 Task: Add a timeline in the project AvailPro for the epic 'Big Data Analytics Implementation' from 2023/01/06 to 2024/07/04. Add a timeline in the project AvailPro for the epic 'Data Warehousing Implementation' from 2024/06/05 to 2024/09/12. Add a timeline in the project AvailPro for the epic 'Search Engine Marketing (SEM) Implementation' from 2023/06/21 to 2024/09/15
Action: Mouse moved to (164, 52)
Screenshot: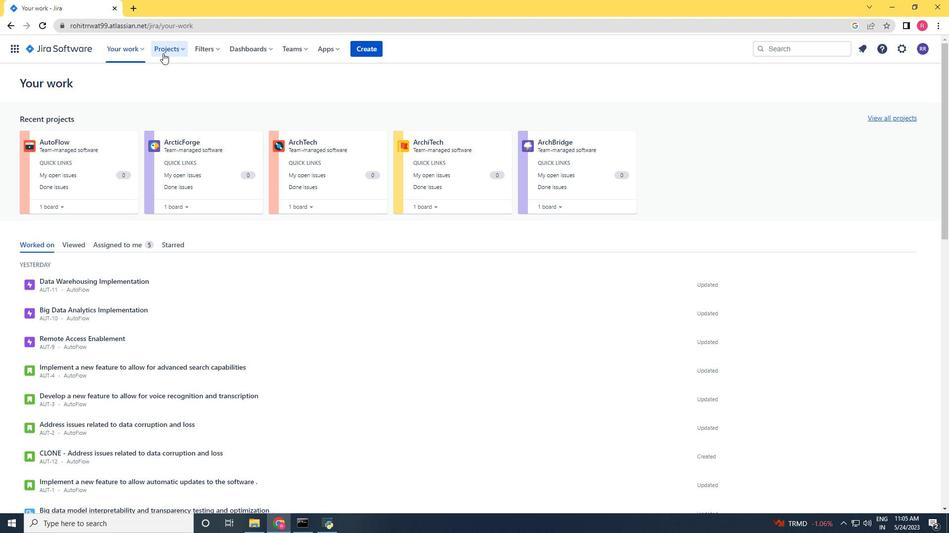
Action: Mouse pressed left at (164, 52)
Screenshot: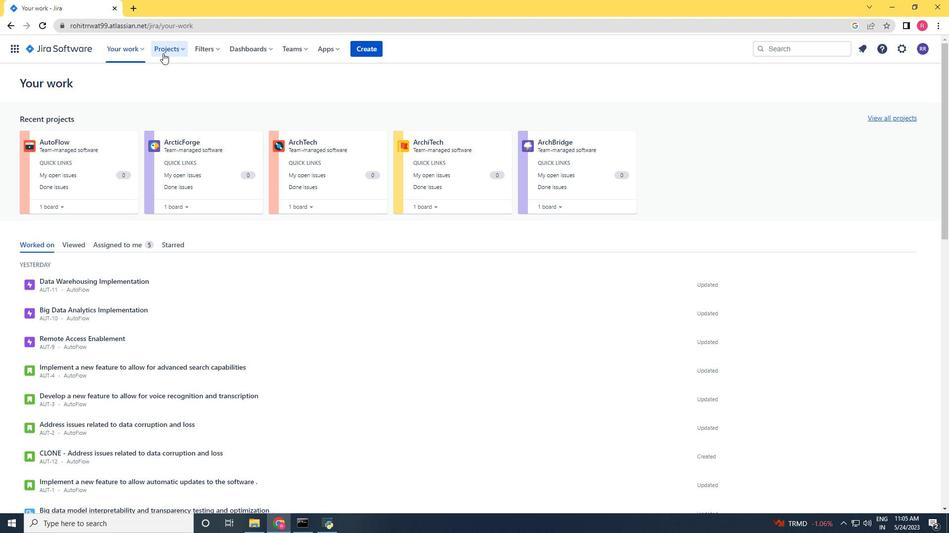 
Action: Mouse moved to (194, 92)
Screenshot: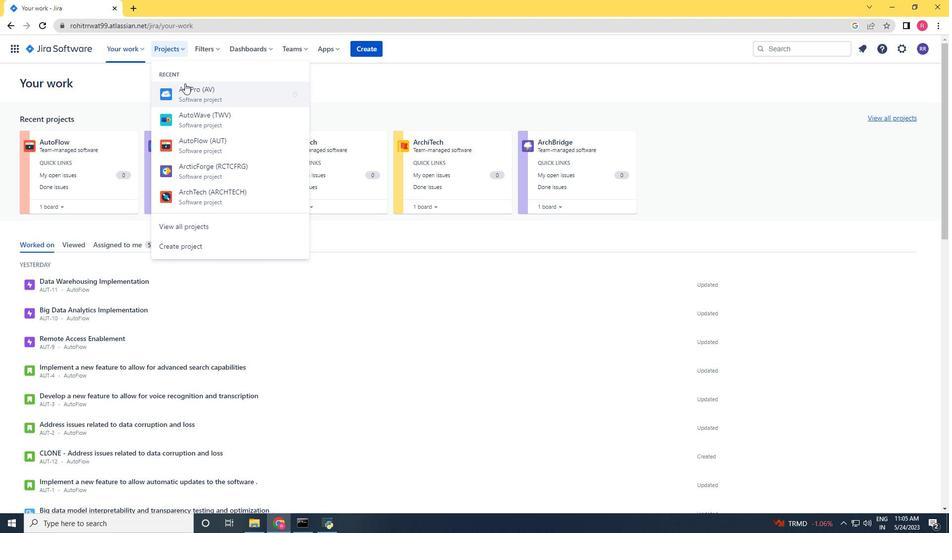 
Action: Mouse pressed left at (194, 92)
Screenshot: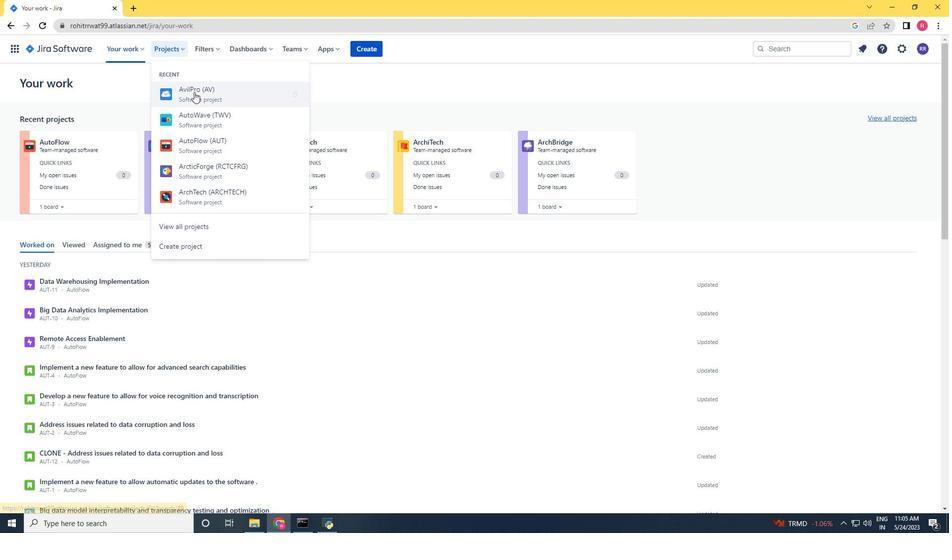 
Action: Mouse moved to (70, 146)
Screenshot: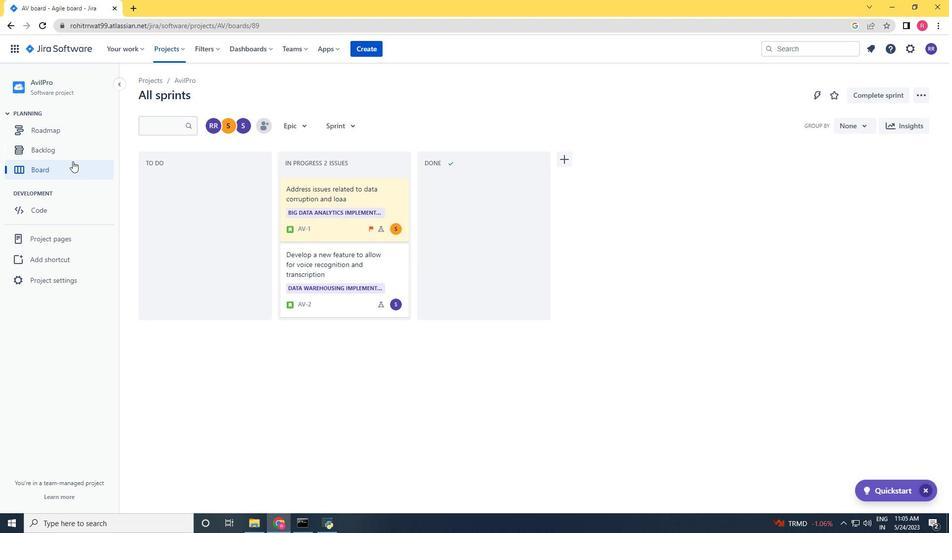 
Action: Mouse pressed left at (70, 146)
Screenshot: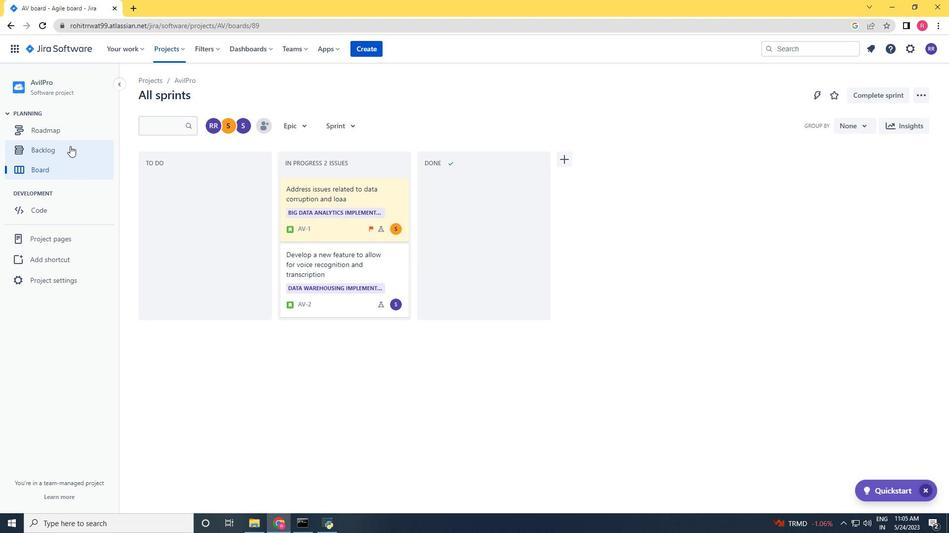 
Action: Mouse moved to (149, 199)
Screenshot: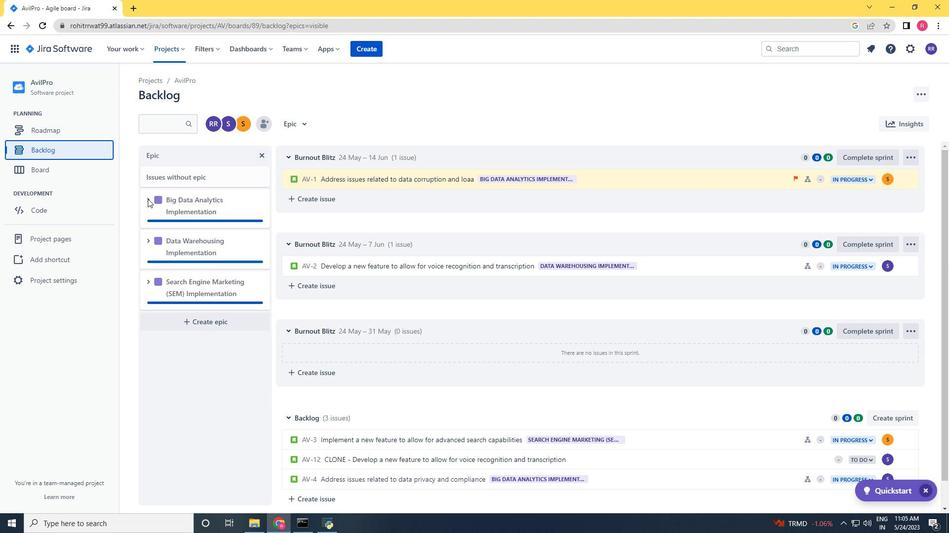 
Action: Mouse pressed left at (149, 199)
Screenshot: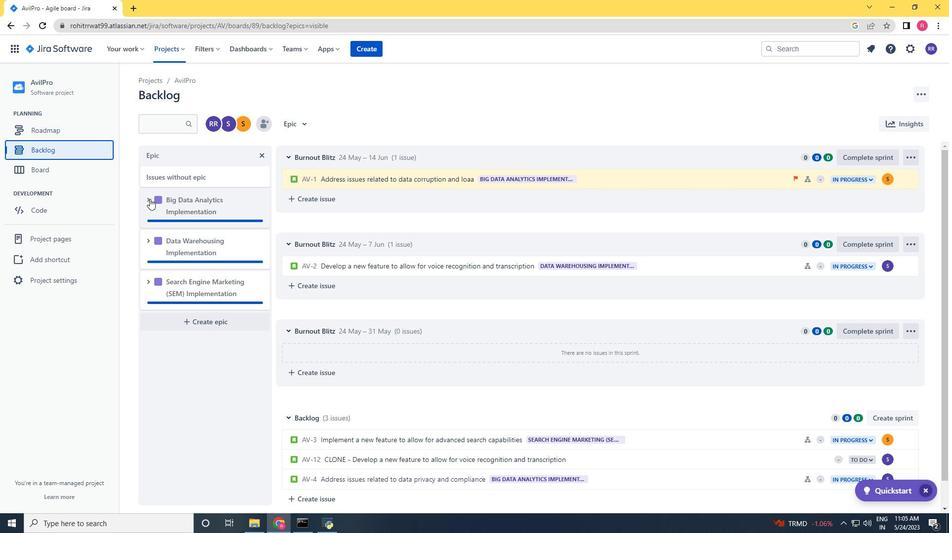 
Action: Mouse moved to (185, 284)
Screenshot: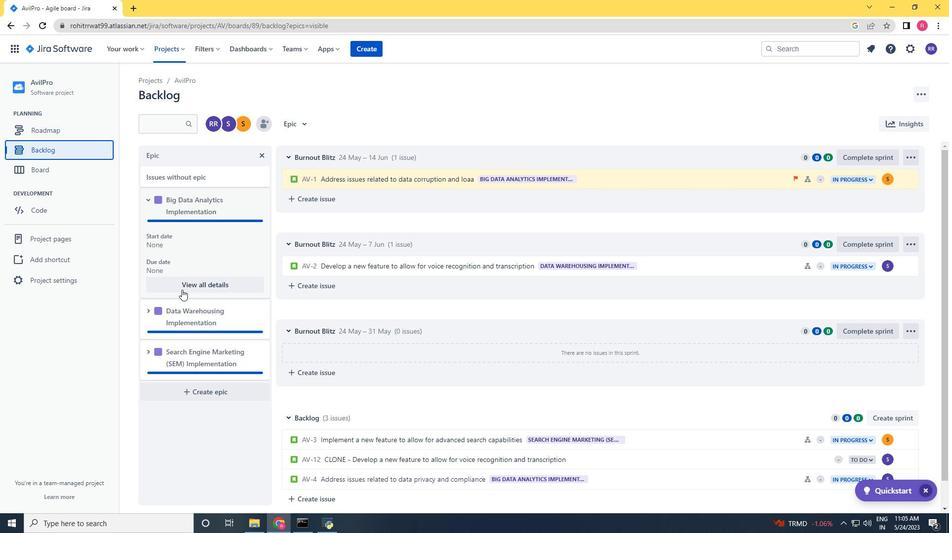 
Action: Mouse pressed left at (185, 284)
Screenshot: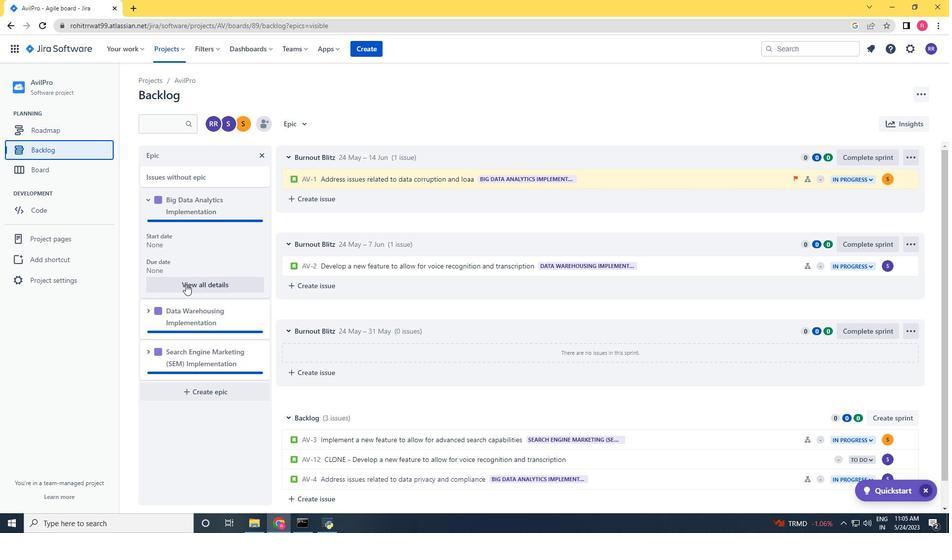 
Action: Mouse moved to (867, 420)
Screenshot: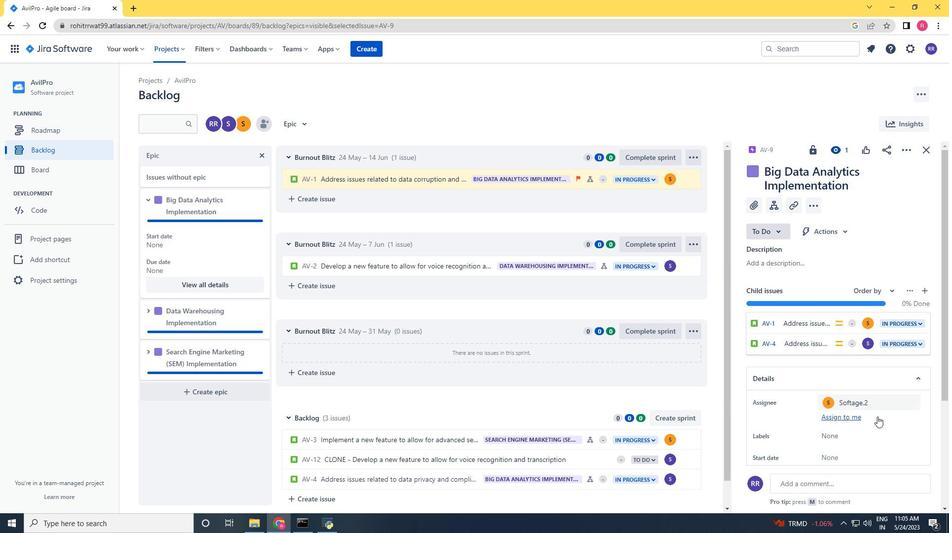 
Action: Mouse scrolled (867, 420) with delta (0, 0)
Screenshot: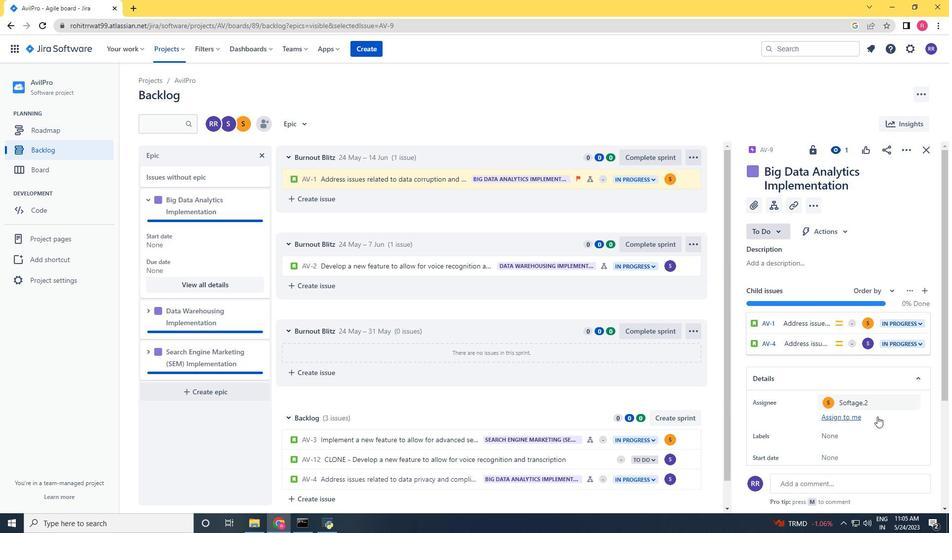 
Action: Mouse scrolled (867, 420) with delta (0, 0)
Screenshot: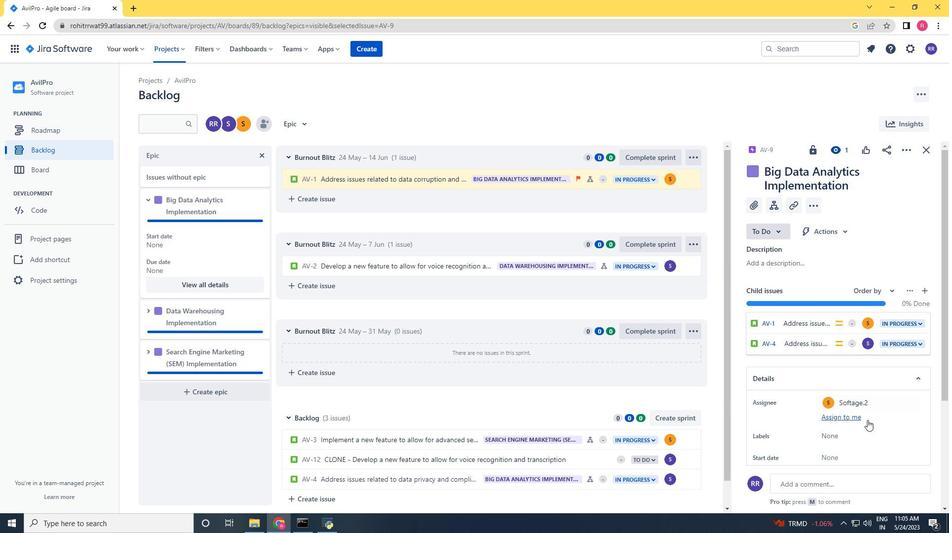 
Action: Mouse scrolled (867, 420) with delta (0, 0)
Screenshot: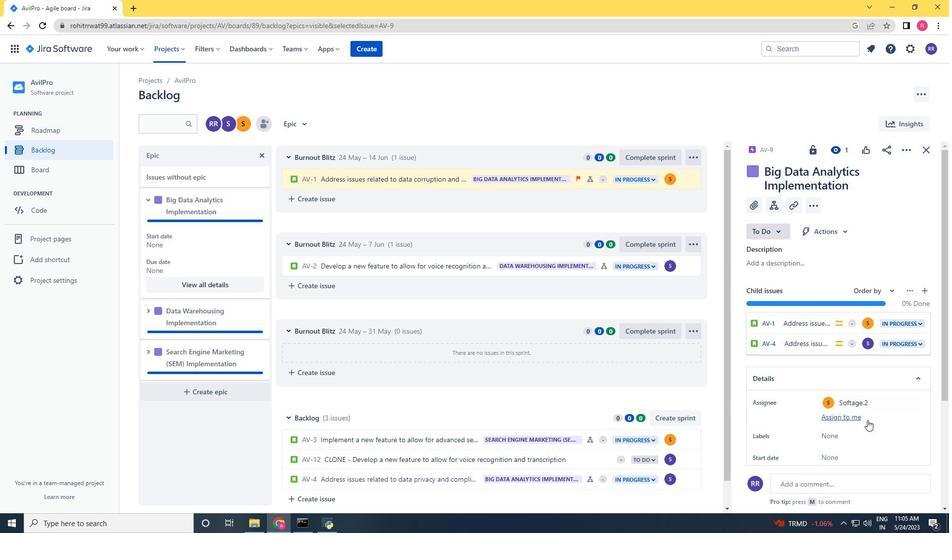 
Action: Mouse moved to (847, 313)
Screenshot: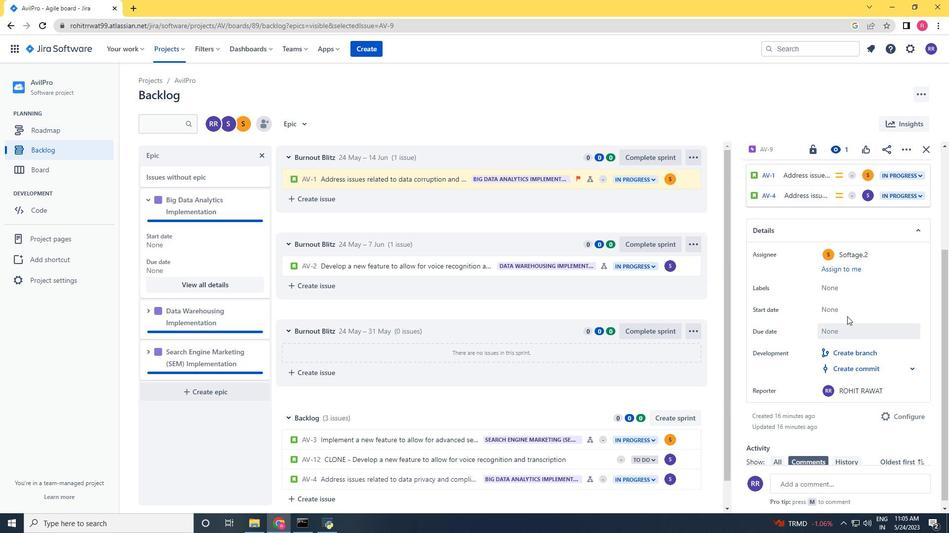 
Action: Mouse pressed left at (847, 313)
Screenshot: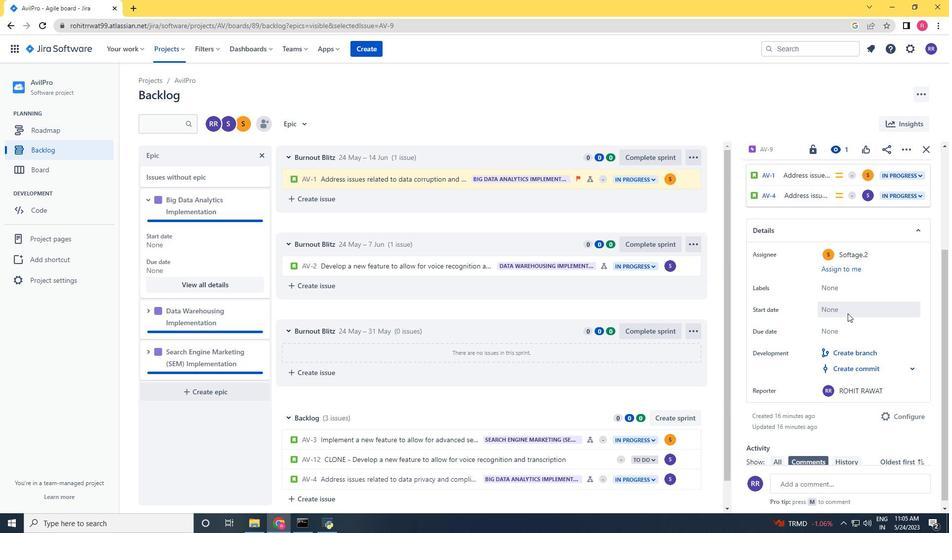 
Action: Mouse moved to (930, 341)
Screenshot: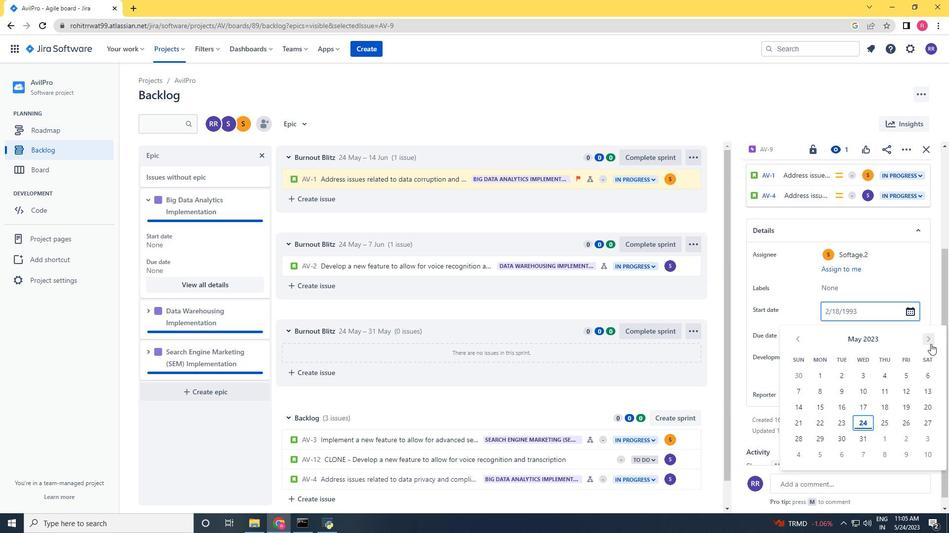 
Action: Mouse pressed left at (930, 341)
Screenshot: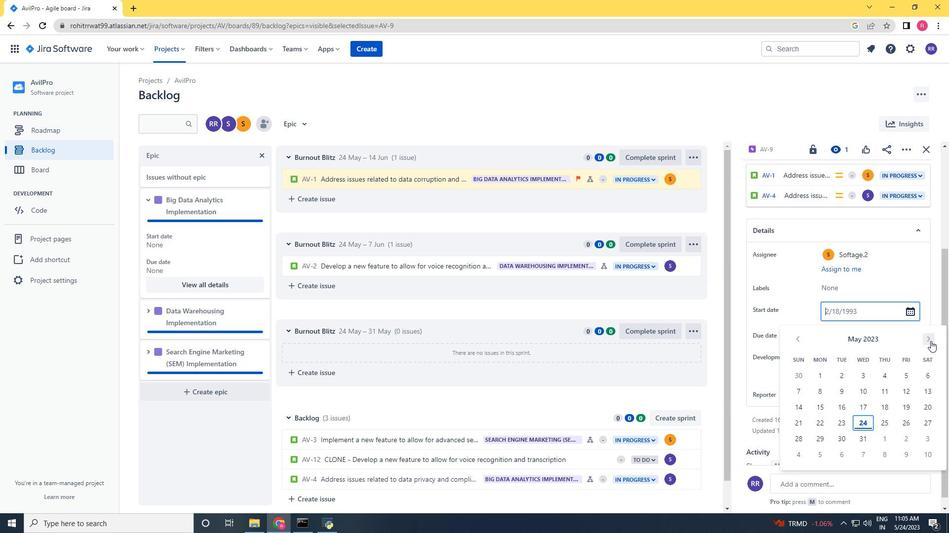 
Action: Mouse pressed left at (930, 341)
Screenshot: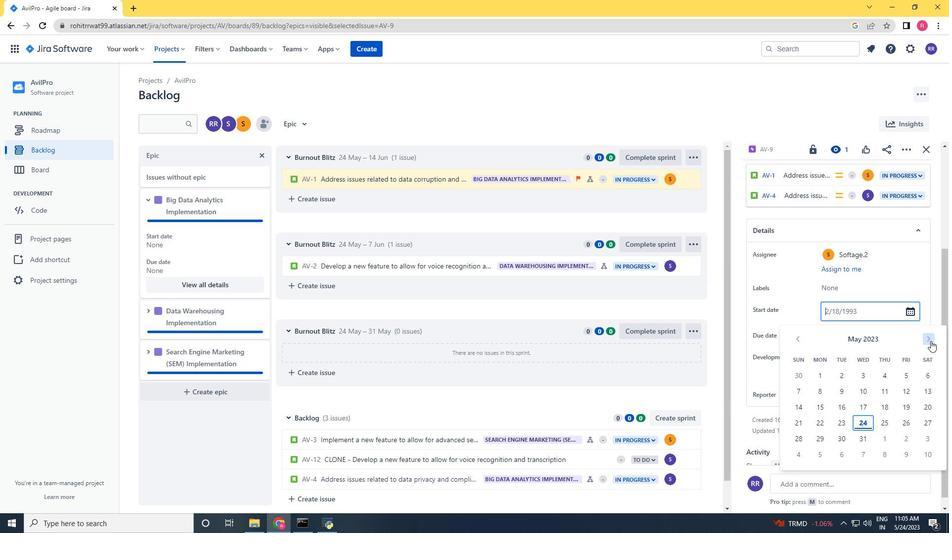 
Action: Mouse pressed left at (930, 341)
Screenshot: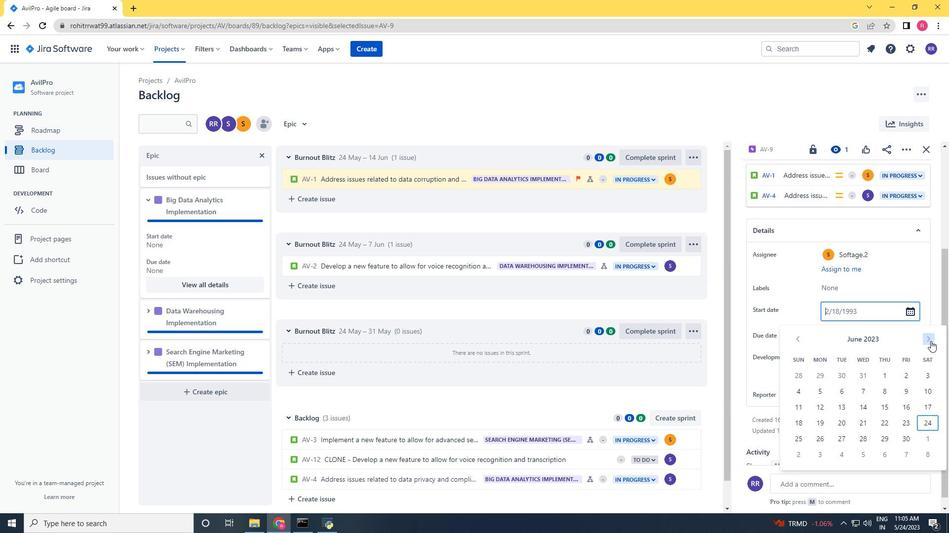 
Action: Mouse pressed left at (930, 341)
Screenshot: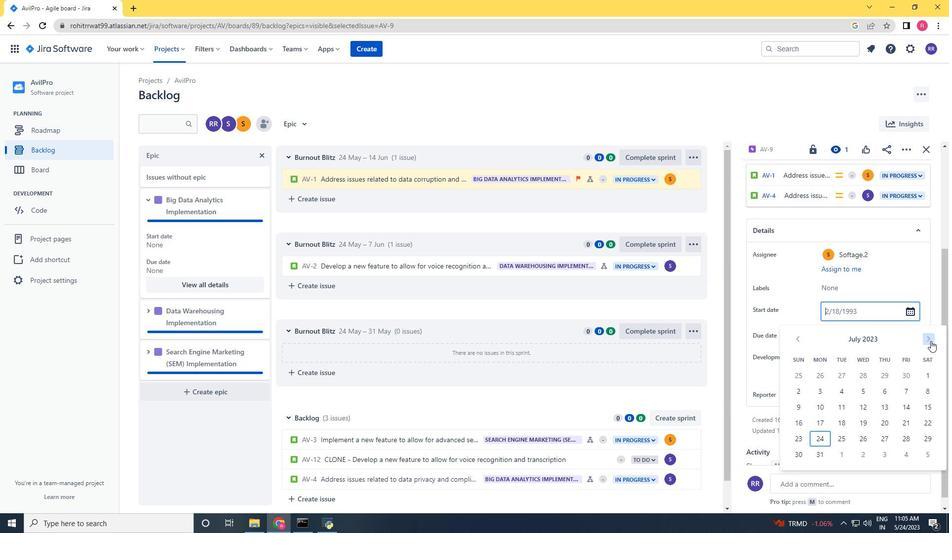 
Action: Mouse pressed left at (930, 341)
Screenshot: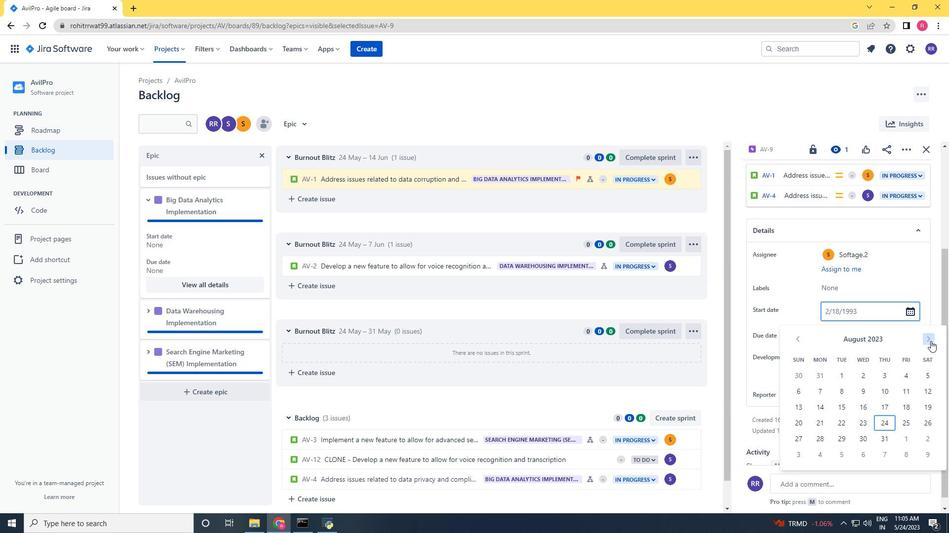 
Action: Mouse pressed left at (930, 341)
Screenshot: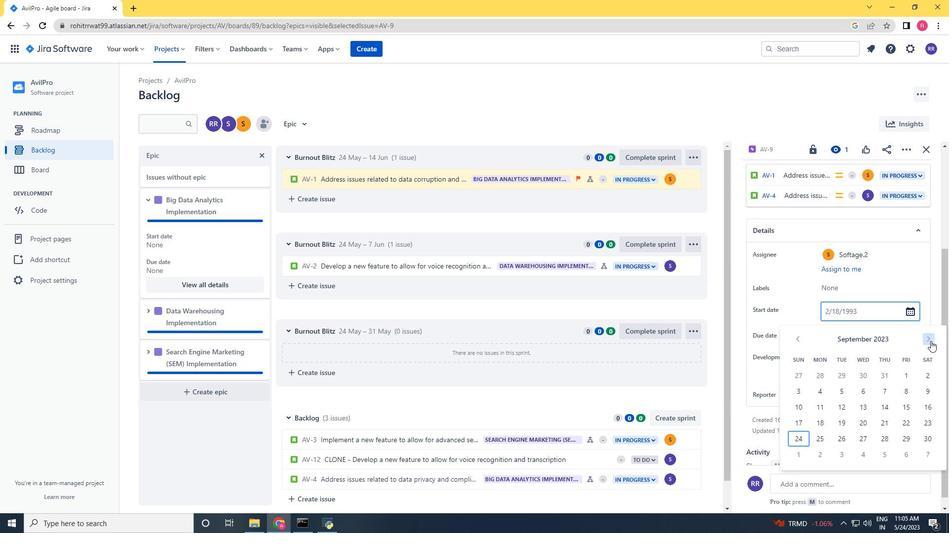 
Action: Mouse pressed left at (930, 341)
Screenshot: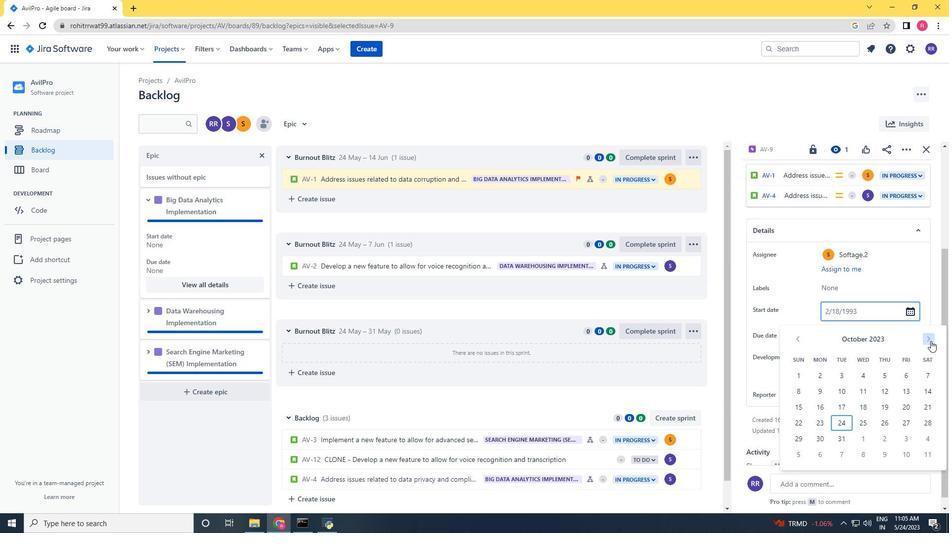 
Action: Mouse pressed left at (930, 341)
Screenshot: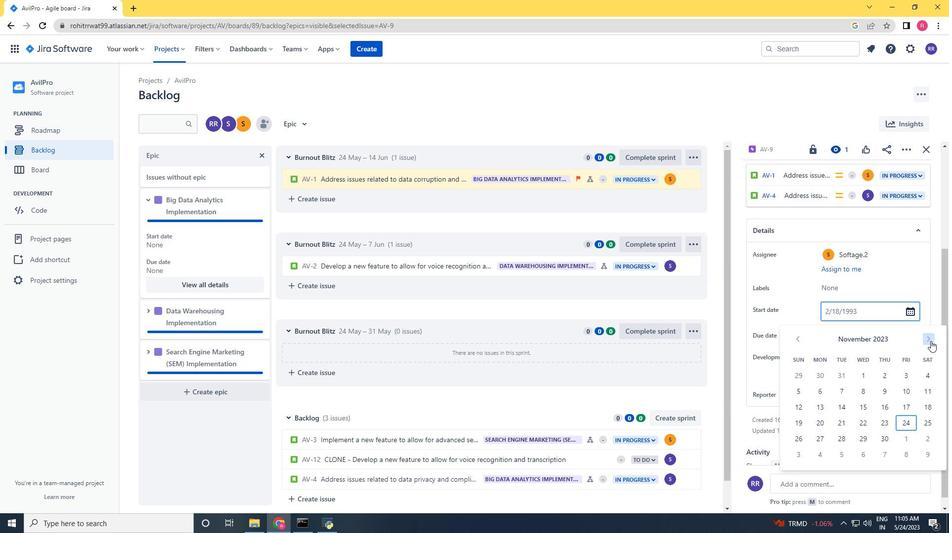 
Action: Mouse pressed left at (930, 341)
Screenshot: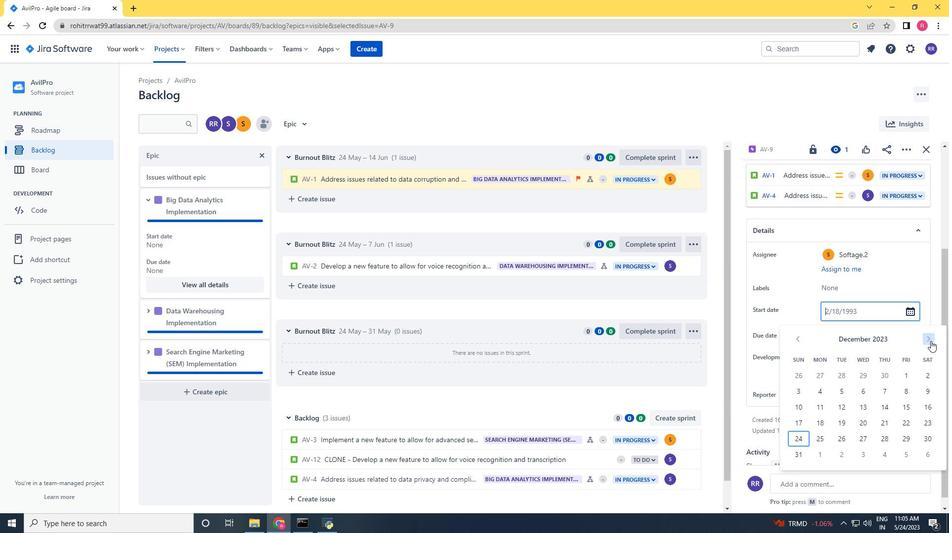 
Action: Mouse pressed left at (930, 341)
Screenshot: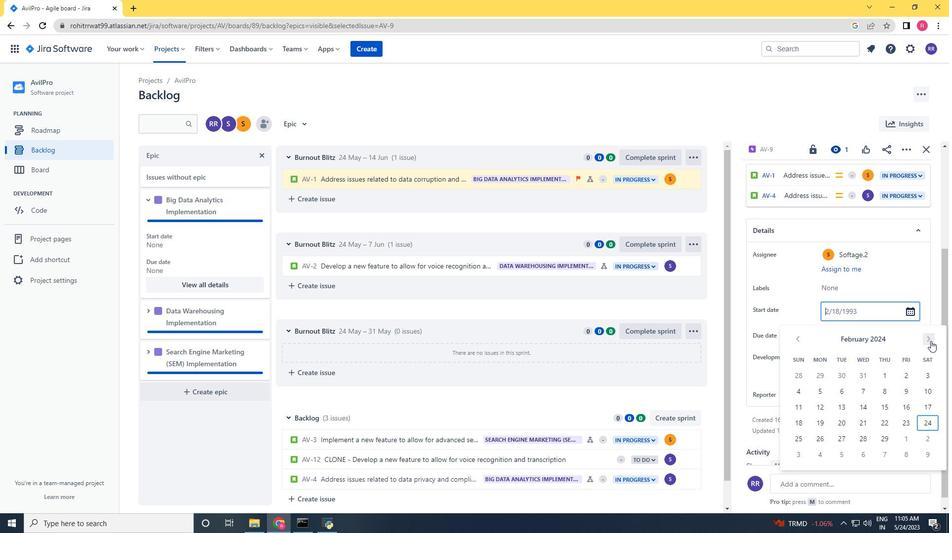
Action: Mouse pressed left at (930, 341)
Screenshot: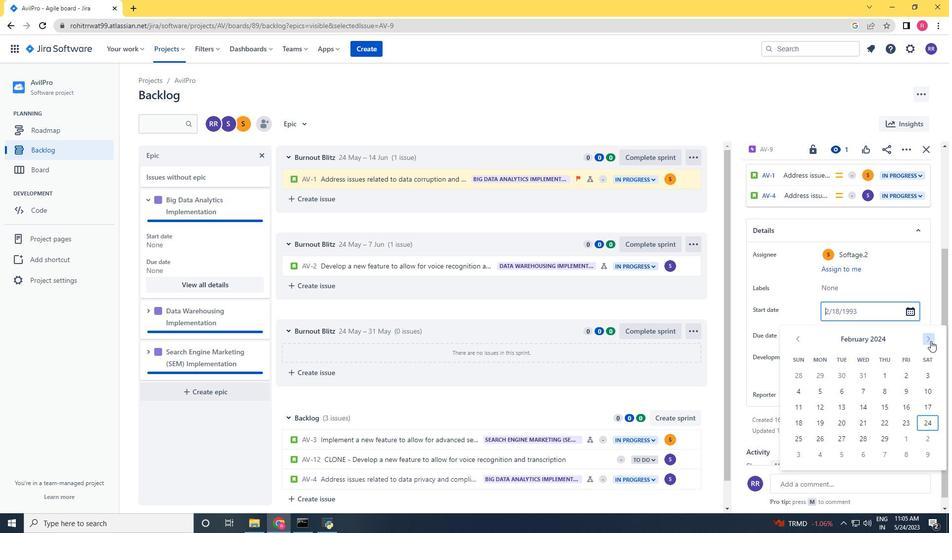 
Action: Mouse pressed left at (930, 341)
Screenshot: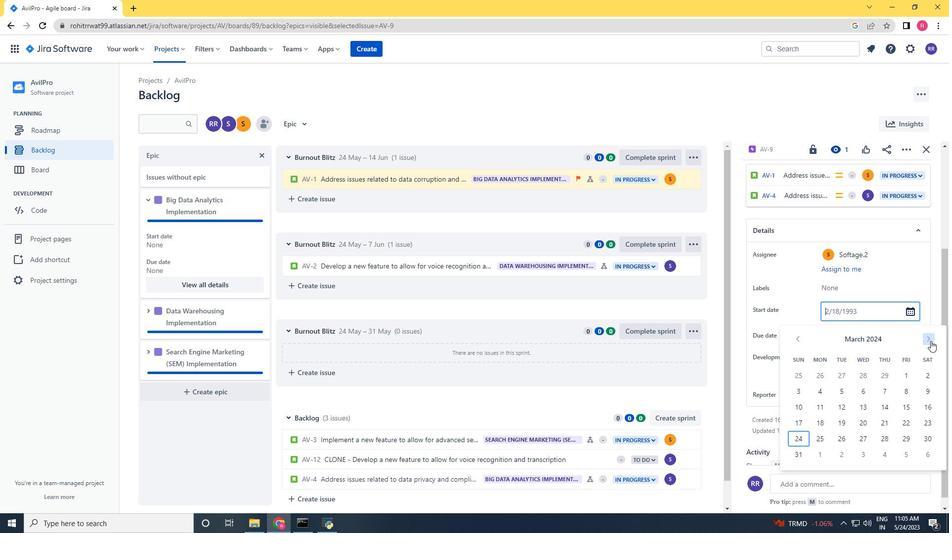 
Action: Mouse pressed left at (930, 341)
Screenshot: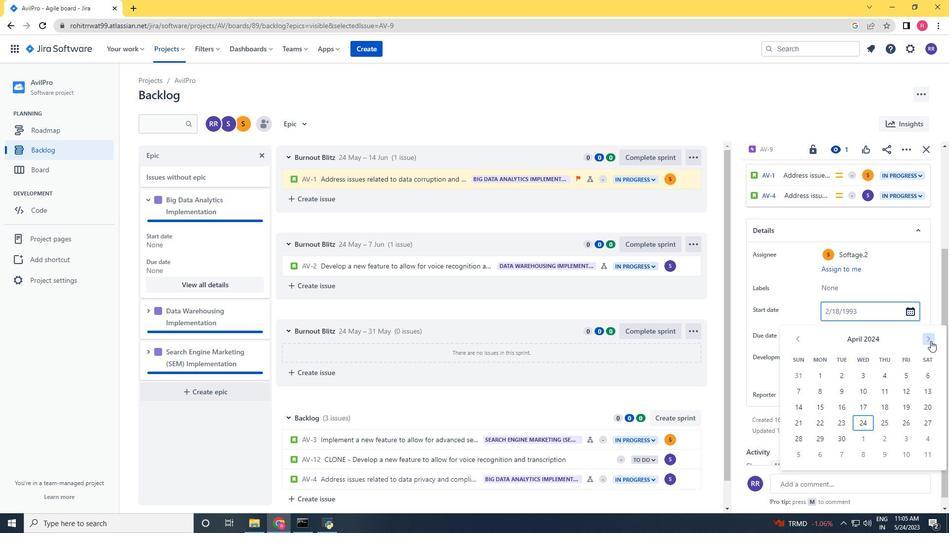 
Action: Mouse pressed left at (930, 341)
Screenshot: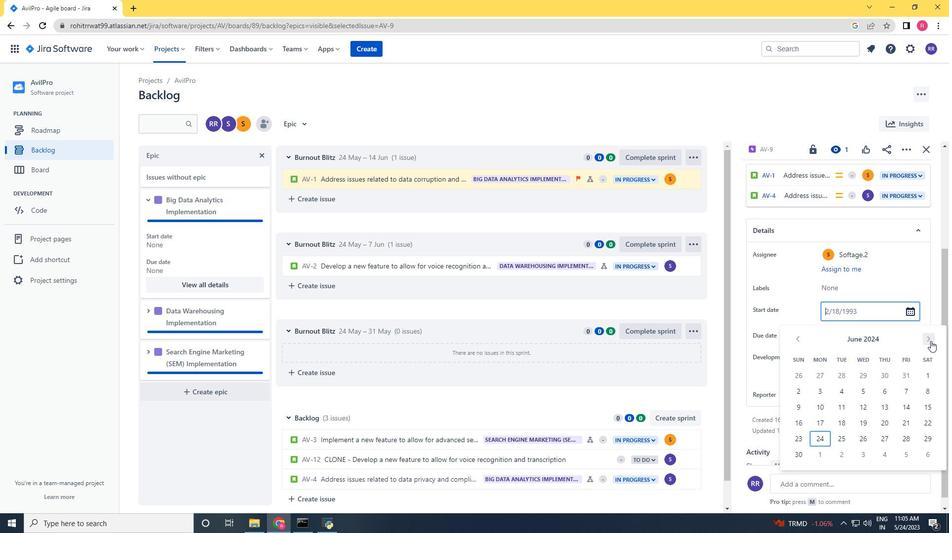 
Action: Mouse moved to (887, 375)
Screenshot: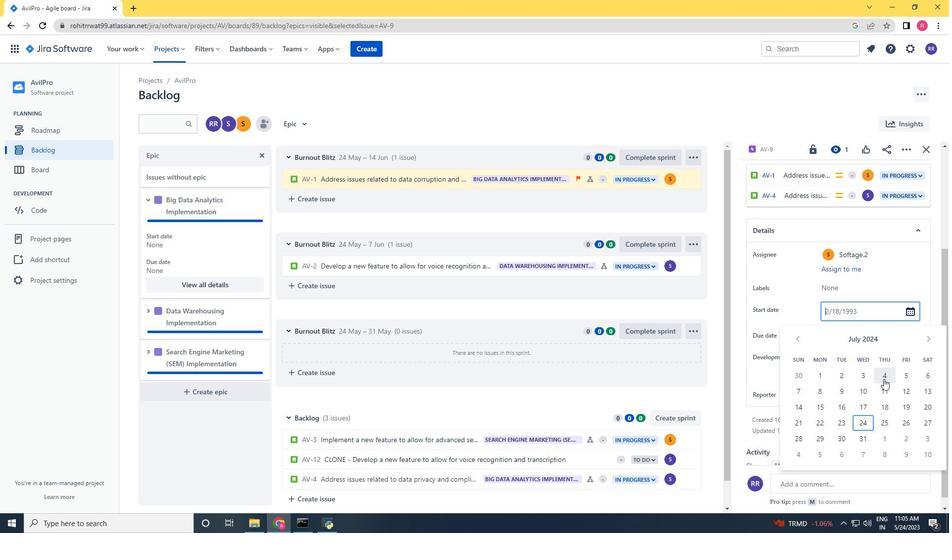 
Action: Mouse pressed left at (887, 375)
Screenshot: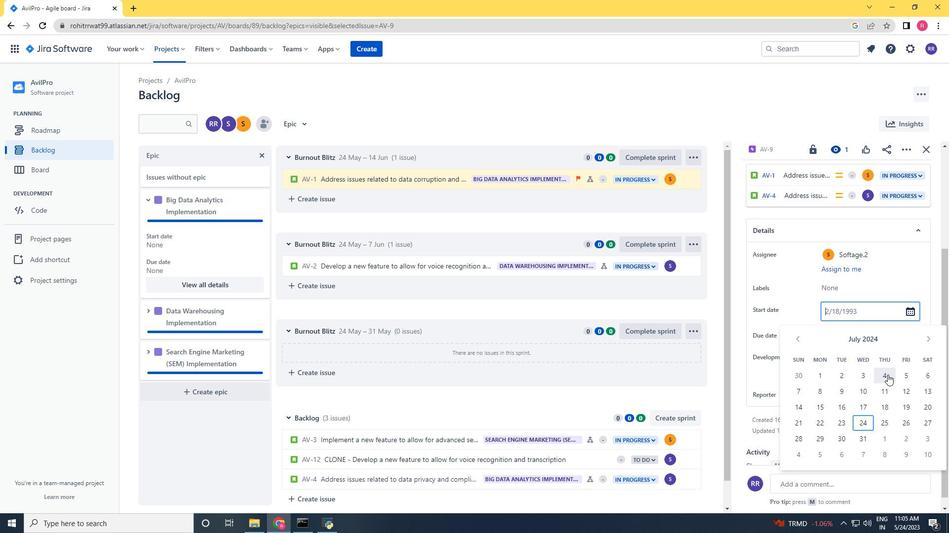
Action: Mouse moved to (843, 328)
Screenshot: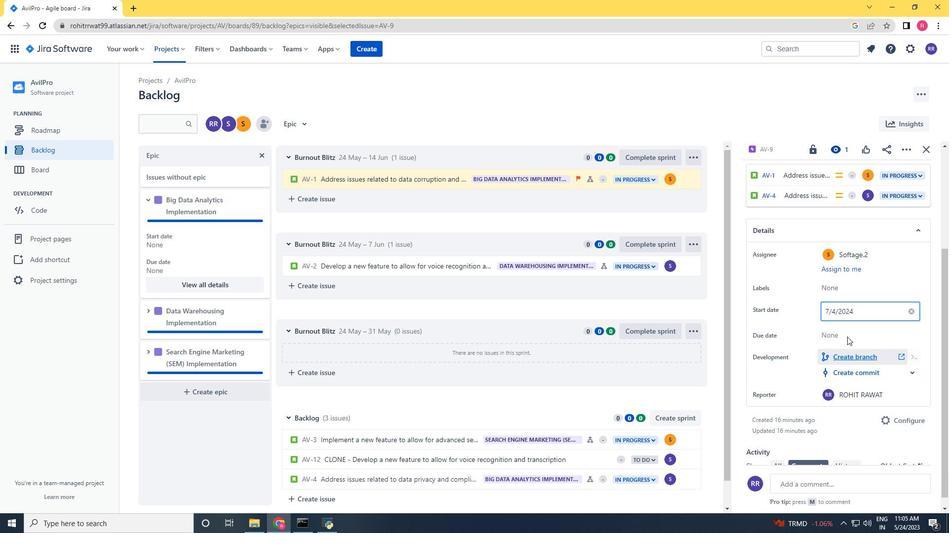 
Action: Mouse pressed left at (843, 328)
Screenshot: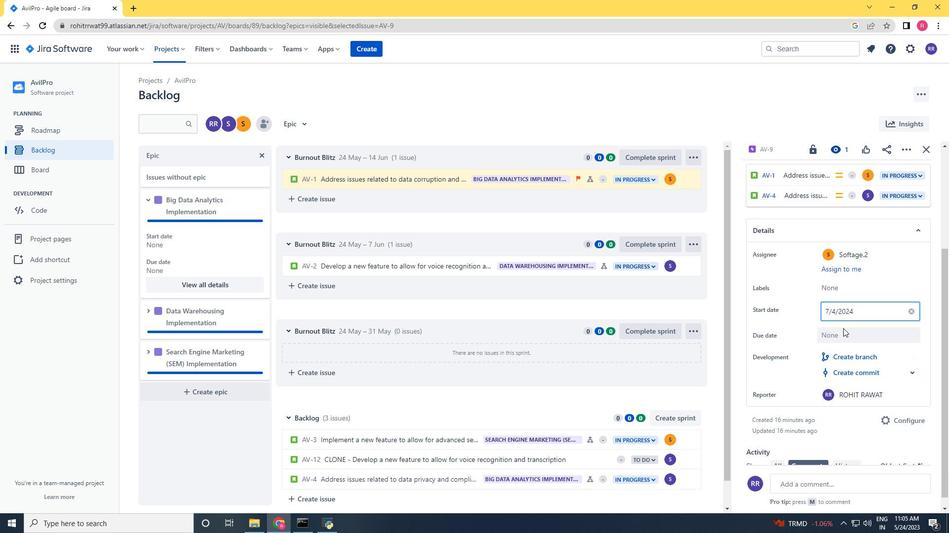 
Action: Mouse moved to (929, 363)
Screenshot: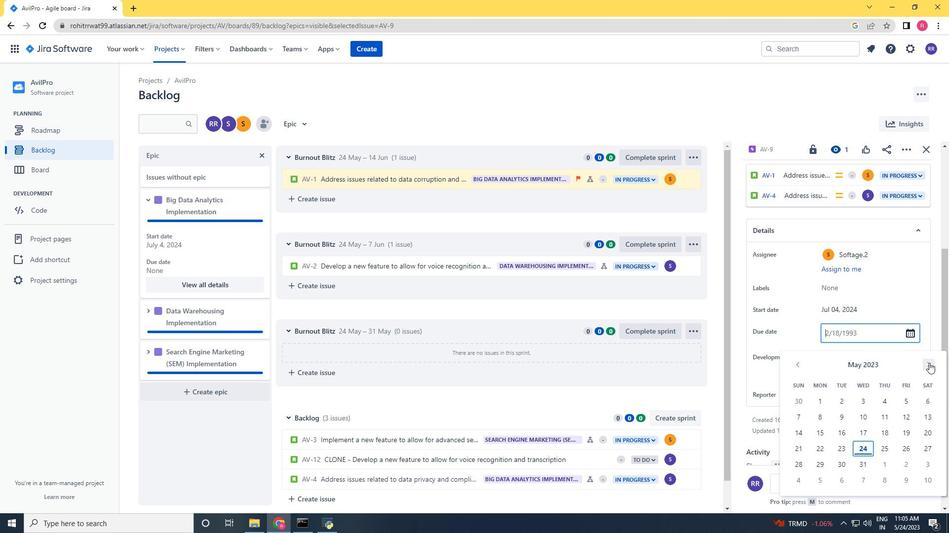 
Action: Mouse pressed left at (929, 363)
Screenshot: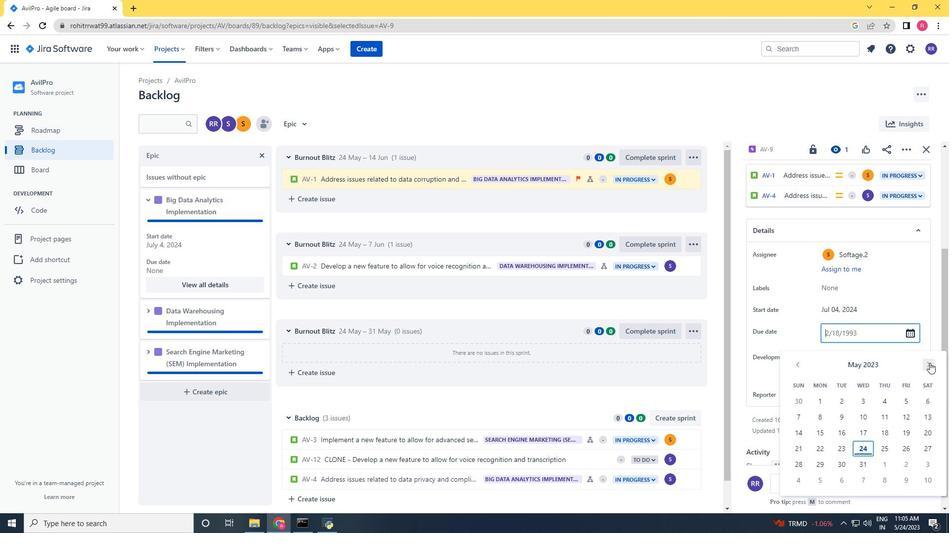 
Action: Mouse pressed left at (929, 363)
Screenshot: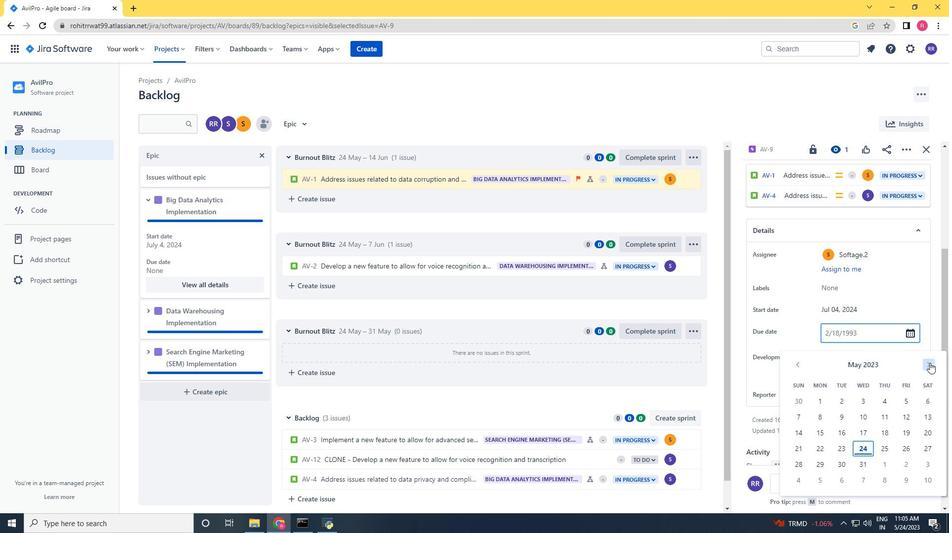 
Action: Mouse pressed left at (929, 363)
Screenshot: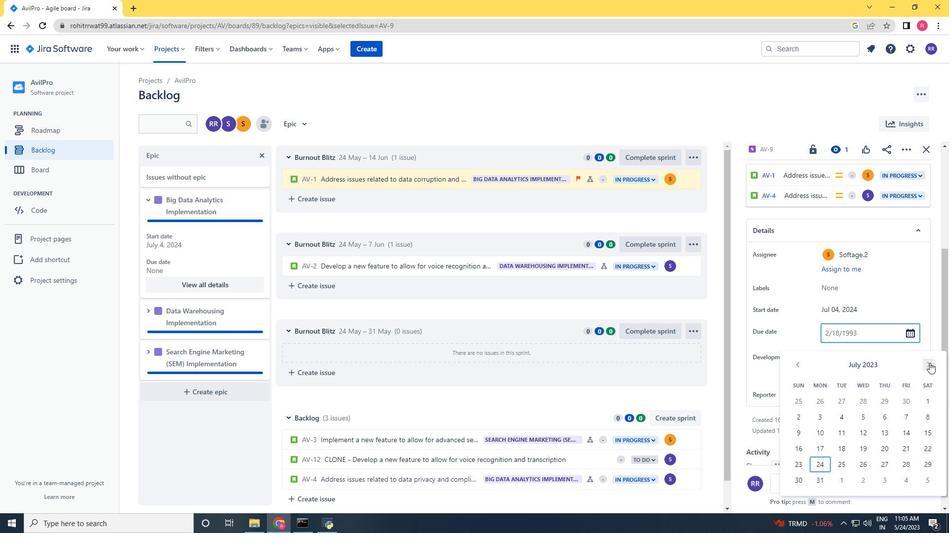 
Action: Mouse pressed left at (929, 363)
Screenshot: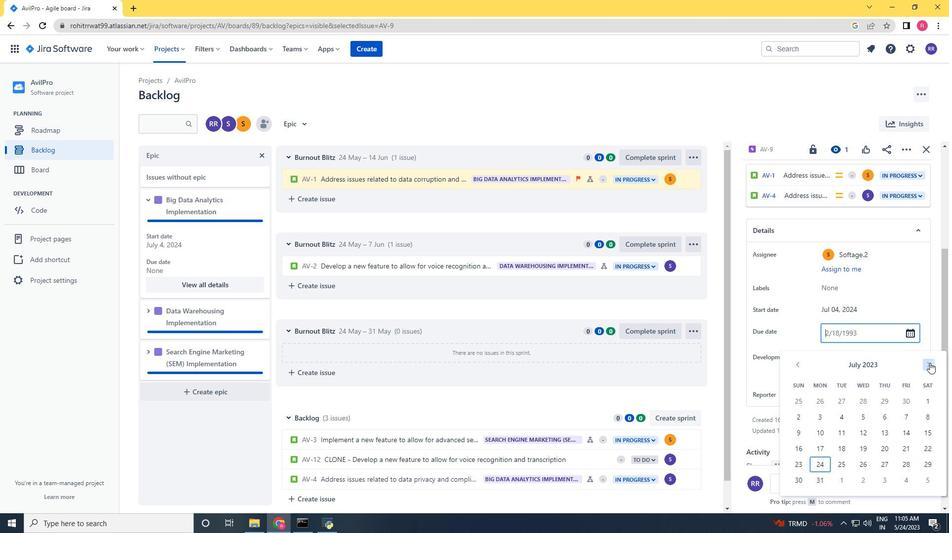 
Action: Mouse pressed left at (929, 363)
Screenshot: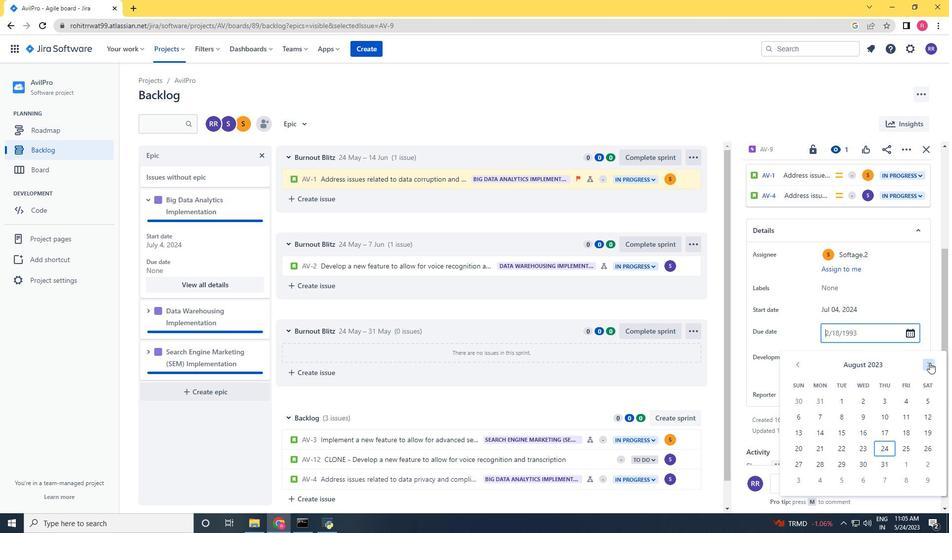 
Action: Mouse pressed left at (929, 363)
Screenshot: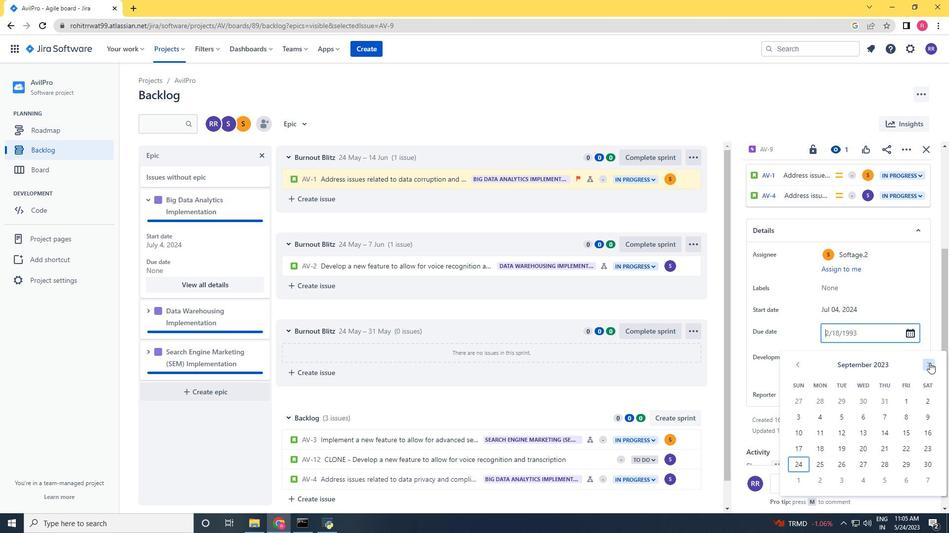 
Action: Mouse pressed left at (929, 363)
Screenshot: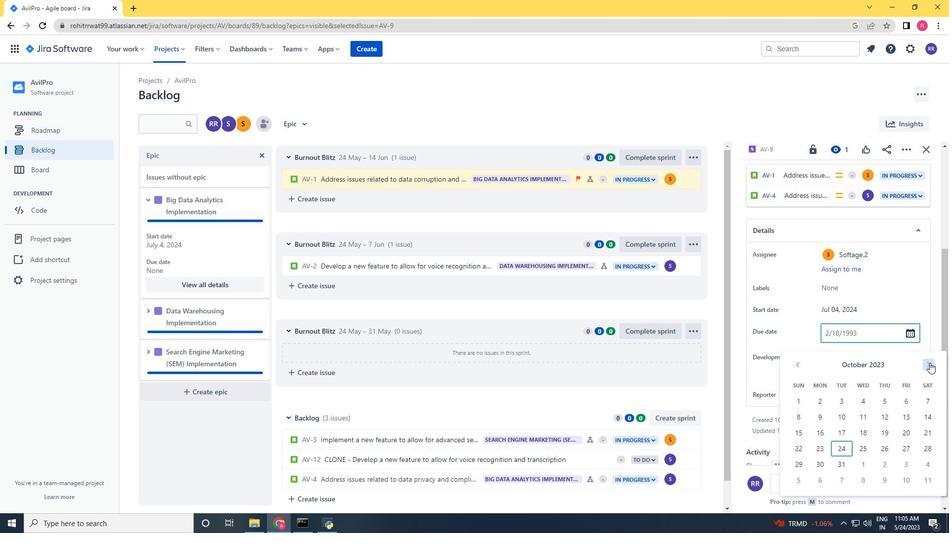 
Action: Mouse pressed left at (929, 363)
Screenshot: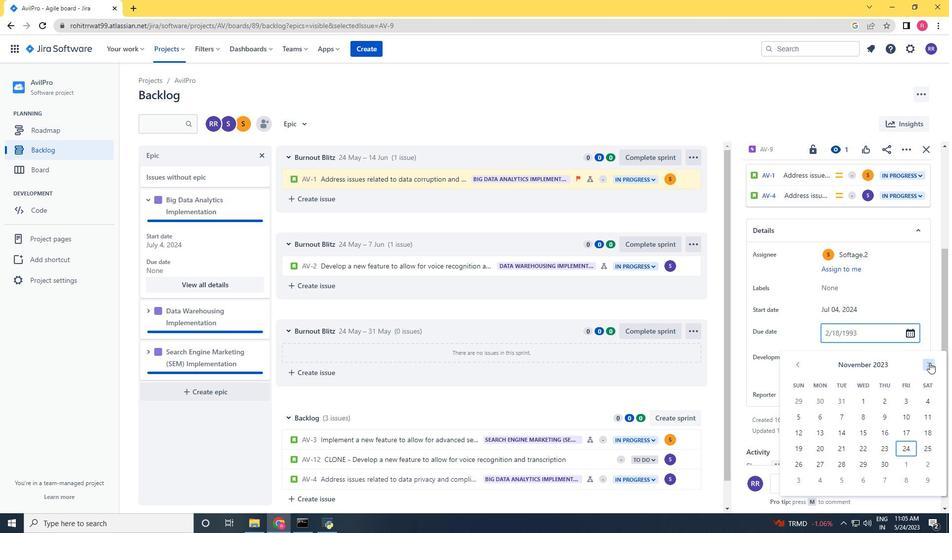 
Action: Mouse pressed left at (929, 363)
Screenshot: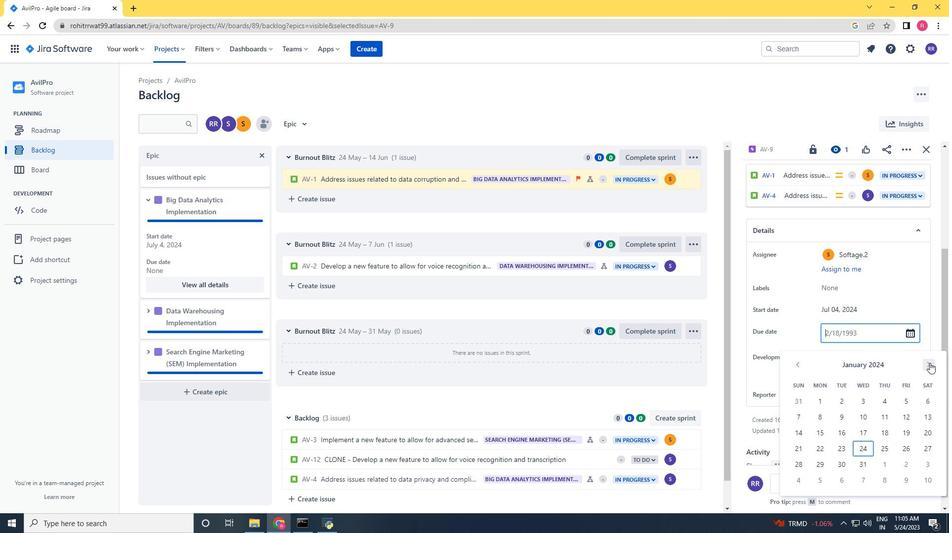 
Action: Mouse pressed left at (929, 363)
Screenshot: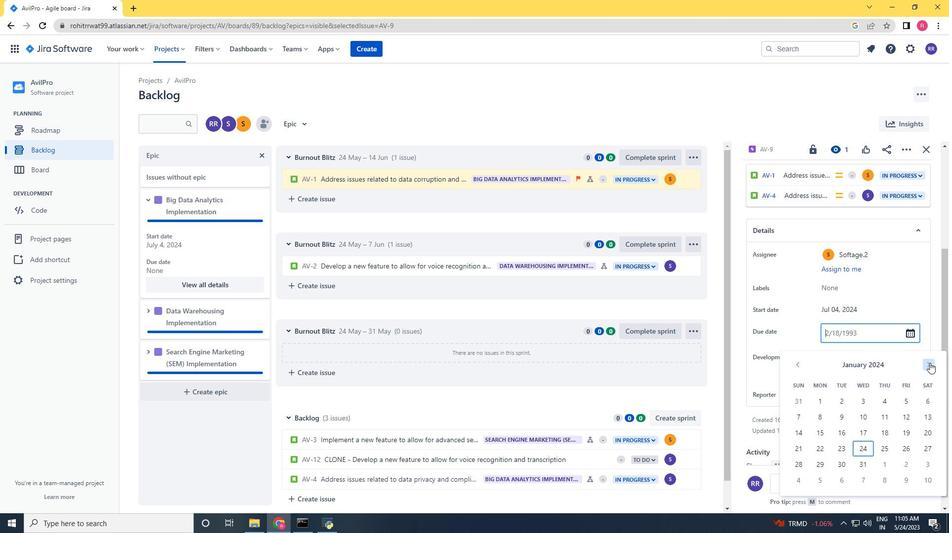 
Action: Mouse pressed left at (929, 363)
Screenshot: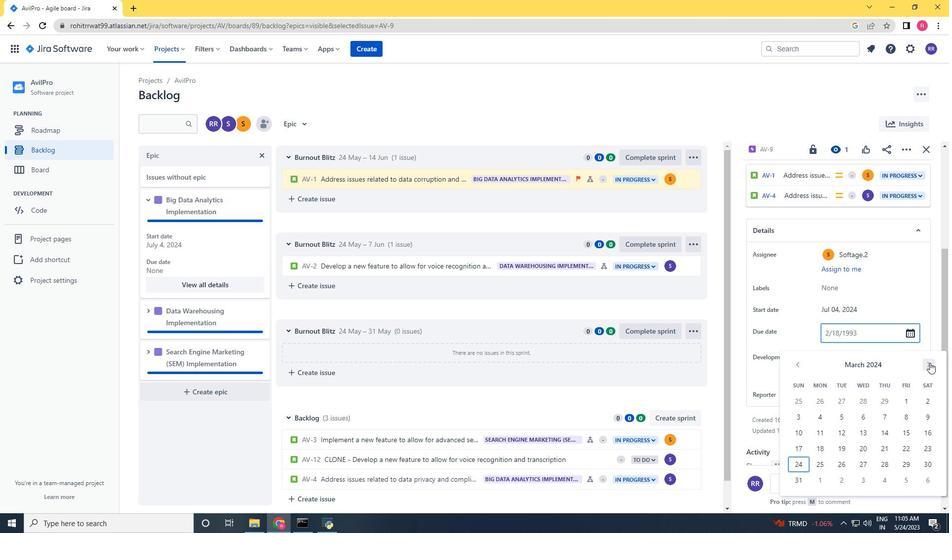 
Action: Mouse pressed left at (929, 363)
Screenshot: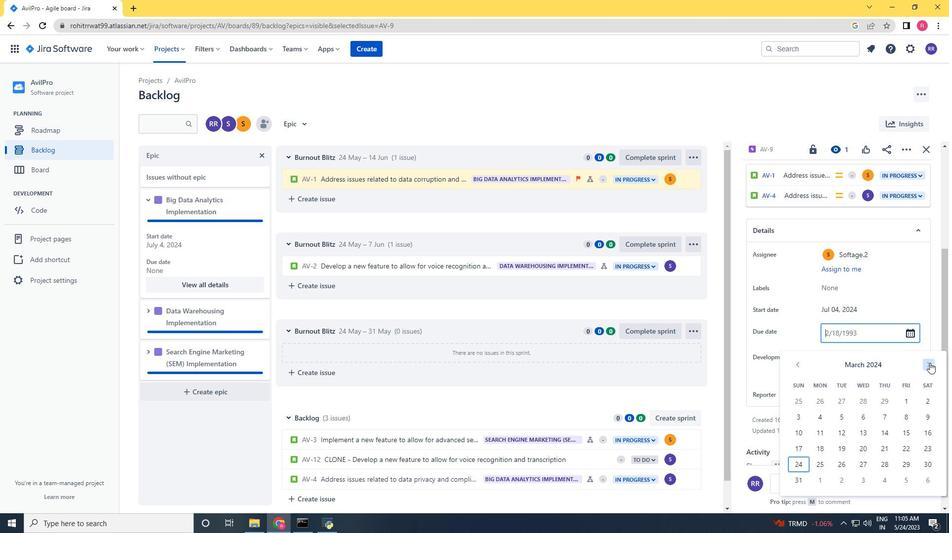 
Action: Mouse pressed left at (929, 363)
Screenshot: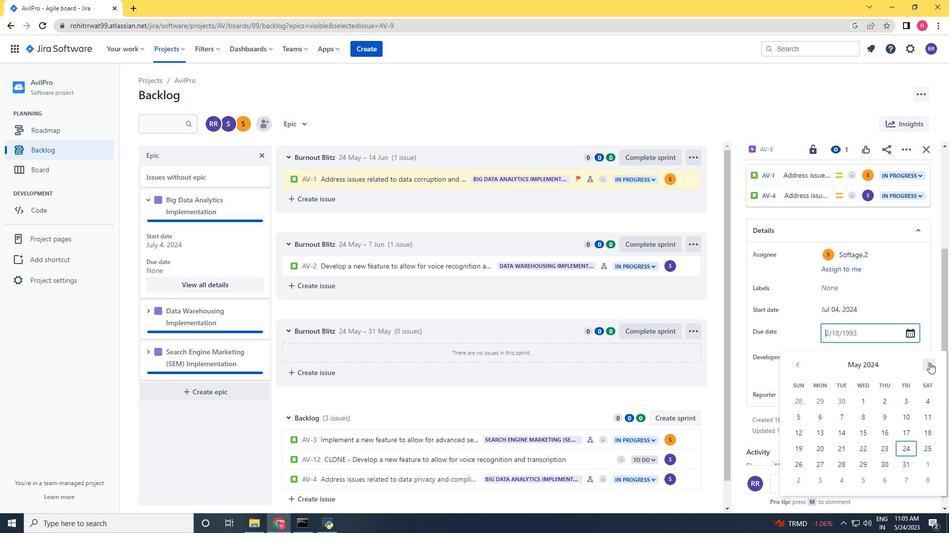 
Action: Mouse pressed left at (929, 363)
Screenshot: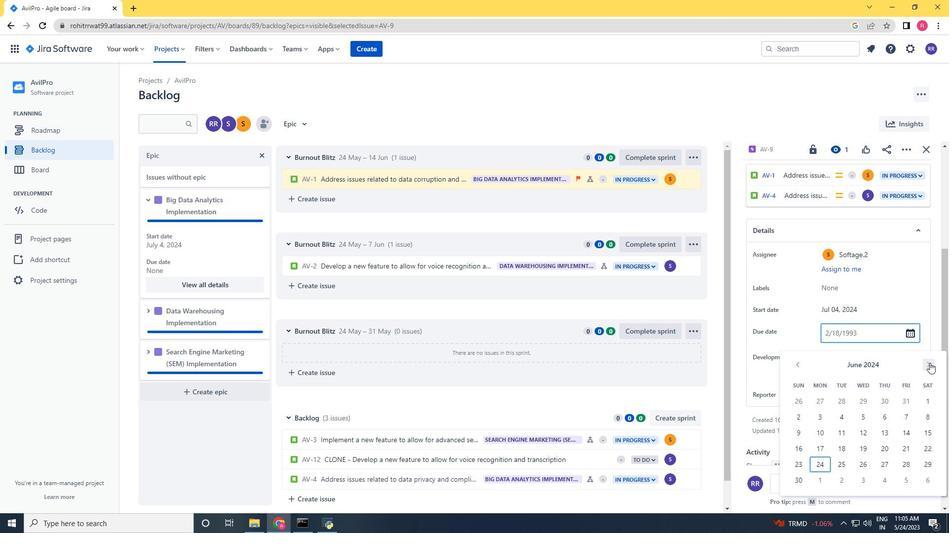 
Action: Mouse moved to (888, 405)
Screenshot: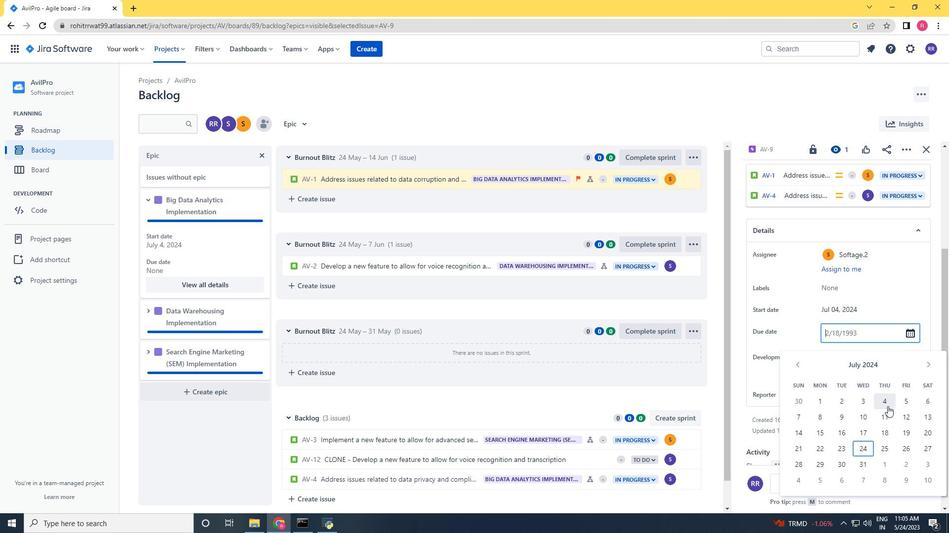 
Action: Mouse pressed left at (888, 405)
Screenshot: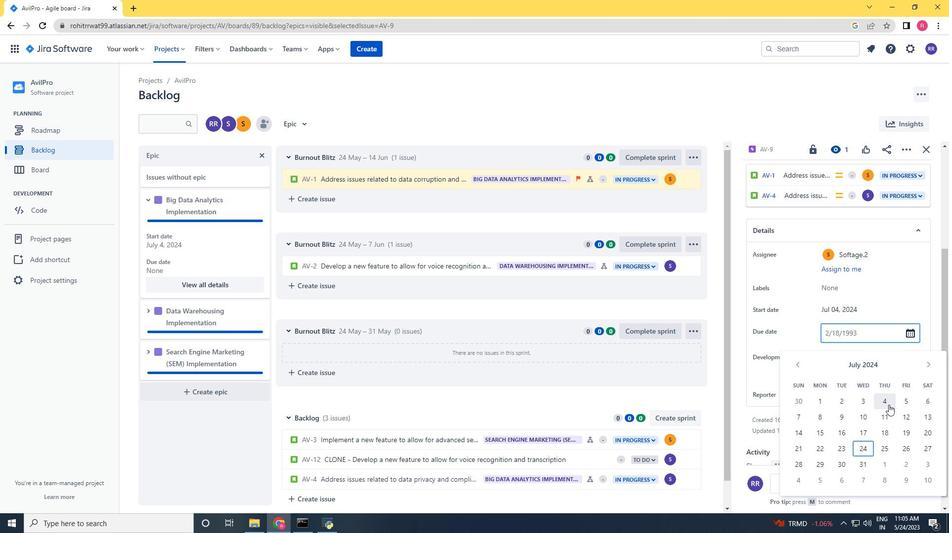 
Action: Mouse moved to (851, 306)
Screenshot: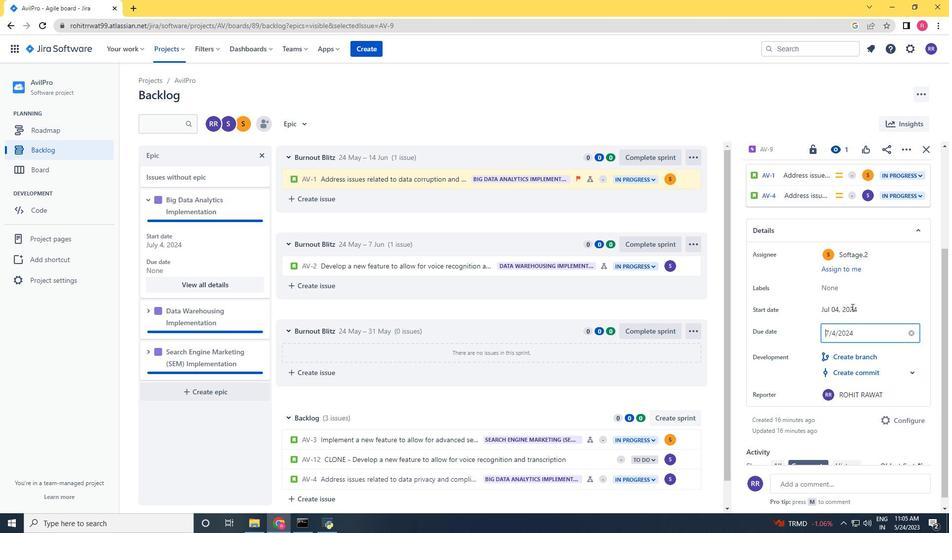 
Action: Mouse pressed left at (851, 306)
Screenshot: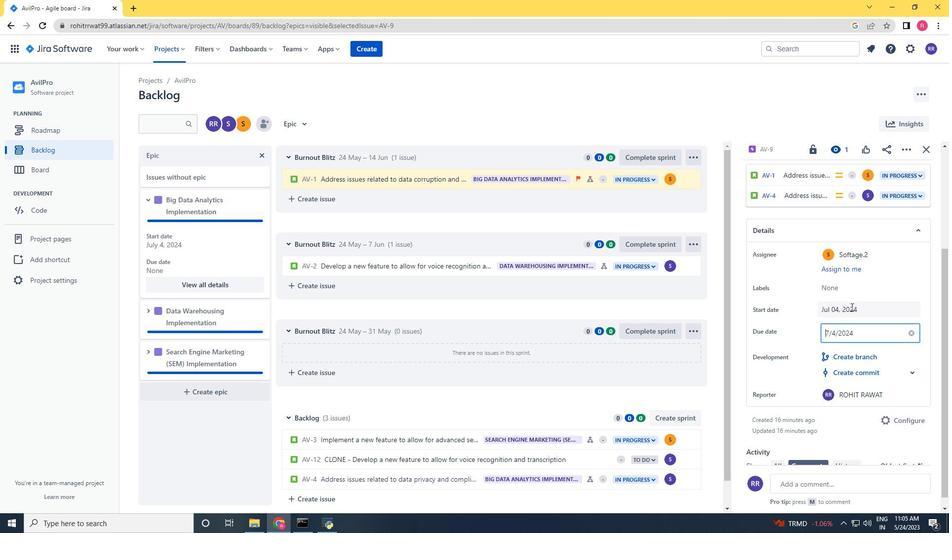 
Action: Mouse moved to (864, 308)
Screenshot: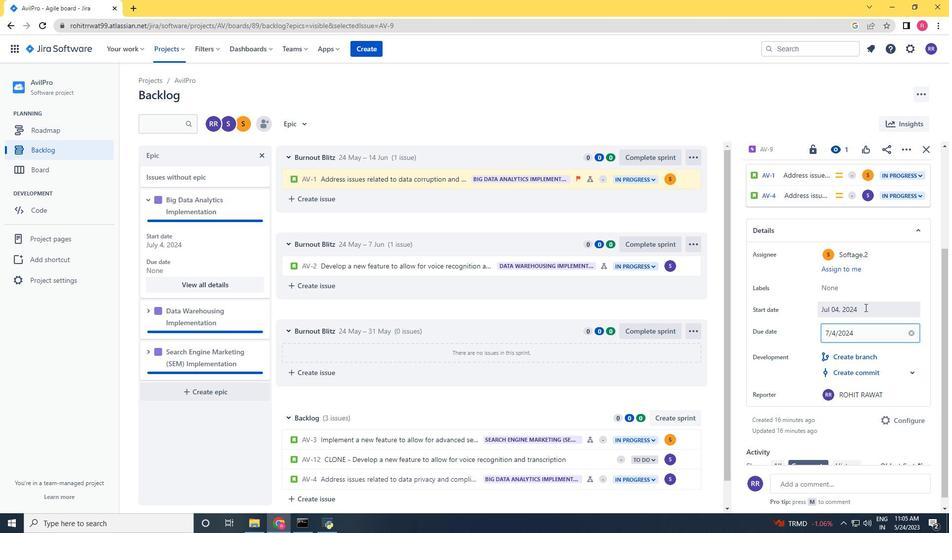 
Action: Mouse pressed left at (864, 308)
Screenshot: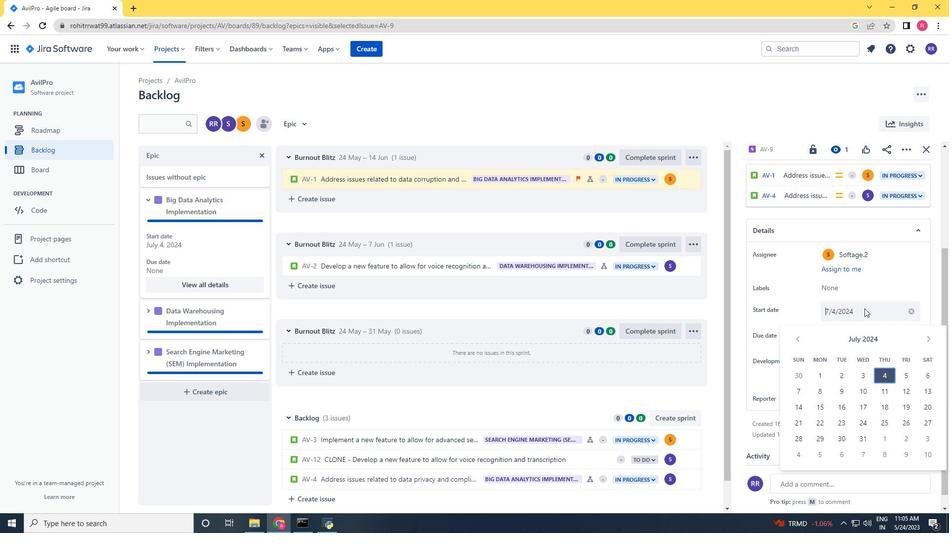 
Action: Mouse pressed left at (864, 308)
Screenshot: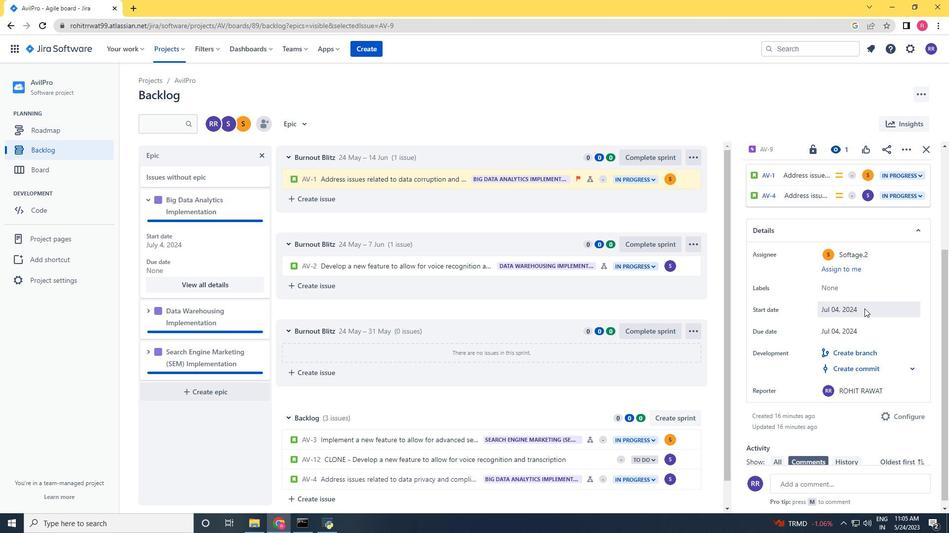 
Action: Mouse moved to (796, 339)
Screenshot: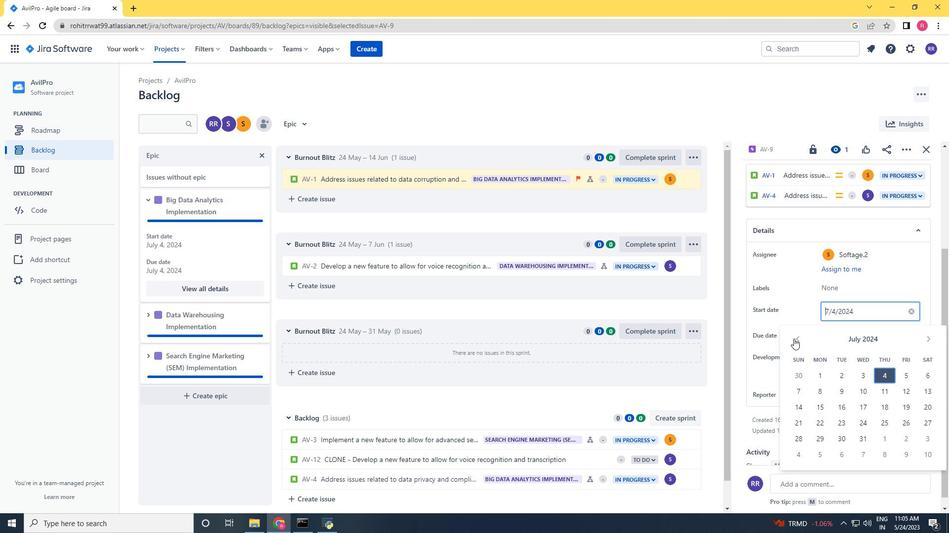 
Action: Mouse pressed left at (796, 339)
Screenshot: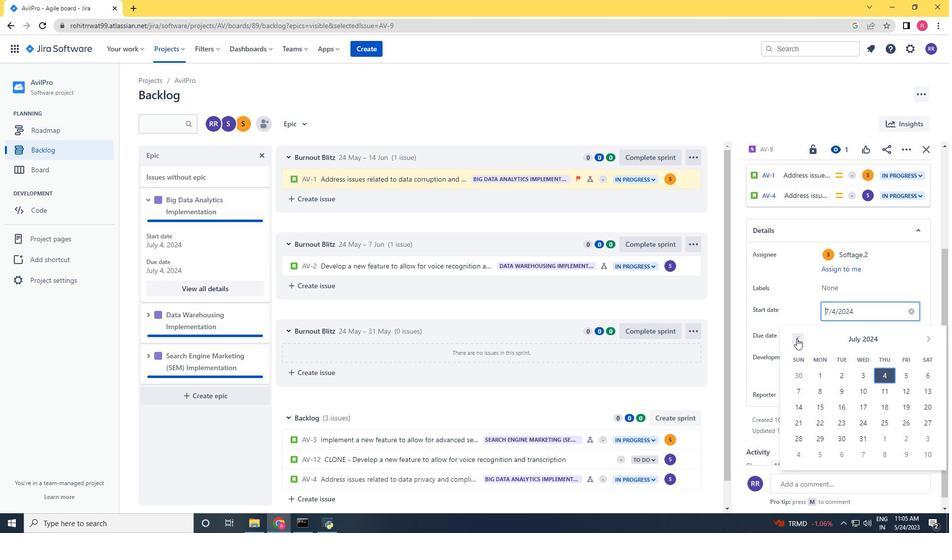 
Action: Mouse pressed left at (796, 339)
Screenshot: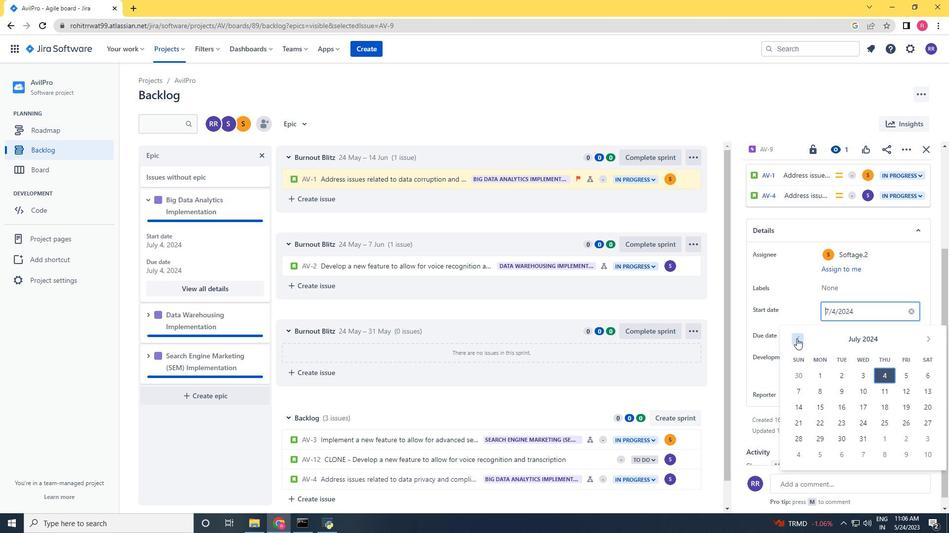 
Action: Mouse pressed left at (796, 339)
Screenshot: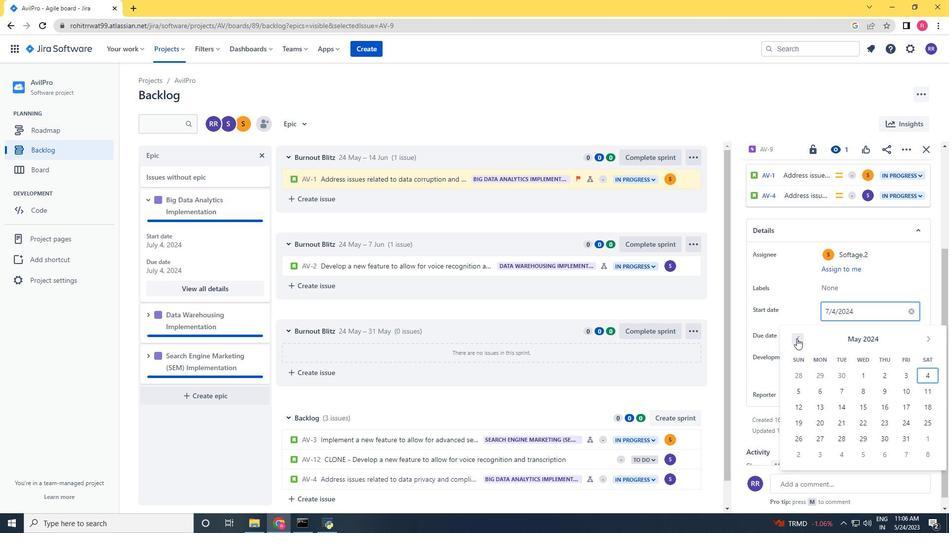 
Action: Mouse pressed left at (796, 339)
Screenshot: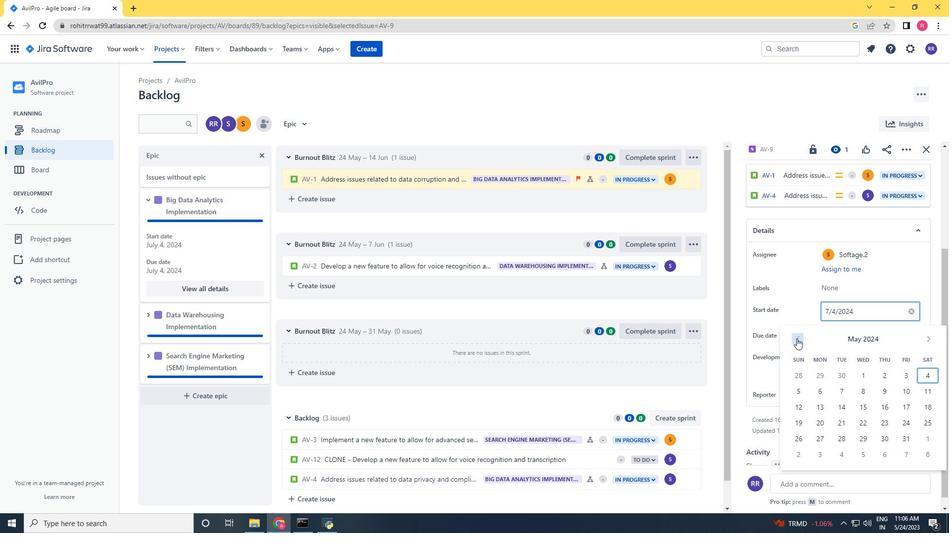 
Action: Mouse pressed left at (796, 339)
Screenshot: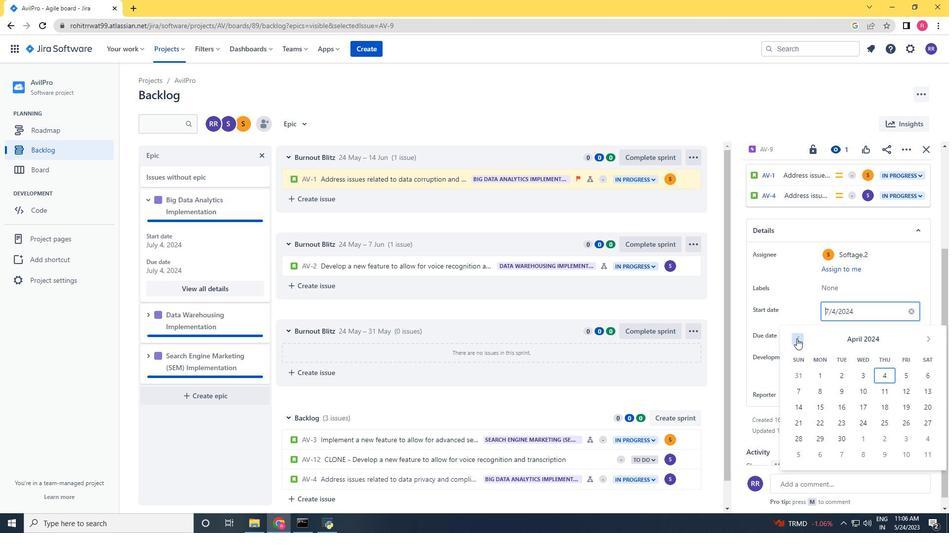 
Action: Mouse pressed left at (796, 339)
Screenshot: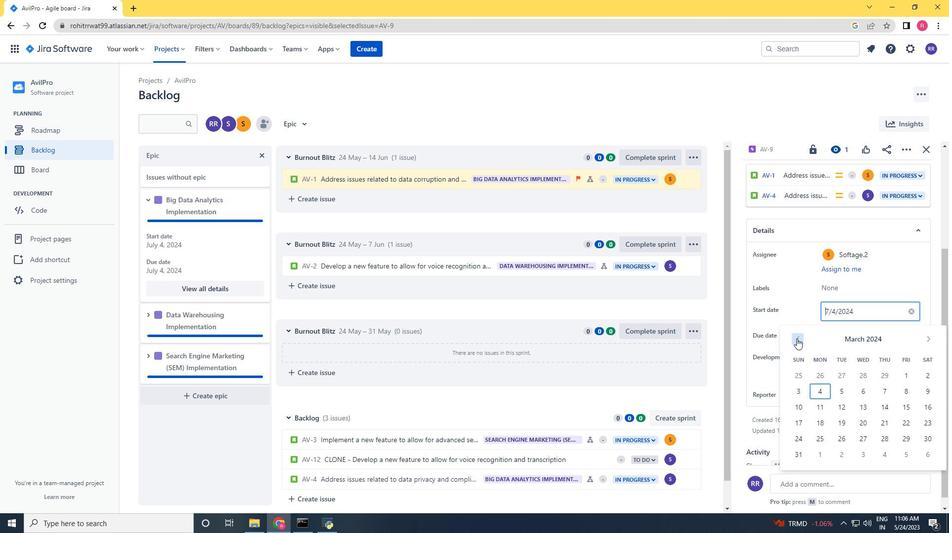 
Action: Mouse pressed left at (796, 339)
Screenshot: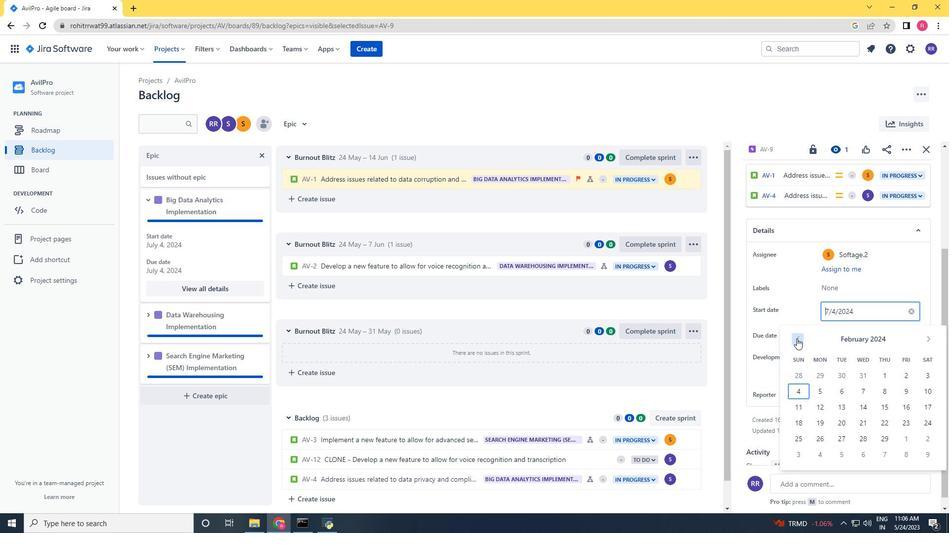 
Action: Mouse pressed left at (796, 339)
Screenshot: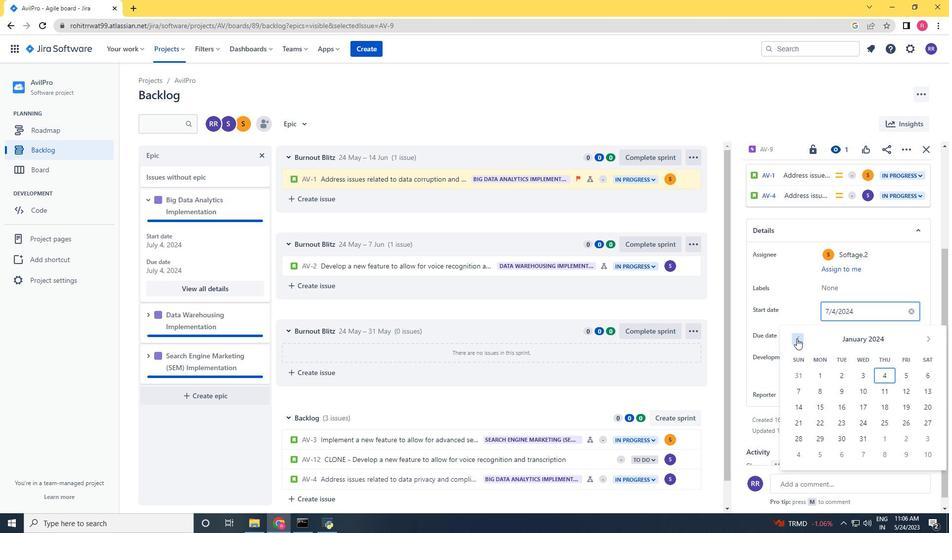 
Action: Mouse pressed left at (796, 339)
Screenshot: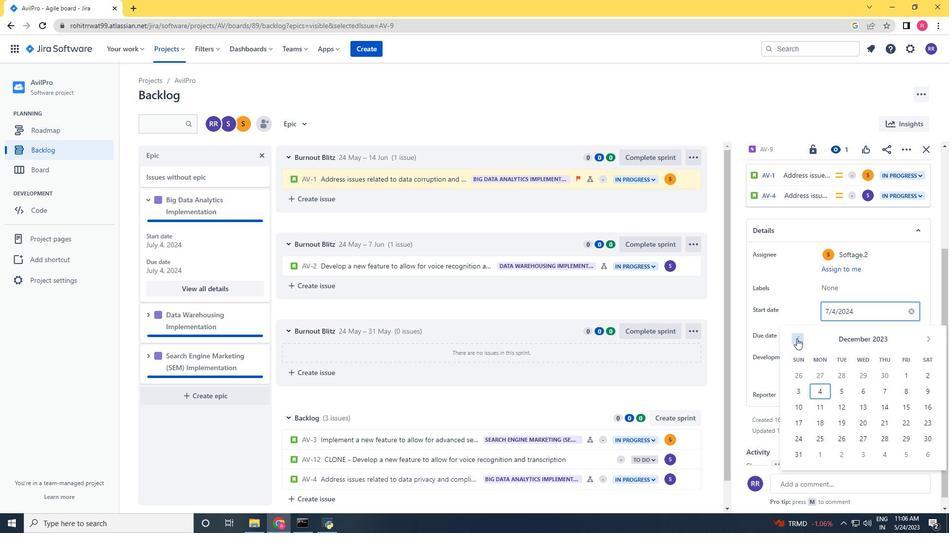 
Action: Mouse pressed left at (796, 339)
Screenshot: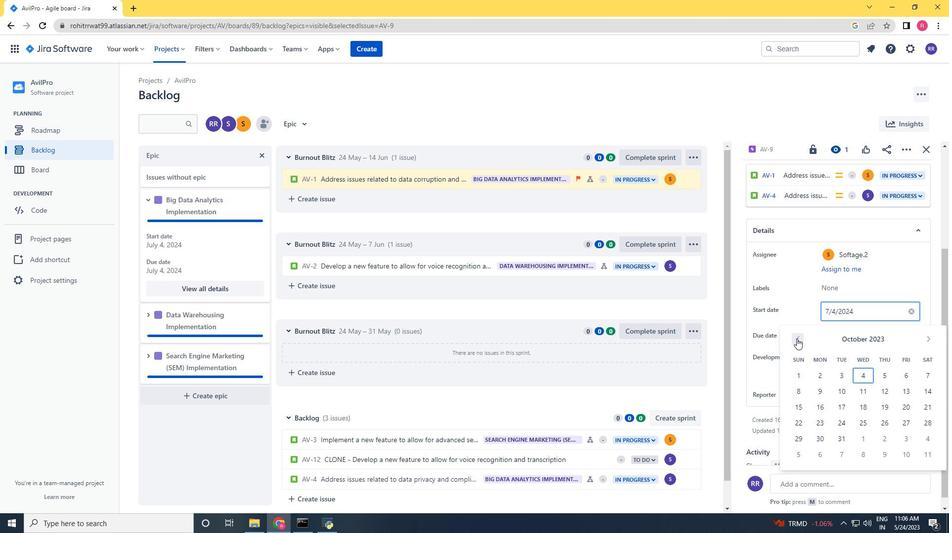 
Action: Mouse pressed left at (796, 339)
Screenshot: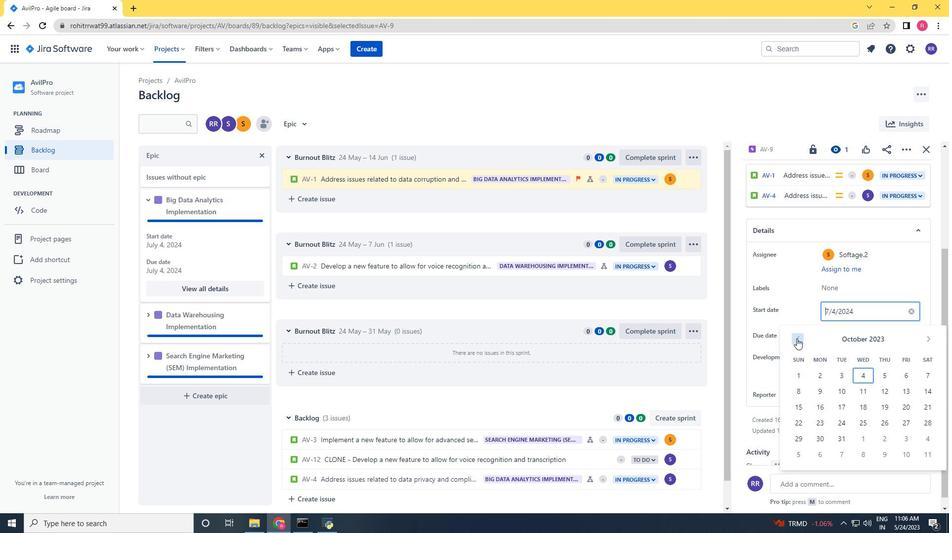 
Action: Mouse pressed left at (796, 339)
Screenshot: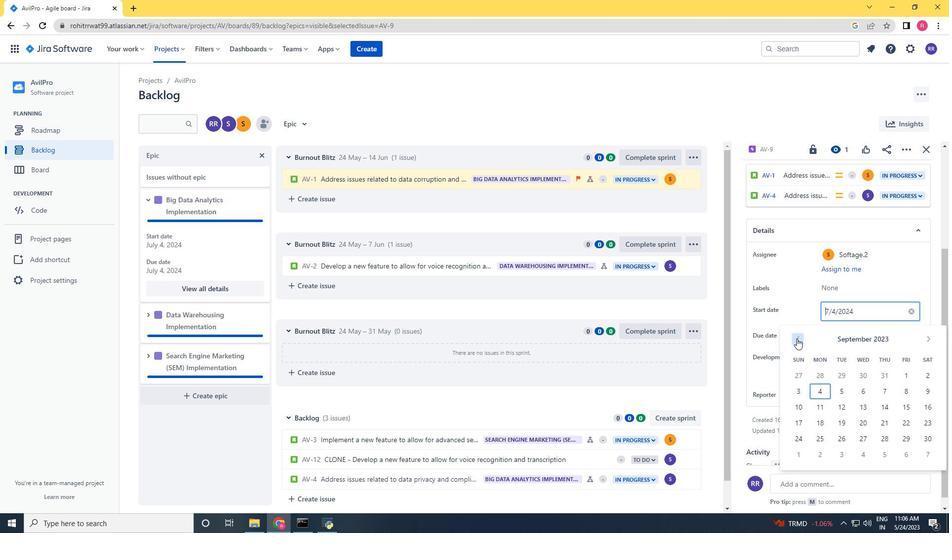 
Action: Mouse pressed left at (796, 339)
Screenshot: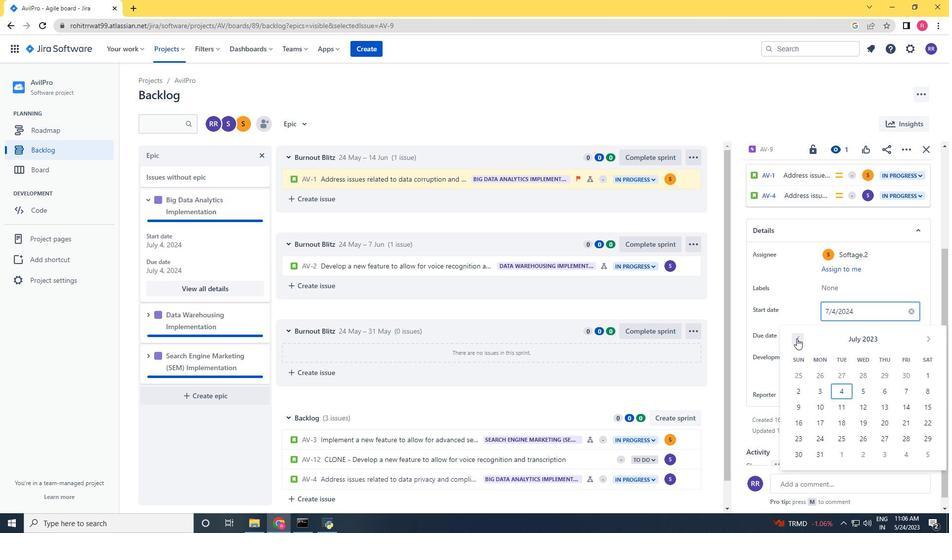 
Action: Mouse pressed left at (796, 339)
Screenshot: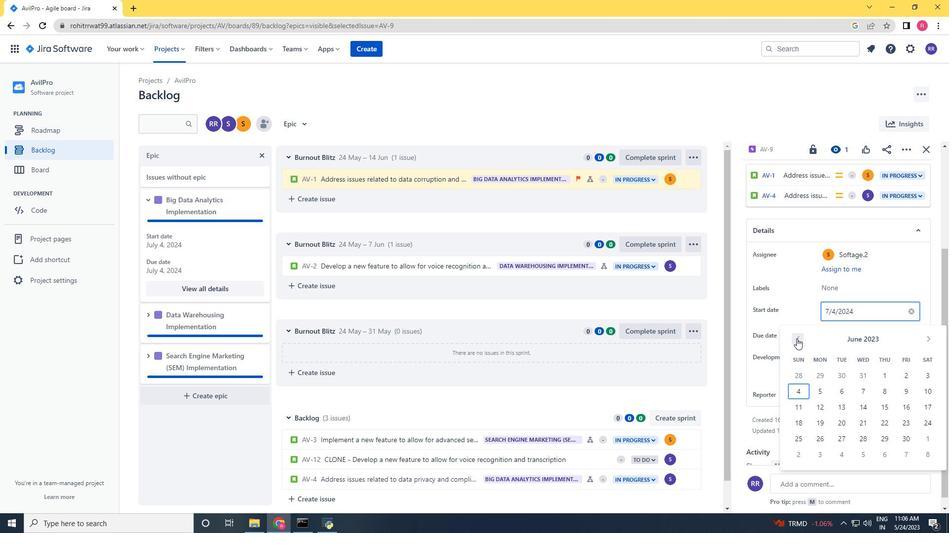 
Action: Mouse pressed left at (796, 339)
Screenshot: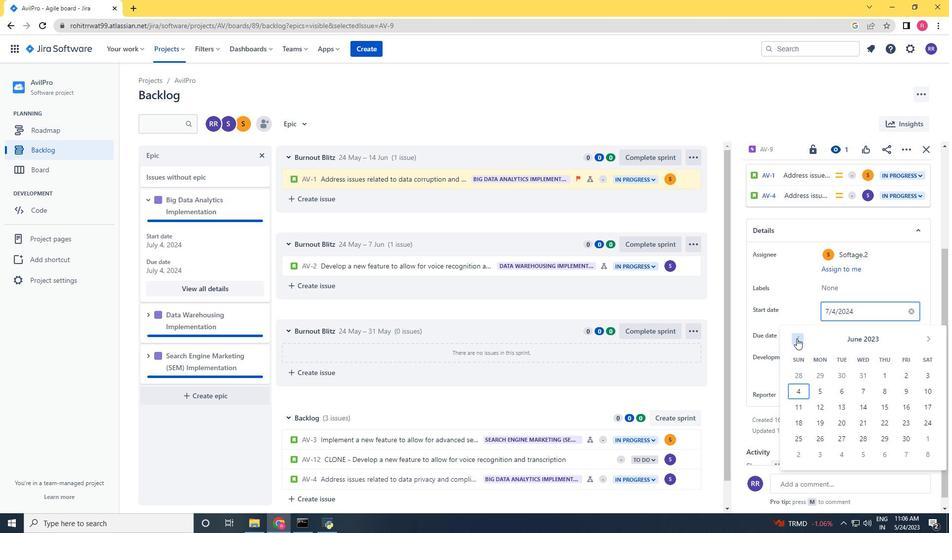 
Action: Mouse pressed left at (796, 339)
Screenshot: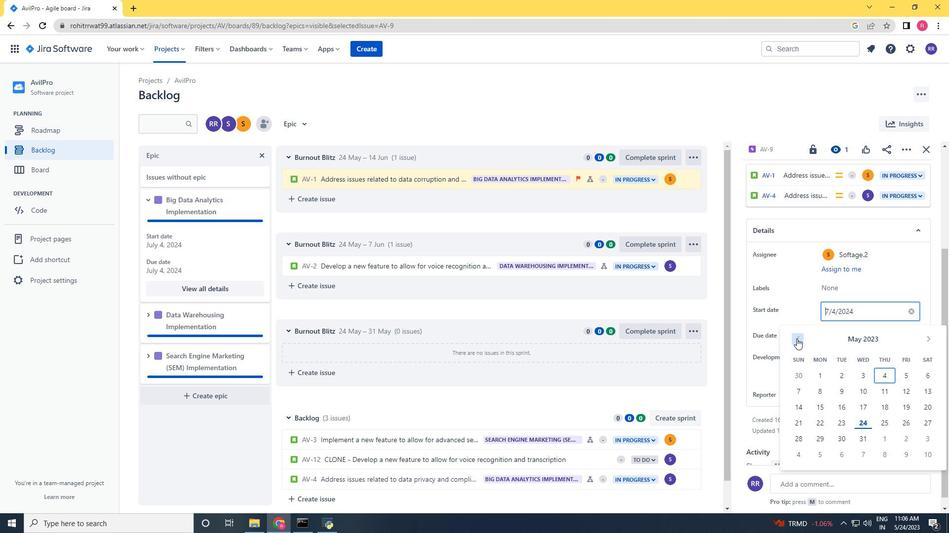 
Action: Mouse pressed left at (796, 339)
Screenshot: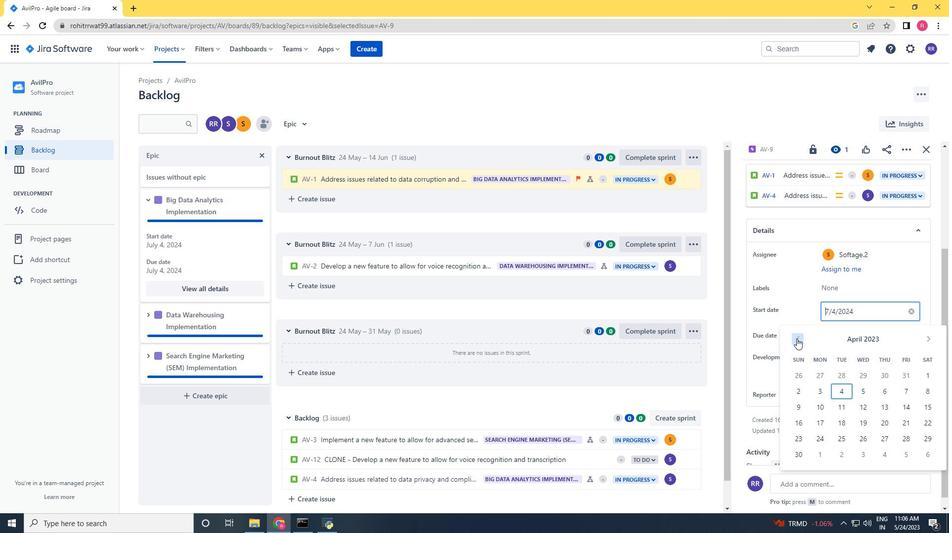 
Action: Mouse pressed left at (796, 339)
Screenshot: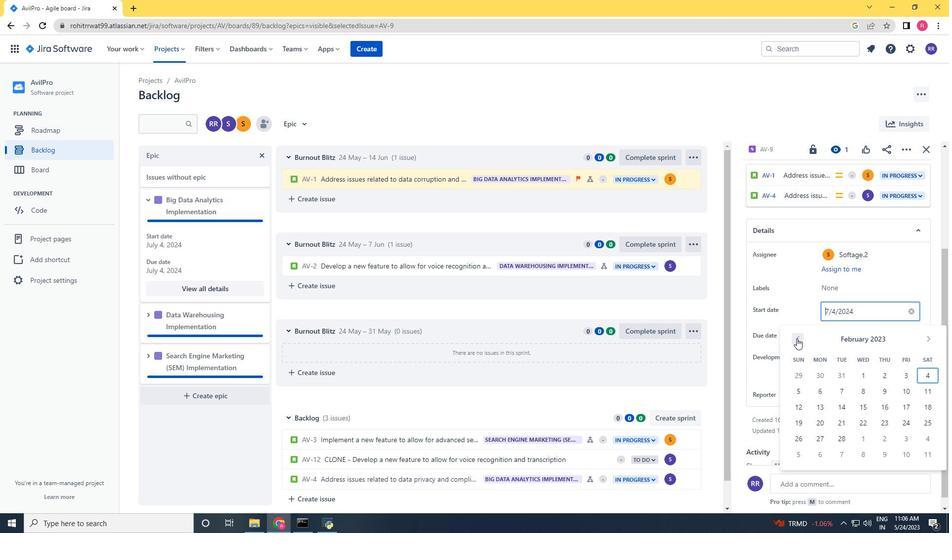 
Action: Mouse moved to (905, 377)
Screenshot: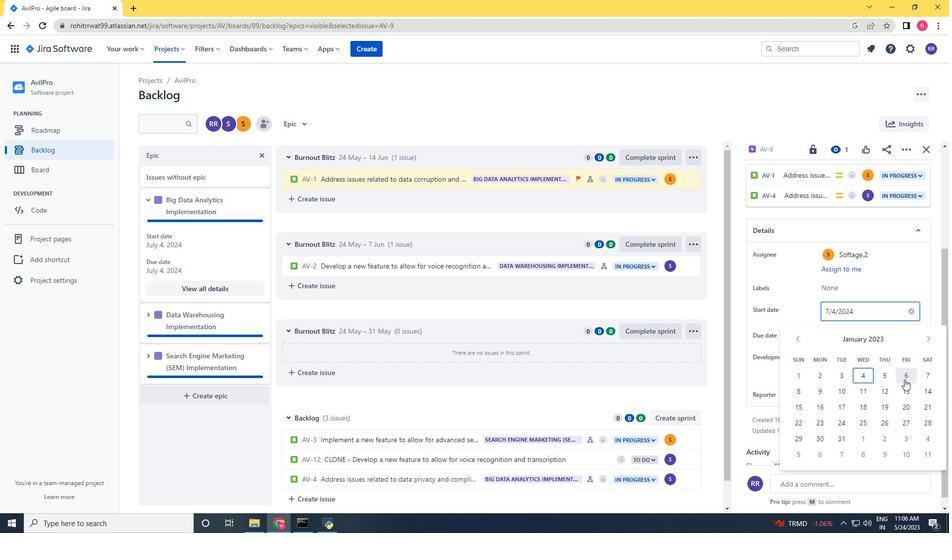 
Action: Mouse pressed left at (905, 377)
Screenshot: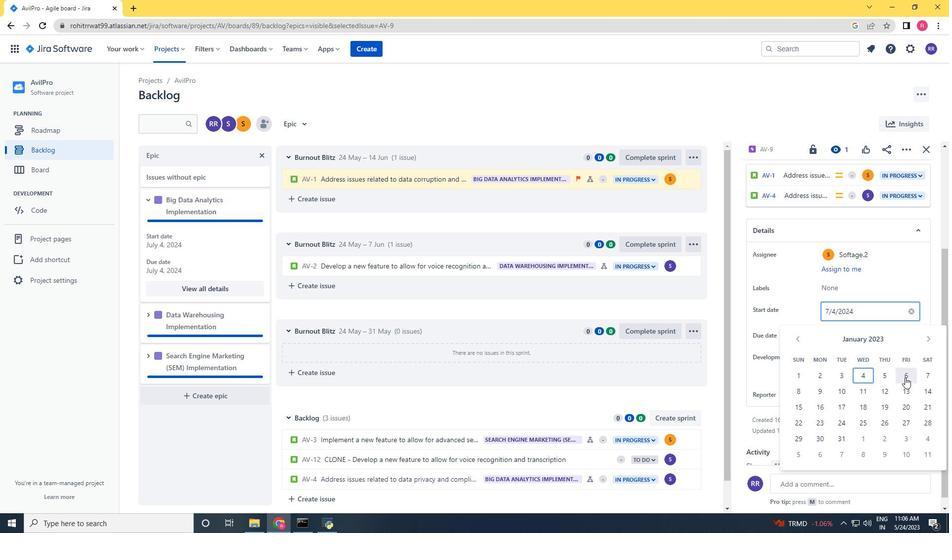 
Action: Mouse moved to (842, 424)
Screenshot: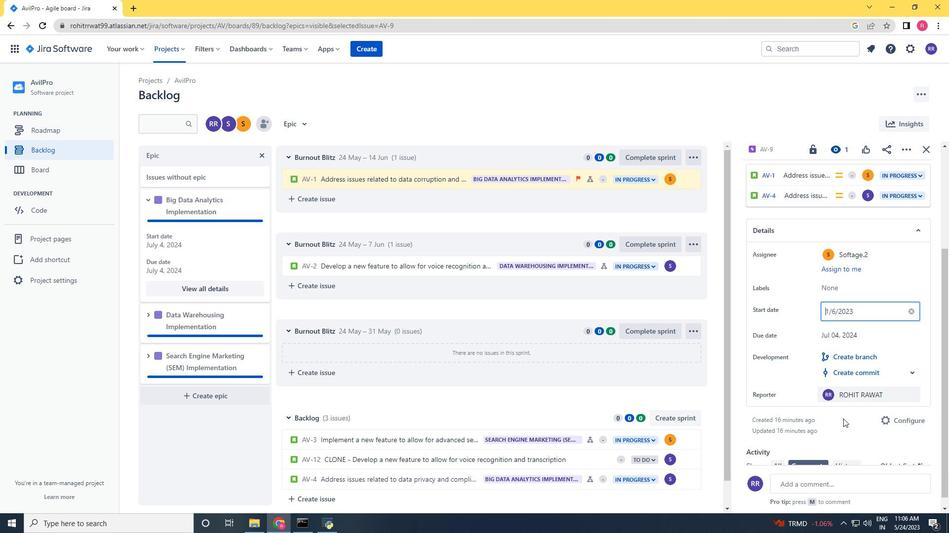 
Action: Mouse pressed left at (842, 424)
Screenshot: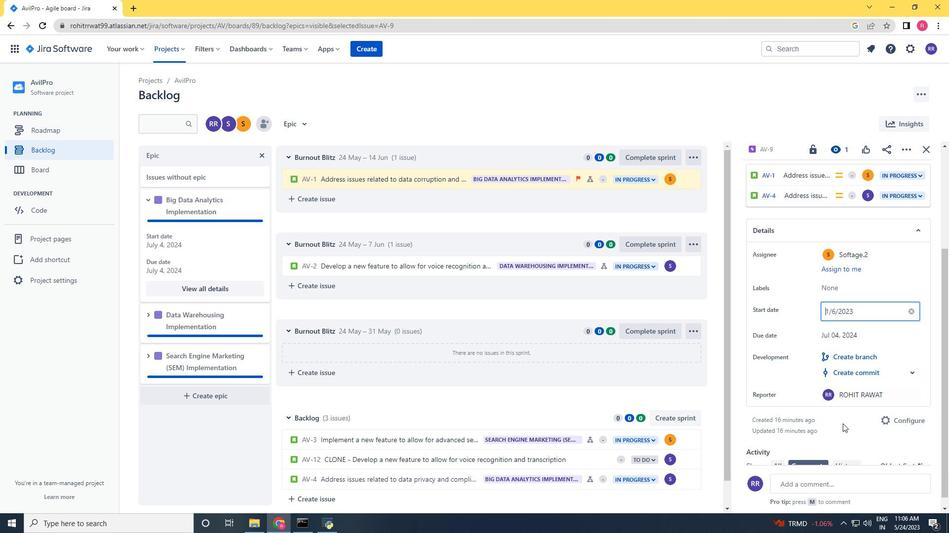 
Action: Mouse moved to (149, 316)
Screenshot: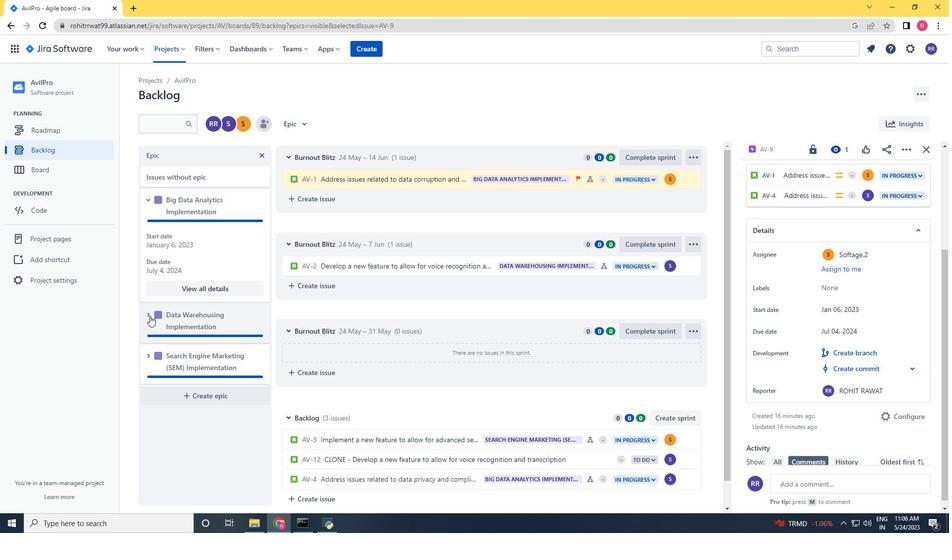 
Action: Mouse pressed left at (149, 316)
Screenshot: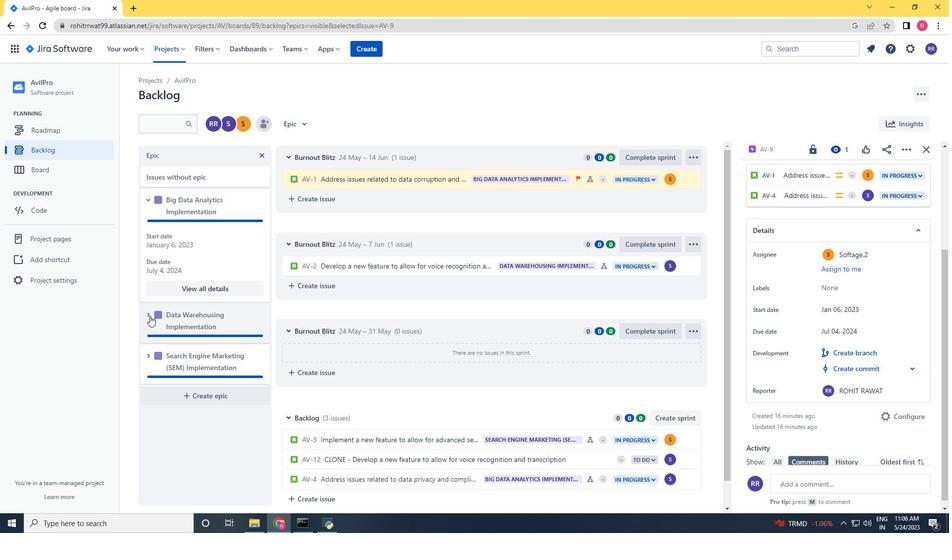 
Action: Mouse moved to (187, 400)
Screenshot: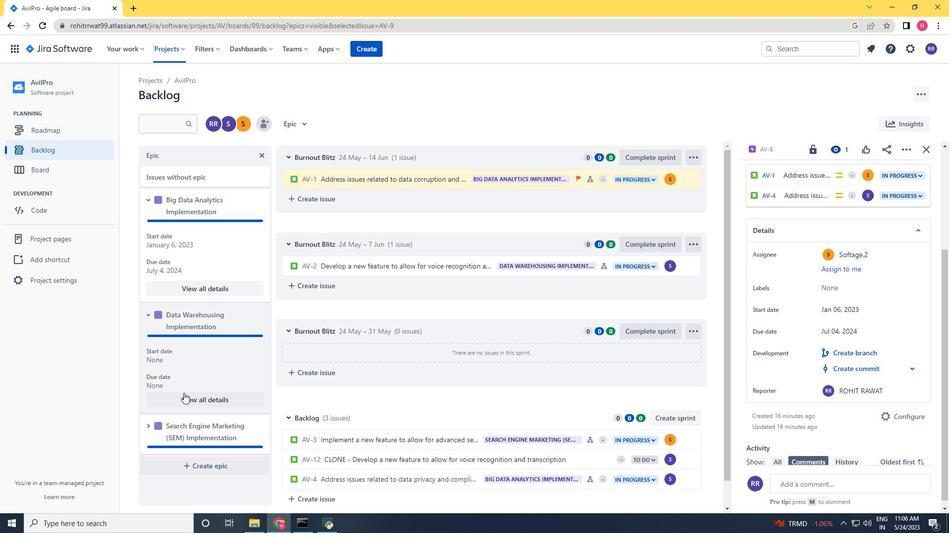 
Action: Mouse pressed left at (187, 400)
Screenshot: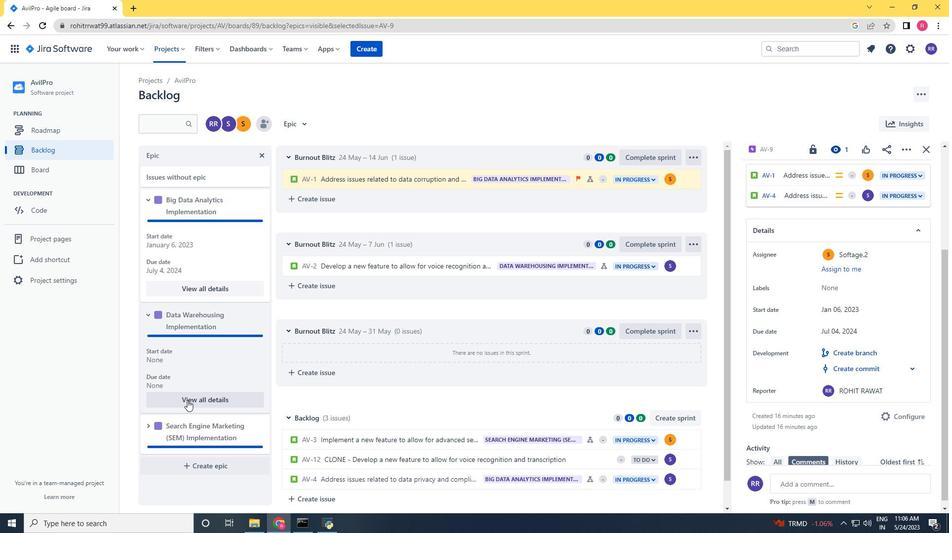 
Action: Mouse moved to (815, 367)
Screenshot: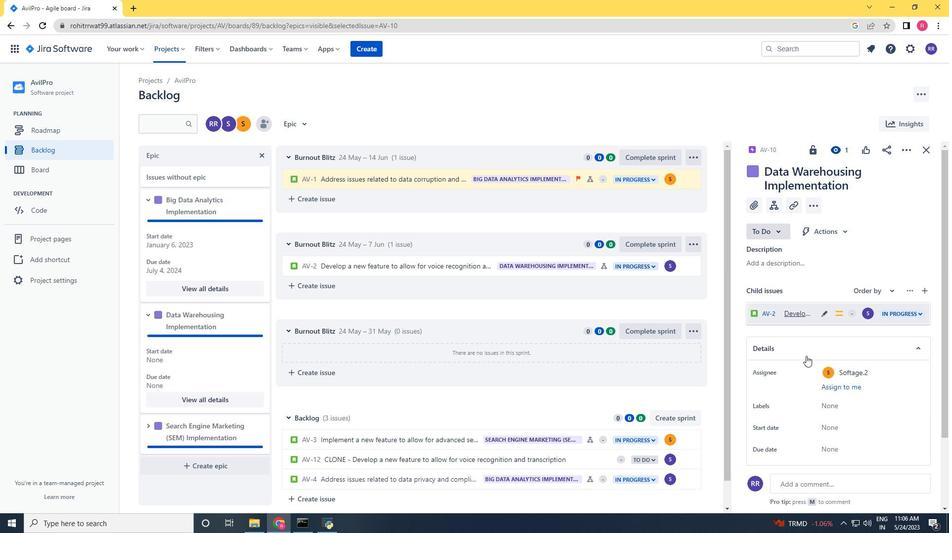 
Action: Mouse scrolled (815, 366) with delta (0, 0)
Screenshot: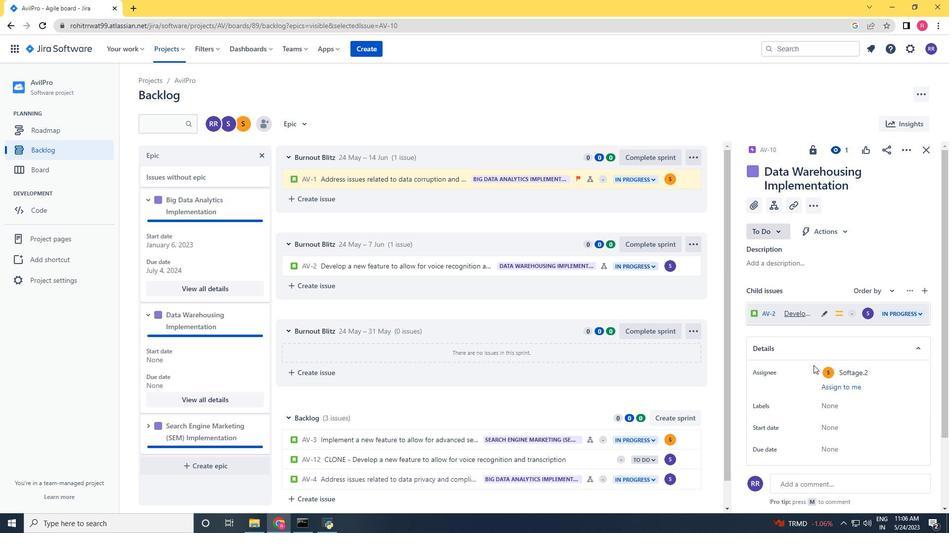 
Action: Mouse scrolled (815, 366) with delta (0, 0)
Screenshot: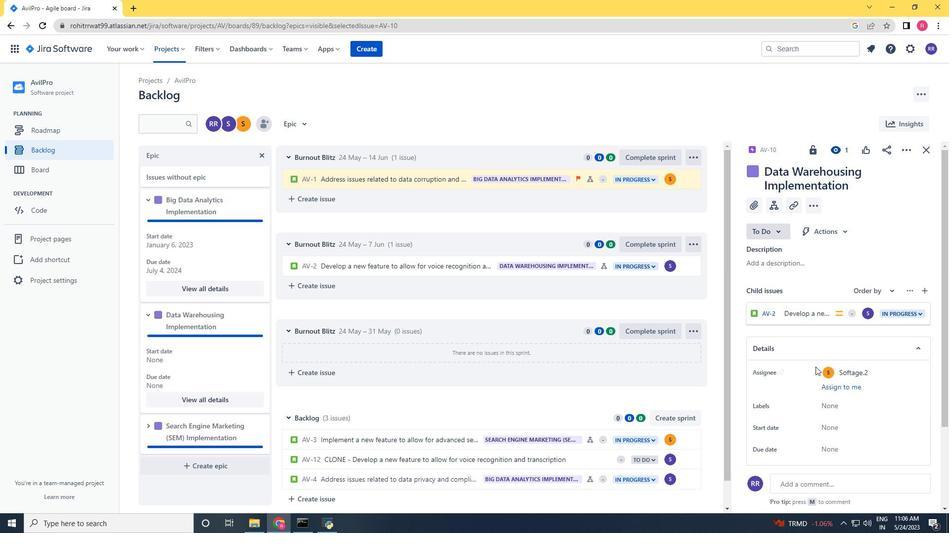 
Action: Mouse scrolled (815, 366) with delta (0, 0)
Screenshot: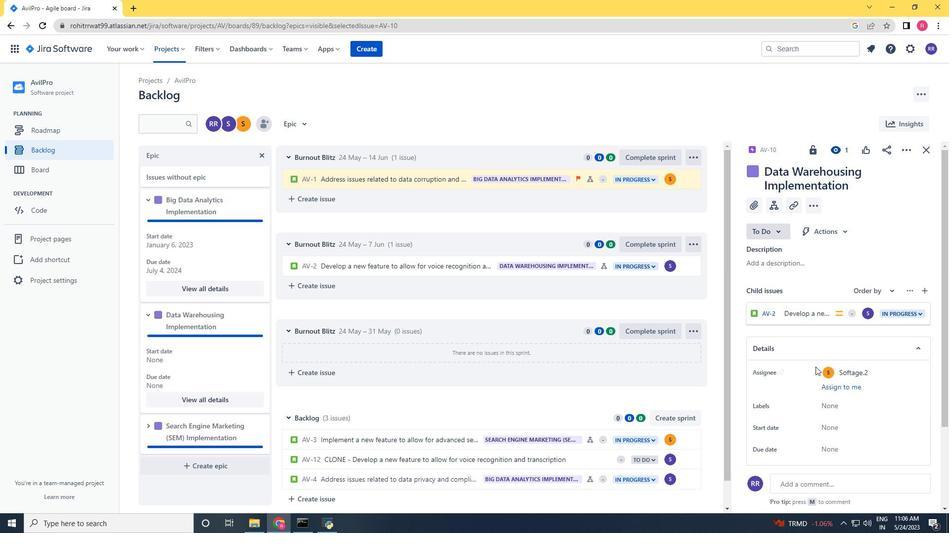 
Action: Mouse moved to (840, 309)
Screenshot: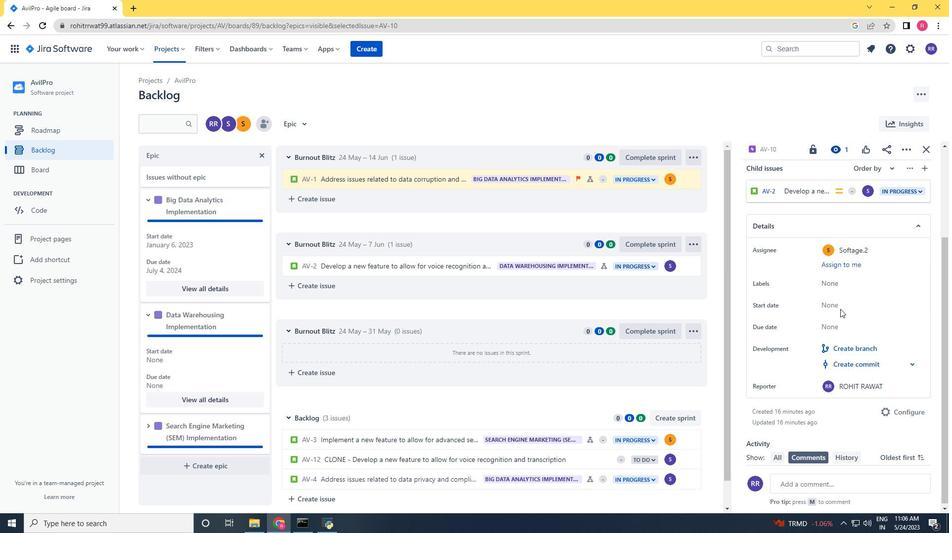 
Action: Mouse pressed left at (840, 309)
Screenshot: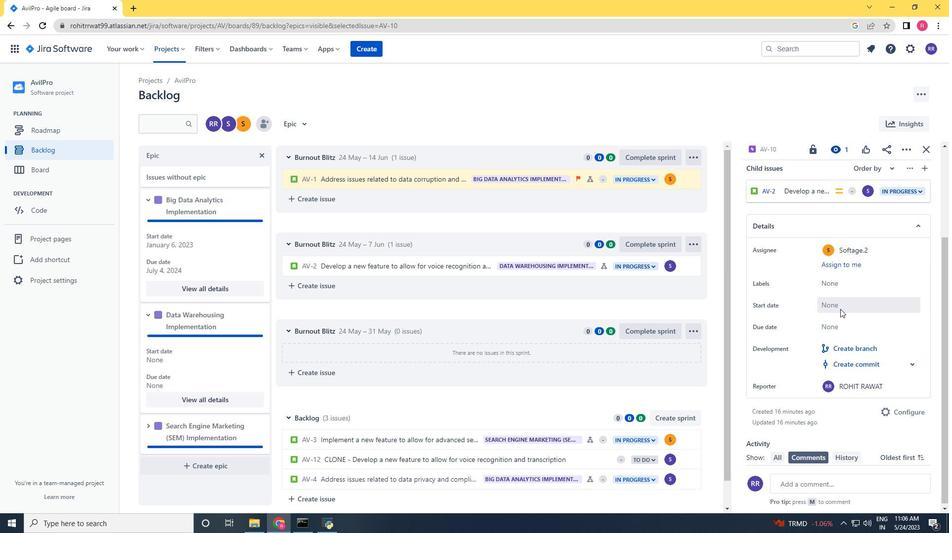 
Action: Mouse moved to (937, 338)
Screenshot: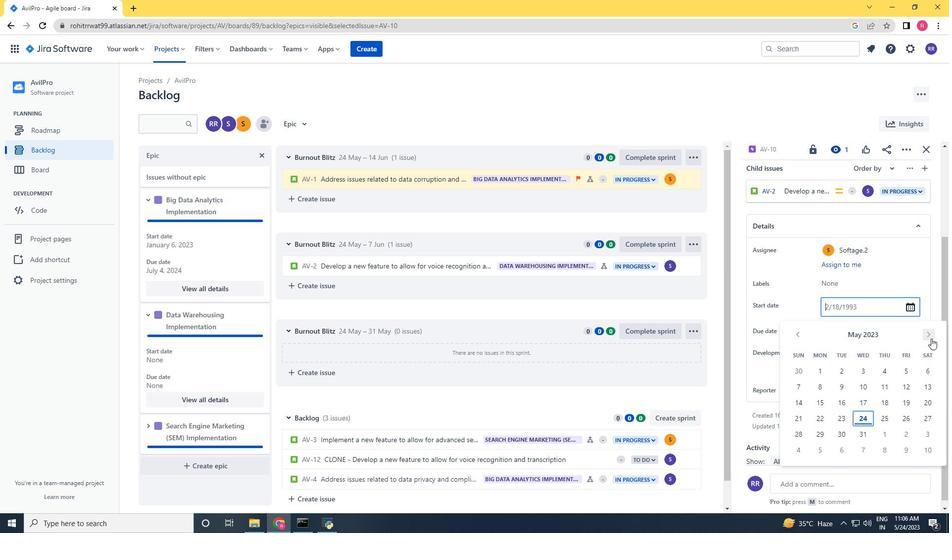 
Action: Mouse pressed left at (937, 338)
Screenshot: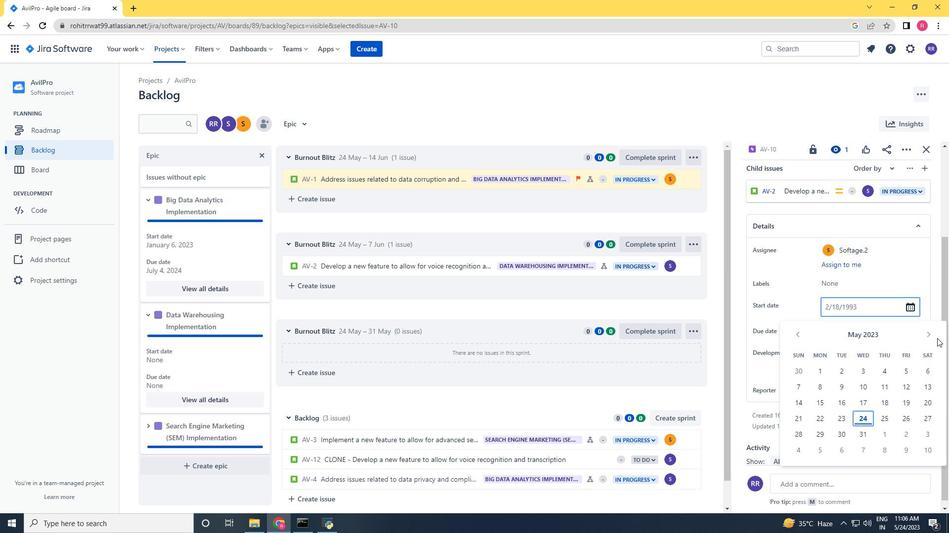 
Action: Mouse pressed left at (937, 338)
Screenshot: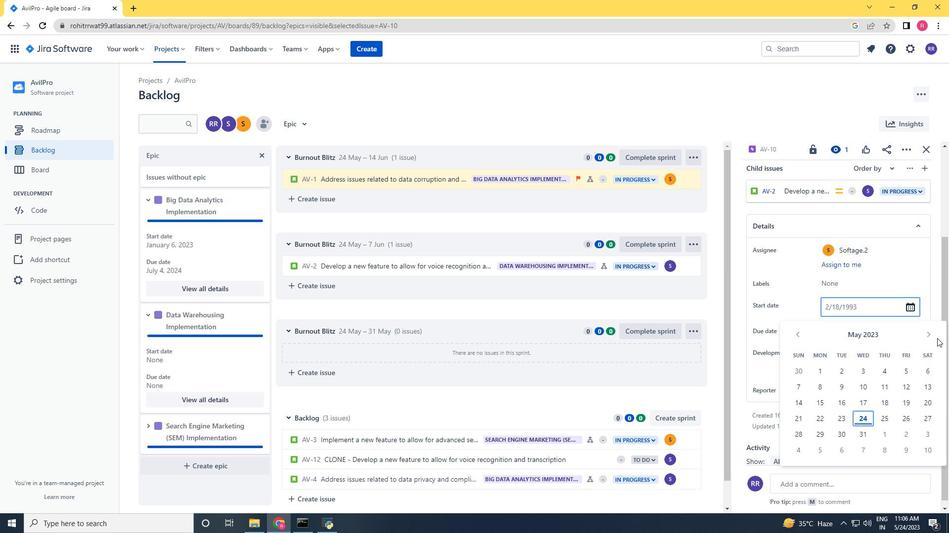
Action: Mouse pressed left at (937, 338)
Screenshot: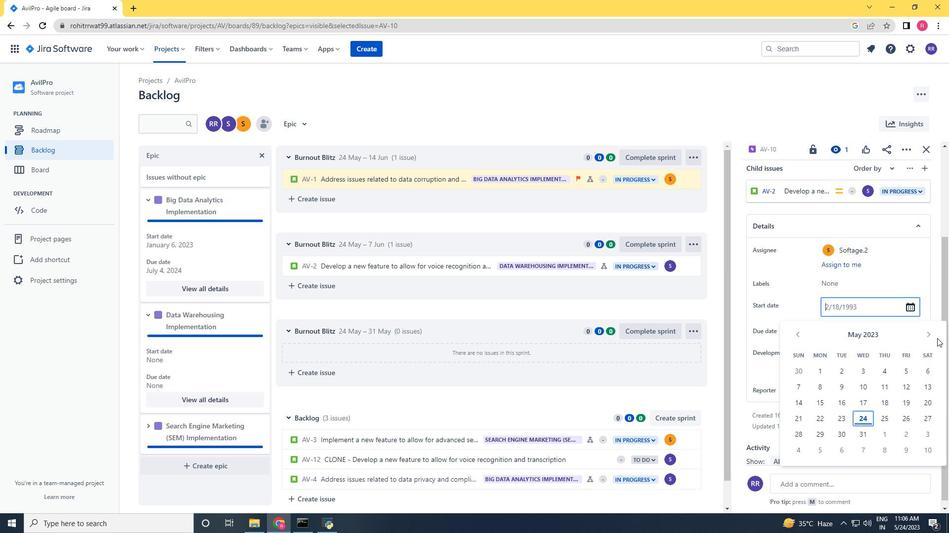 
Action: Mouse pressed left at (937, 338)
Screenshot: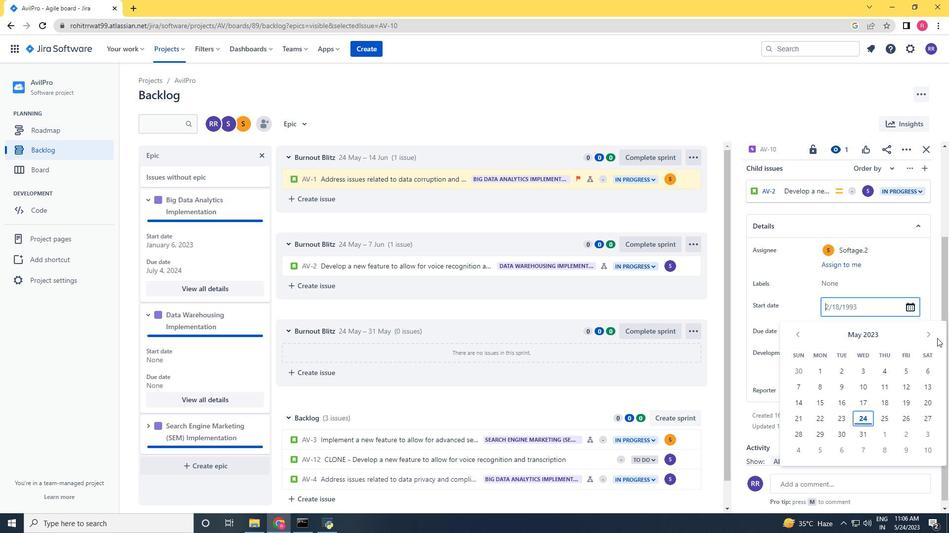 
Action: Mouse pressed left at (937, 338)
Screenshot: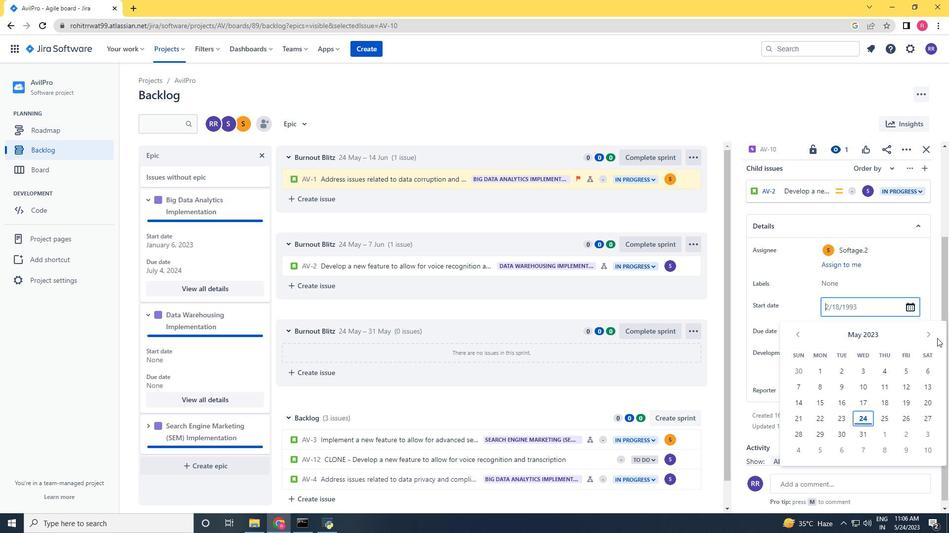 
Action: Mouse pressed left at (937, 338)
Screenshot: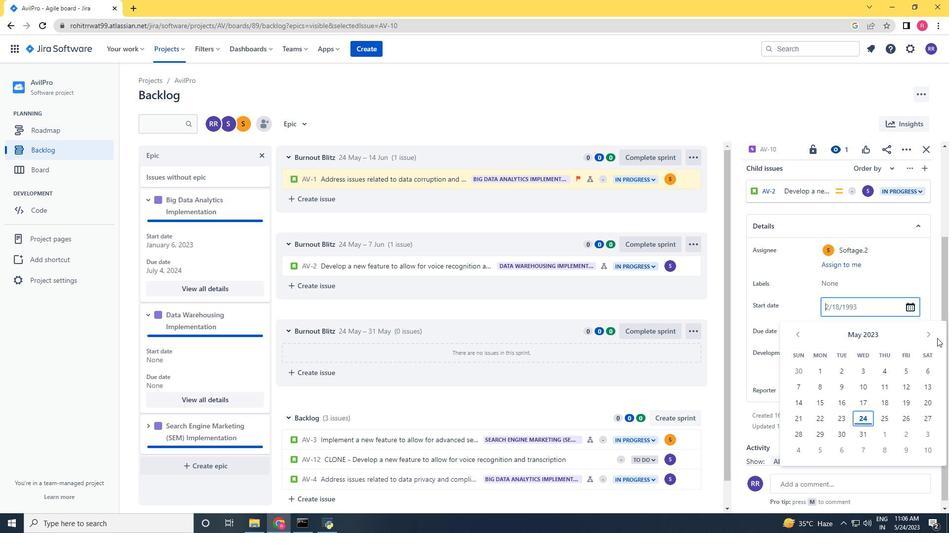 
Action: Mouse pressed left at (937, 338)
Screenshot: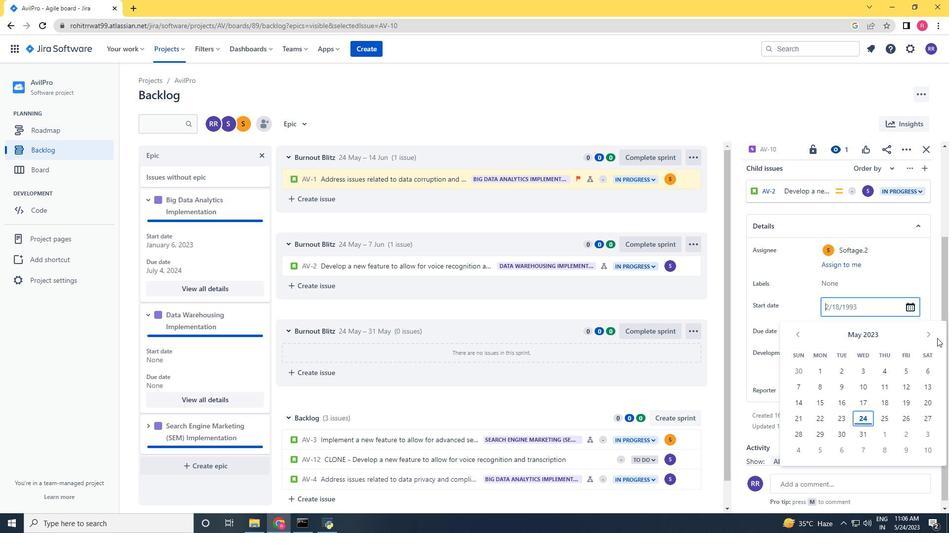 
Action: Mouse pressed left at (937, 338)
Screenshot: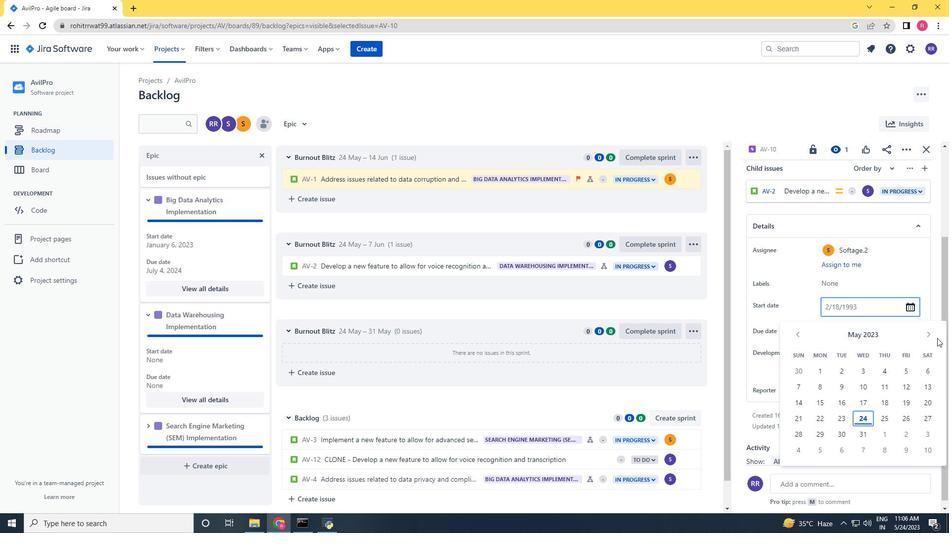 
Action: Mouse pressed left at (937, 338)
Screenshot: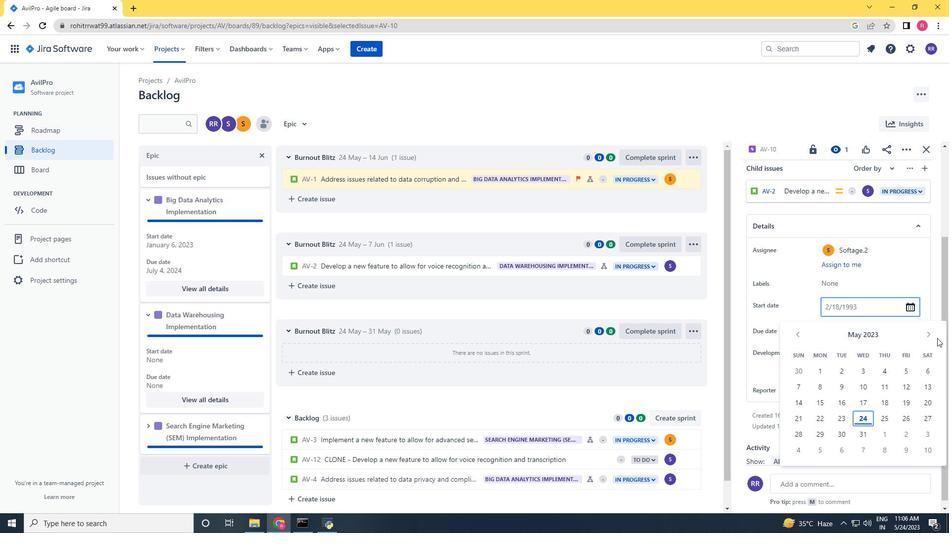 
Action: Mouse moved to (928, 338)
Screenshot: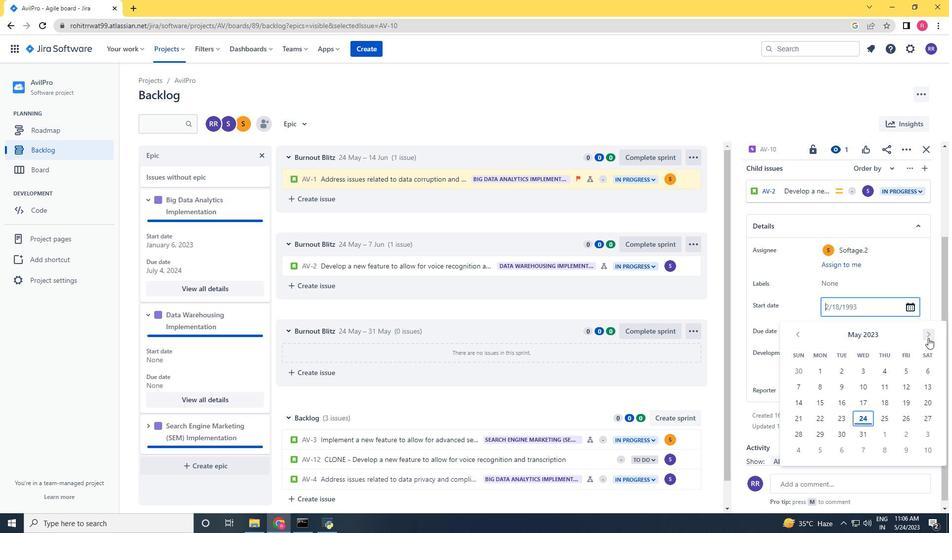 
Action: Mouse pressed left at (928, 338)
Screenshot: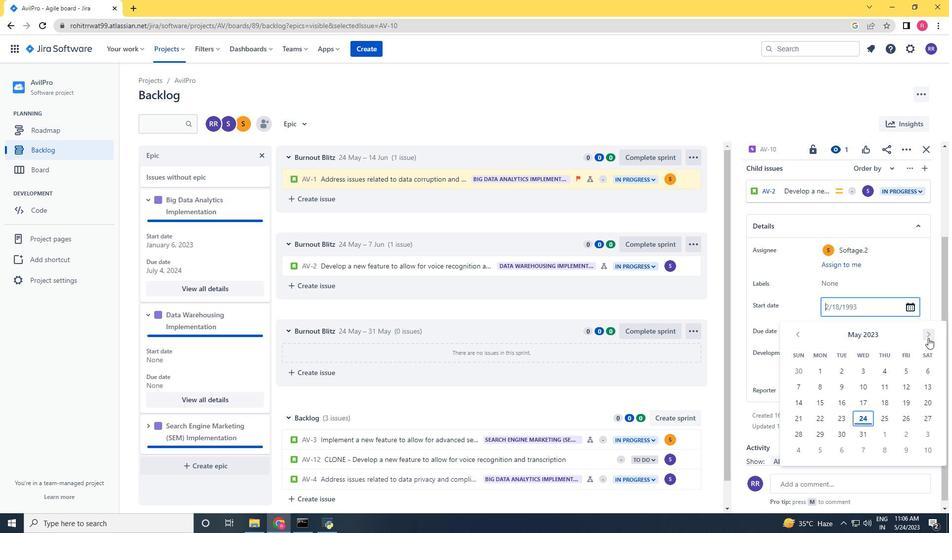 
Action: Mouse pressed left at (928, 338)
Screenshot: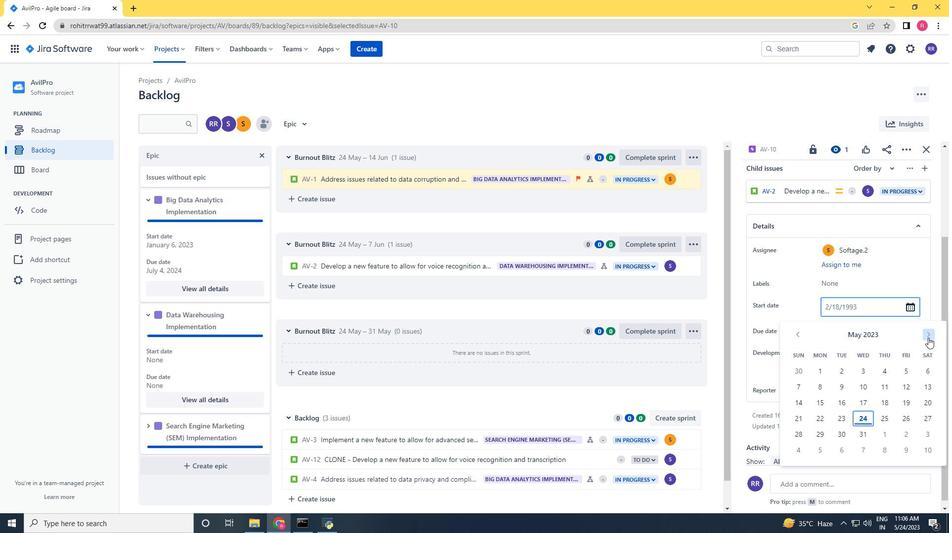 
Action: Mouse pressed left at (928, 338)
Screenshot: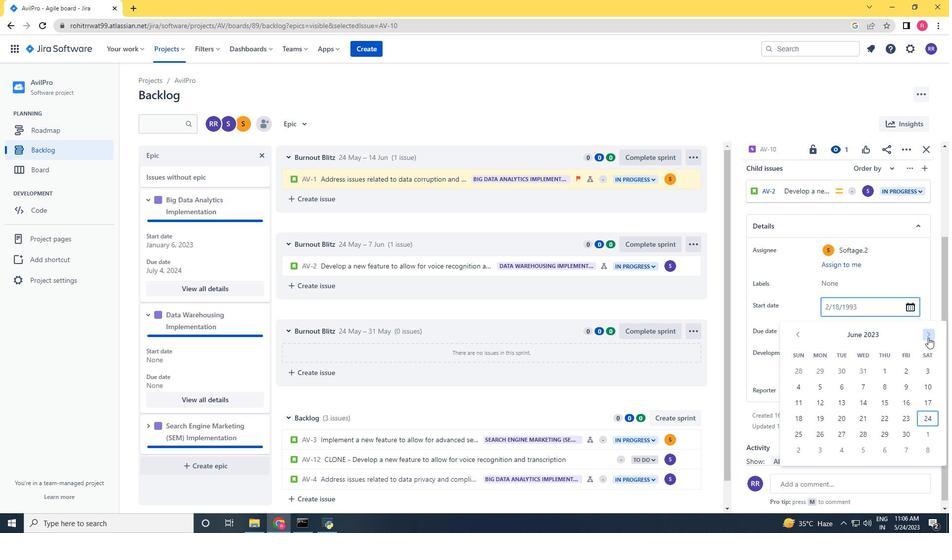 
Action: Mouse pressed left at (928, 338)
Screenshot: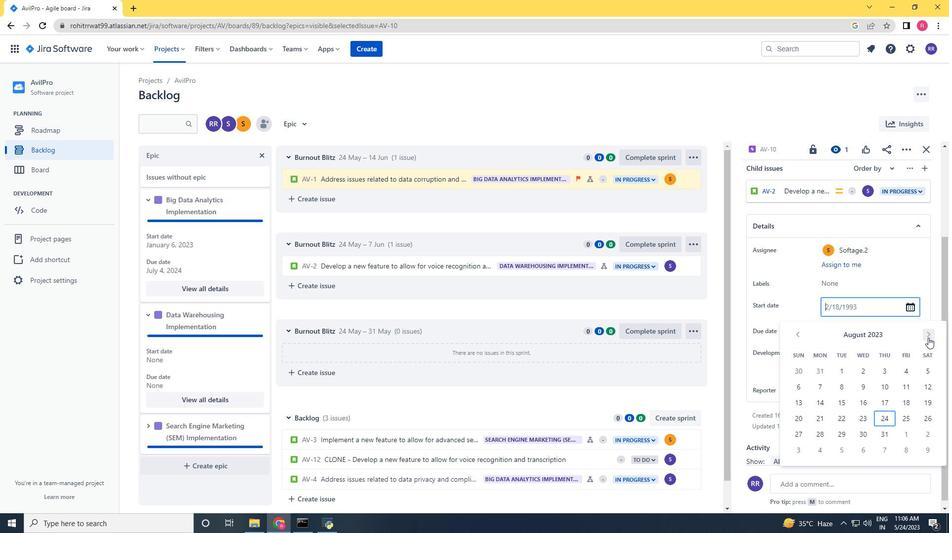
Action: Mouse pressed left at (928, 338)
Screenshot: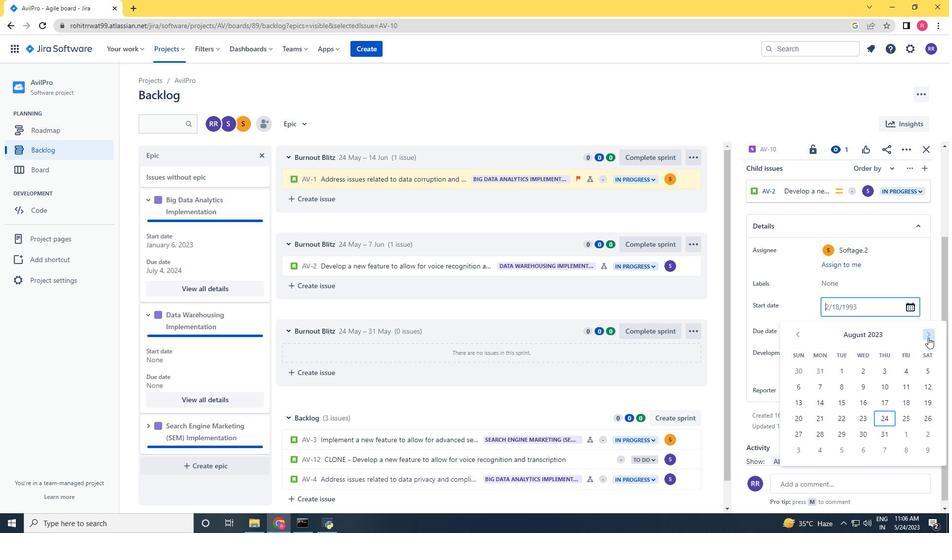 
Action: Mouse pressed left at (928, 338)
Screenshot: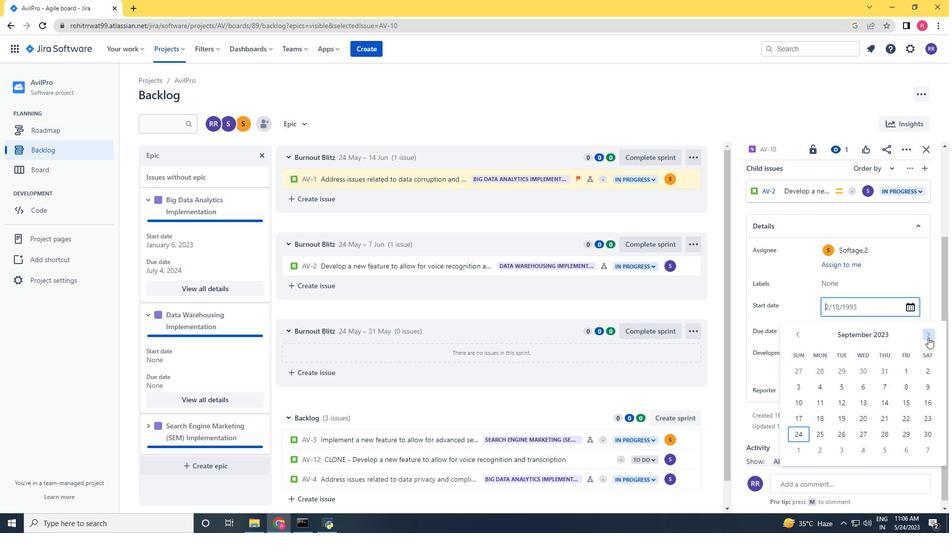 
Action: Mouse pressed left at (928, 338)
Screenshot: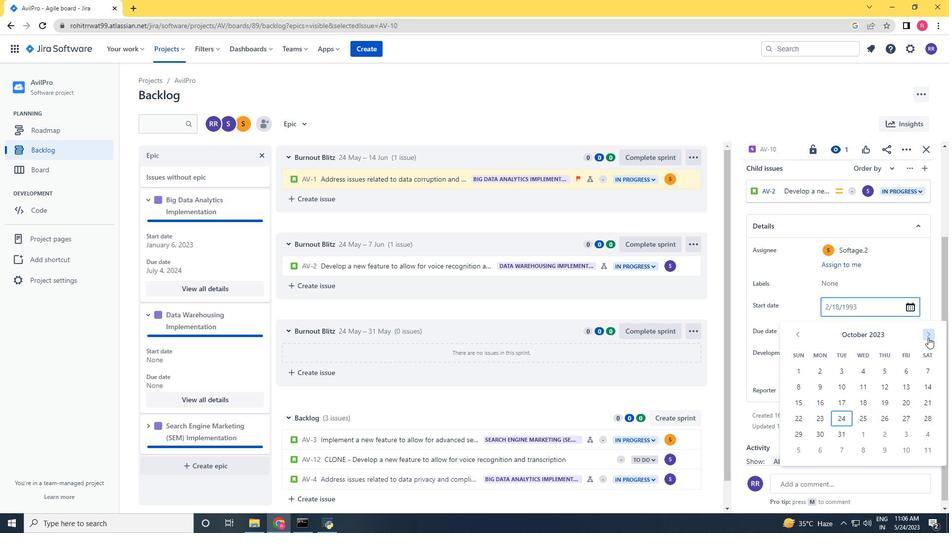 
Action: Mouse pressed left at (928, 338)
Screenshot: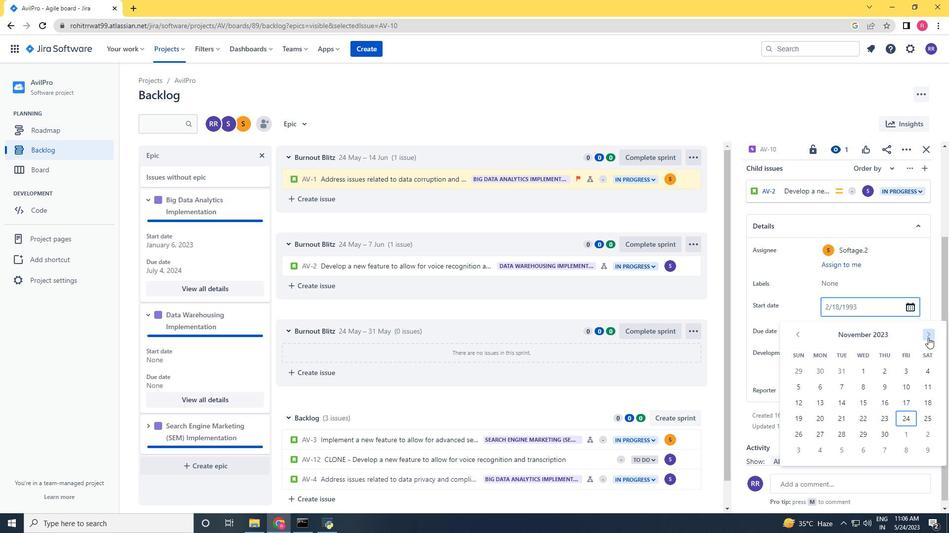 
Action: Mouse pressed left at (928, 338)
Screenshot: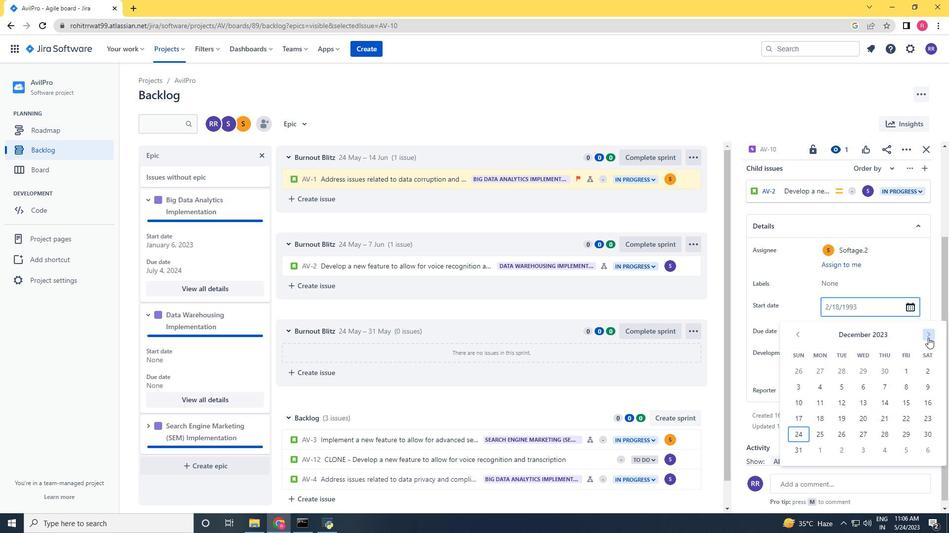 
Action: Mouse pressed left at (928, 338)
Screenshot: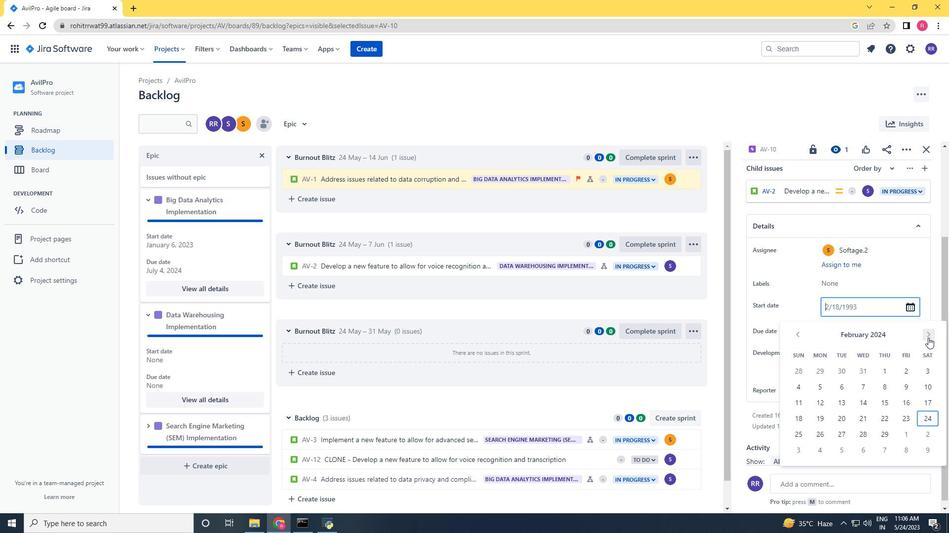 
Action: Mouse pressed left at (928, 338)
Screenshot: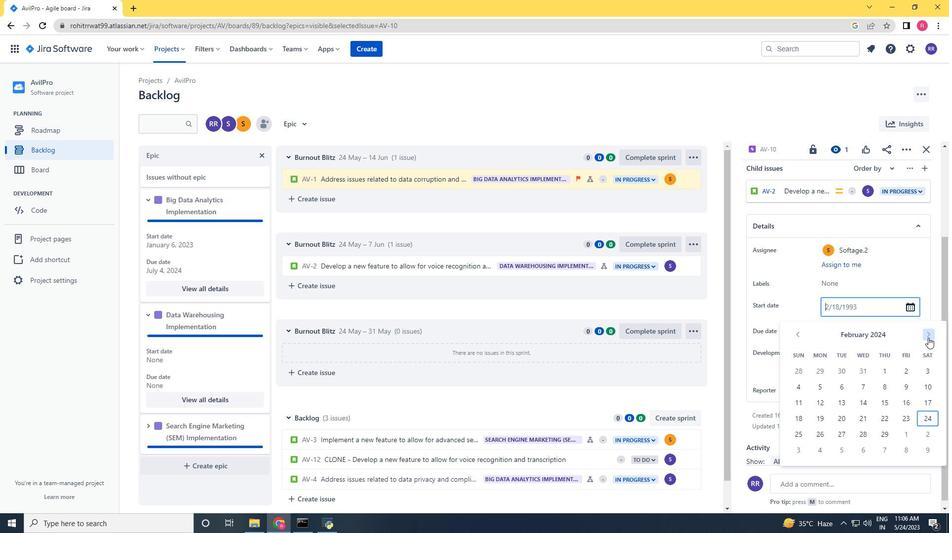 
Action: Mouse pressed left at (928, 338)
Screenshot: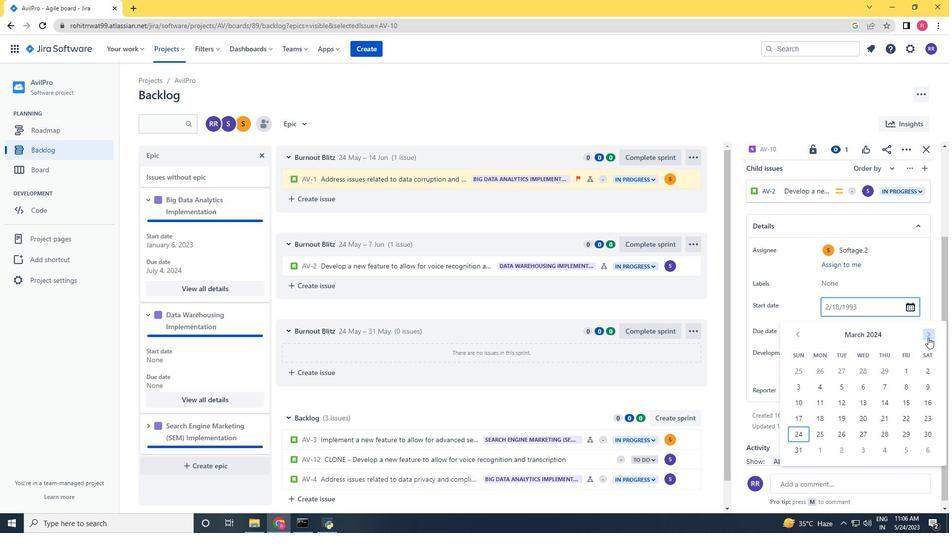 
Action: Mouse pressed left at (928, 338)
Screenshot: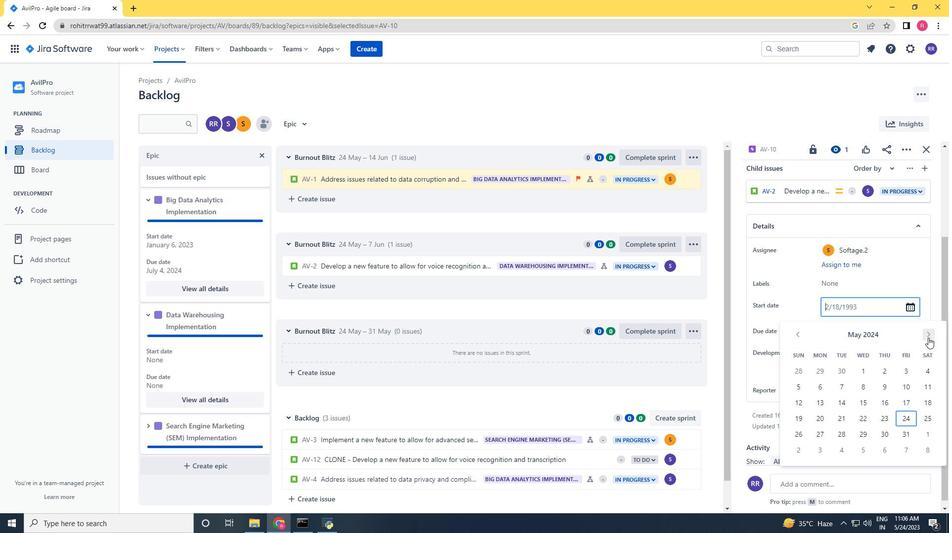 
Action: Mouse moved to (869, 387)
Screenshot: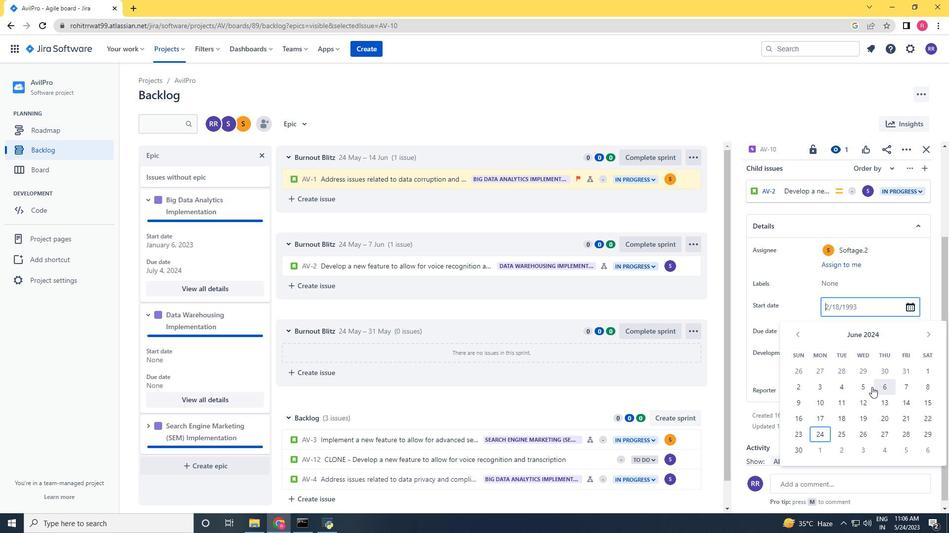 
Action: Mouse pressed left at (869, 387)
Screenshot: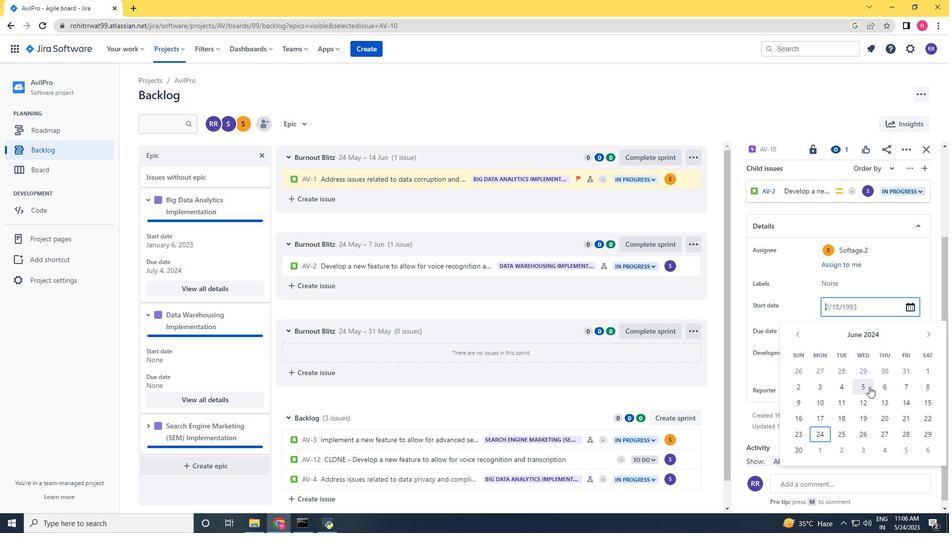 
Action: Mouse moved to (851, 328)
Screenshot: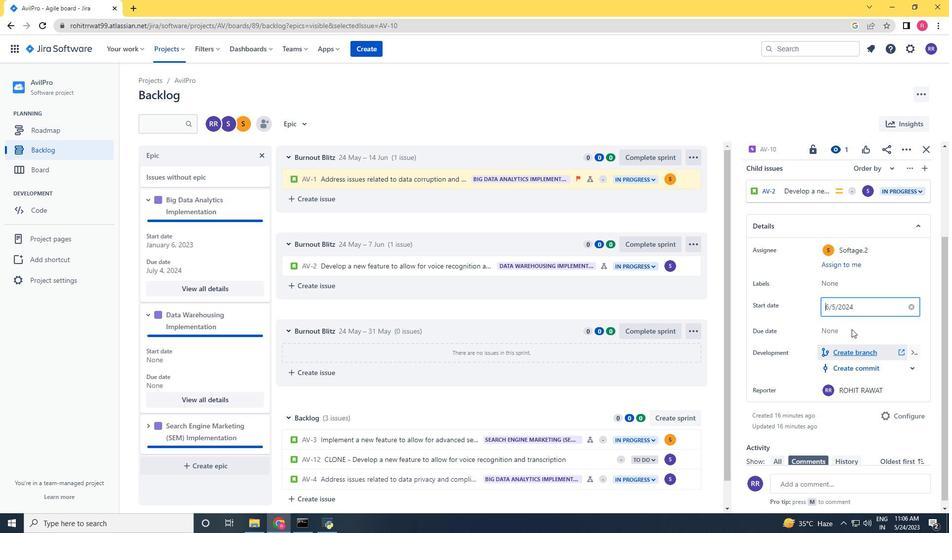 
Action: Mouse pressed left at (851, 328)
Screenshot: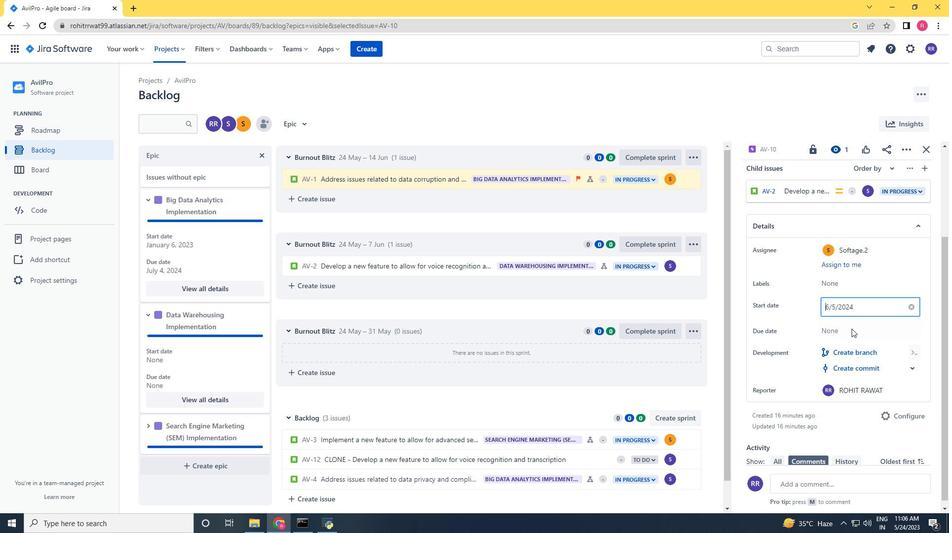 
Action: Mouse moved to (928, 361)
Screenshot: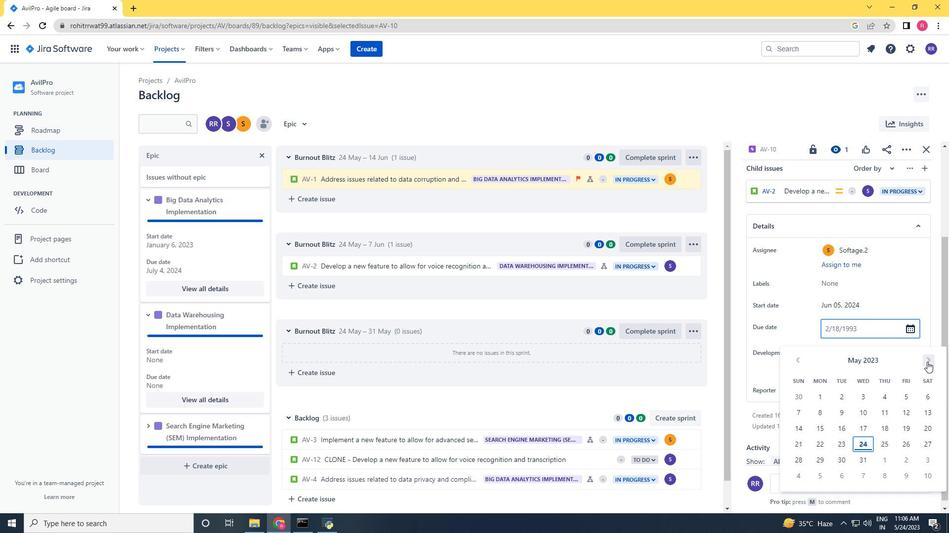 
Action: Mouse pressed left at (928, 361)
Screenshot: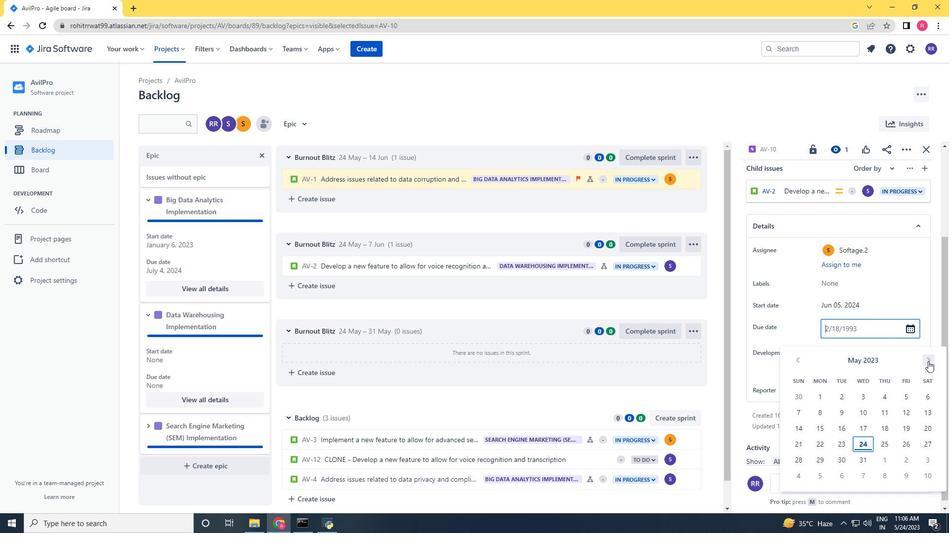 
Action: Mouse pressed left at (928, 361)
Screenshot: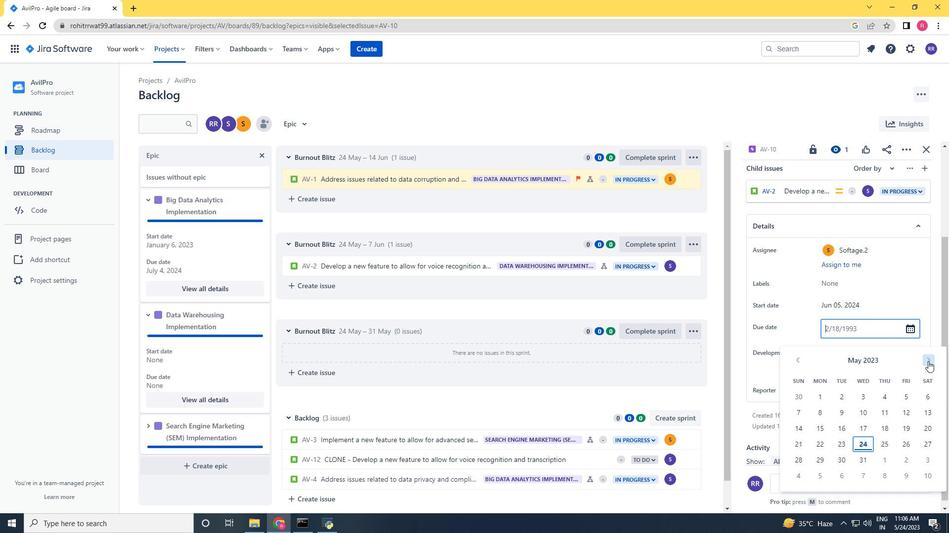 
Action: Mouse pressed left at (928, 361)
Screenshot: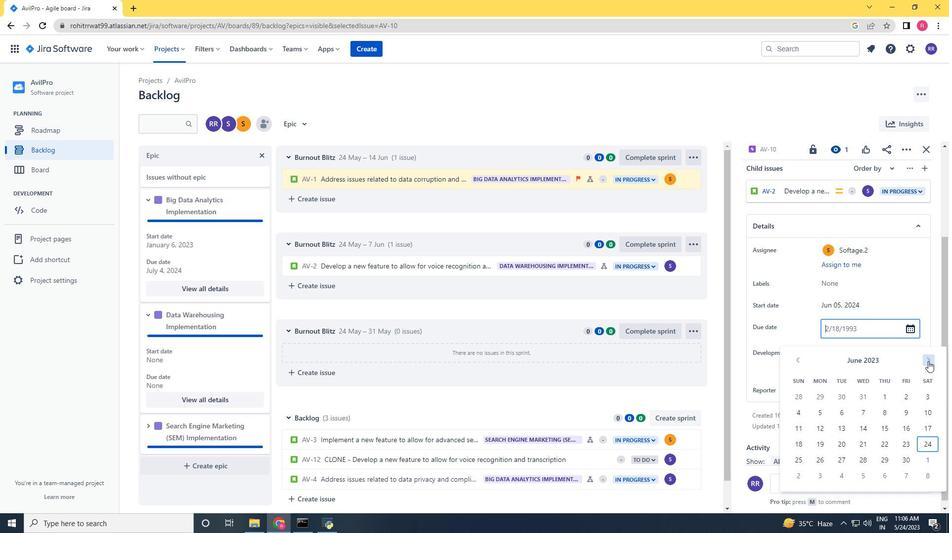 
Action: Mouse pressed left at (928, 361)
Screenshot: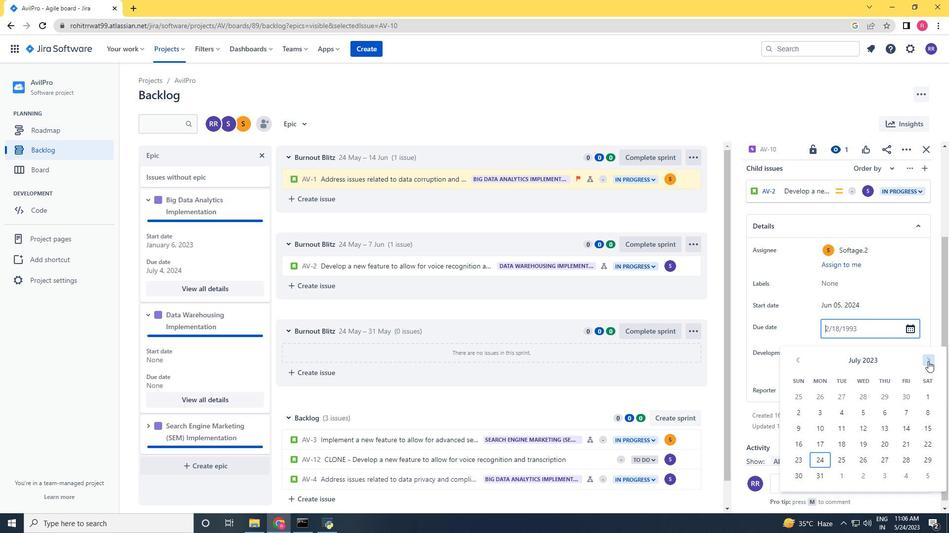
Action: Mouse pressed left at (928, 361)
Screenshot: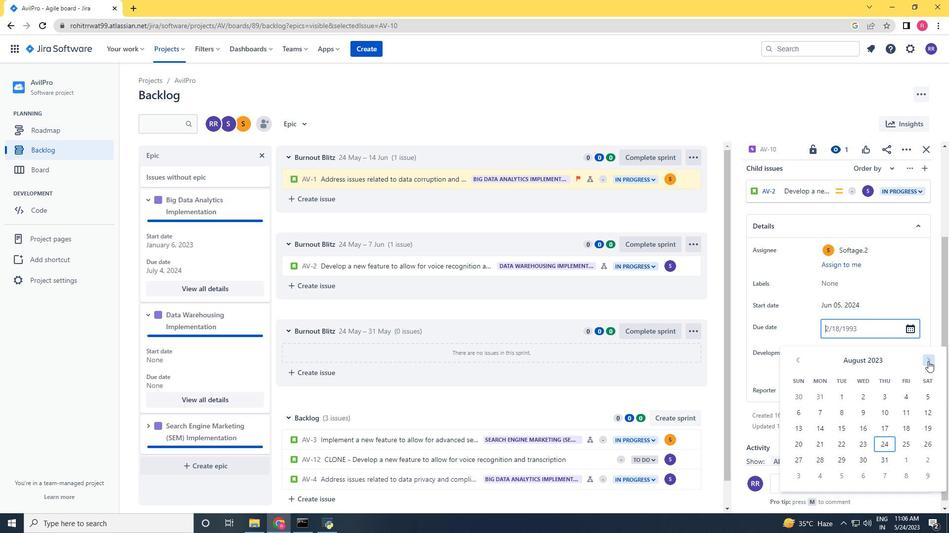 
Action: Mouse pressed left at (928, 361)
Screenshot: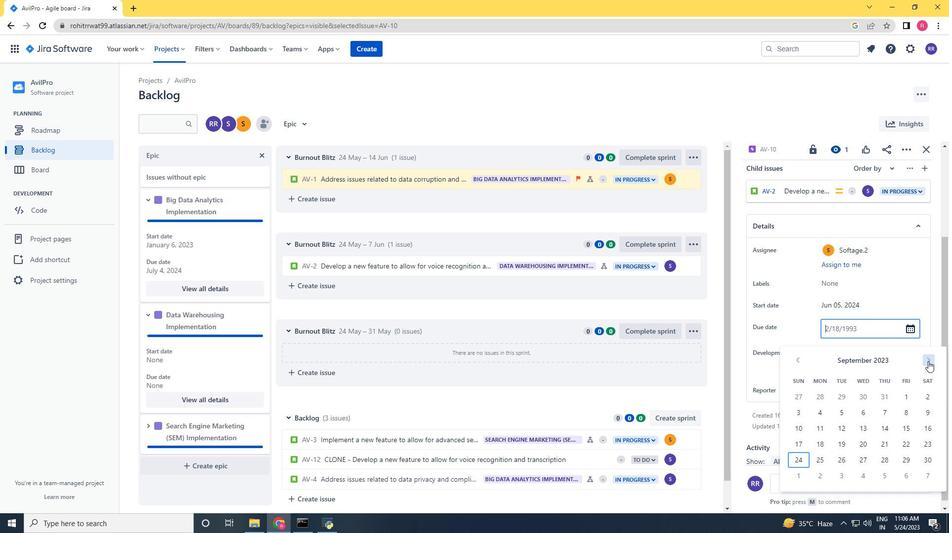 
Action: Mouse pressed left at (928, 361)
Screenshot: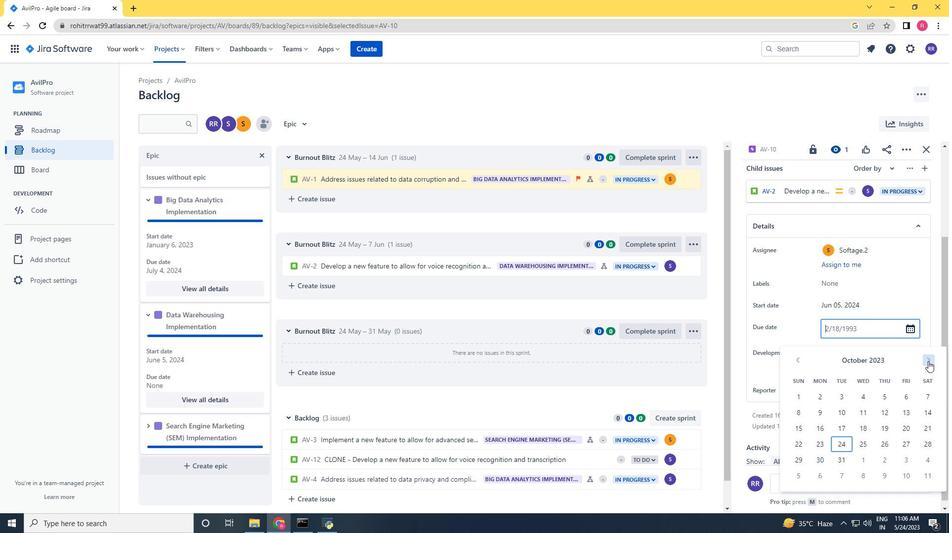 
Action: Mouse pressed left at (928, 361)
Screenshot: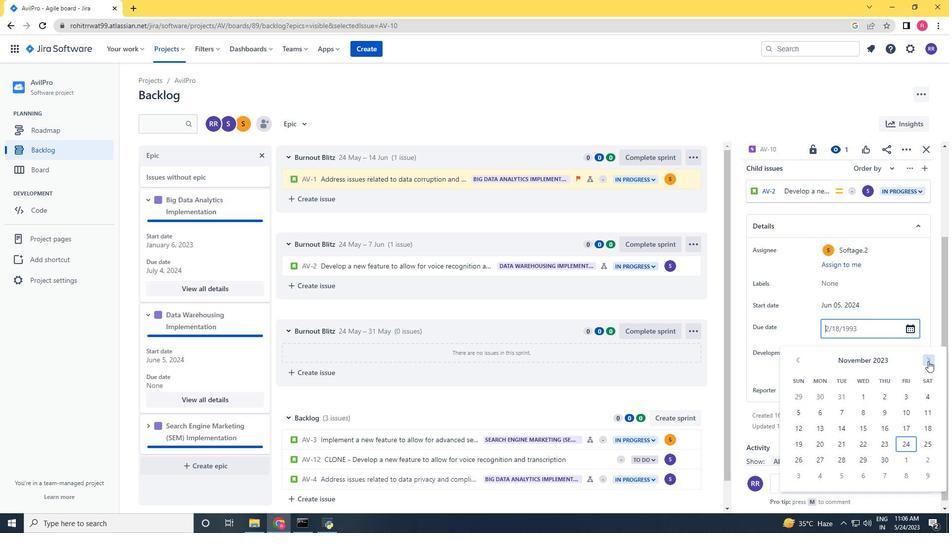 
Action: Mouse pressed left at (928, 361)
Screenshot: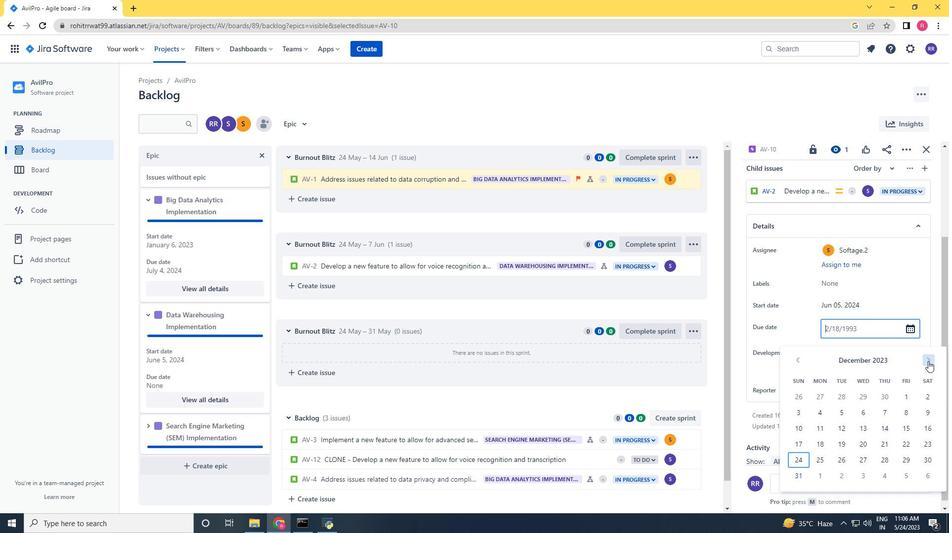 
Action: Mouse pressed left at (928, 361)
Screenshot: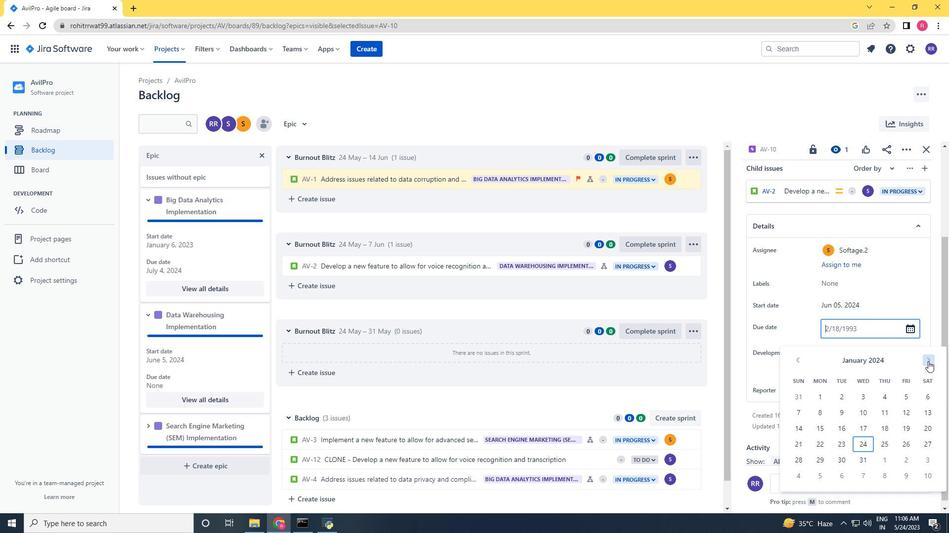 
Action: Mouse pressed left at (928, 361)
Screenshot: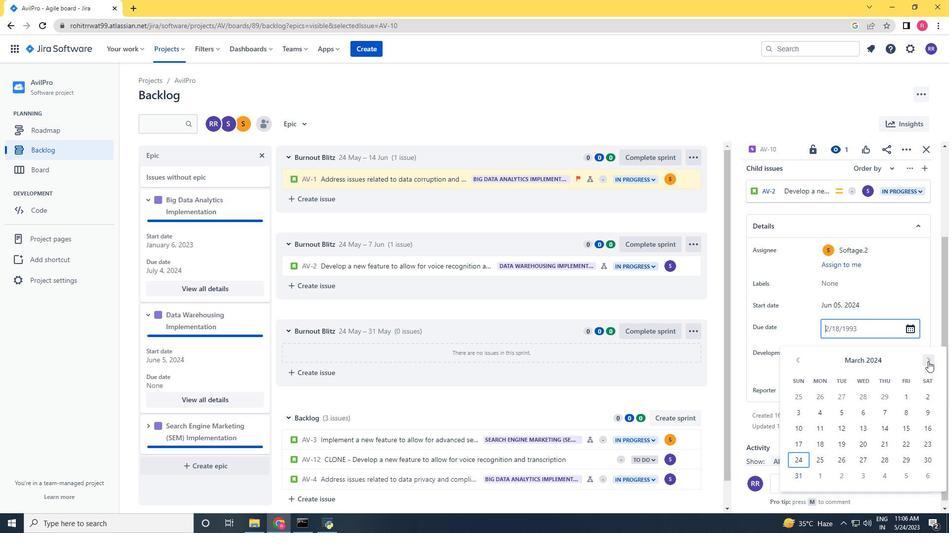 
Action: Mouse pressed left at (928, 361)
Screenshot: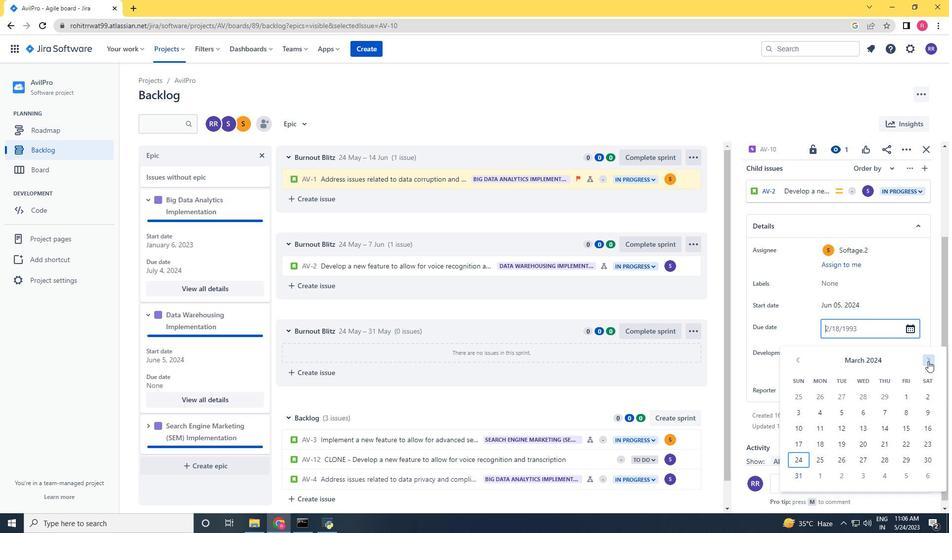 
Action: Mouse pressed left at (928, 361)
Screenshot: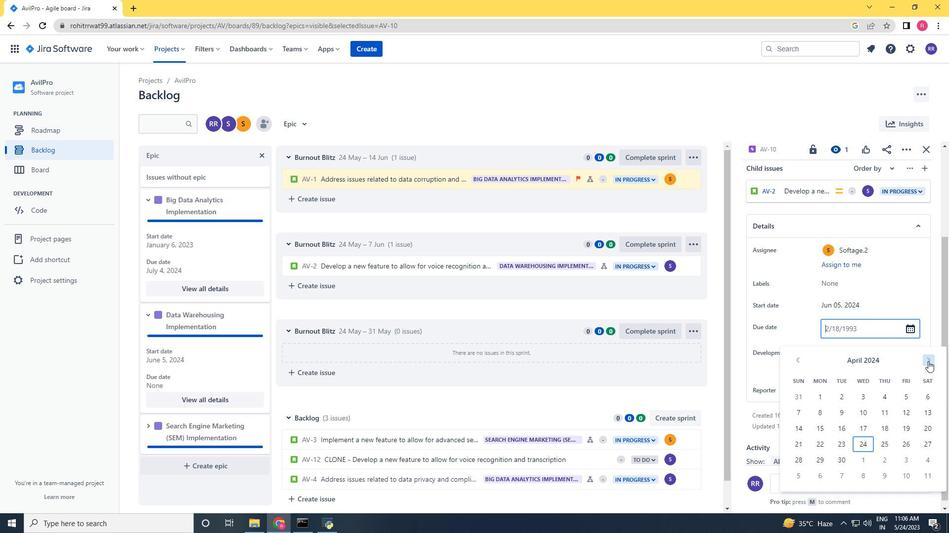
Action: Mouse pressed left at (928, 361)
Screenshot: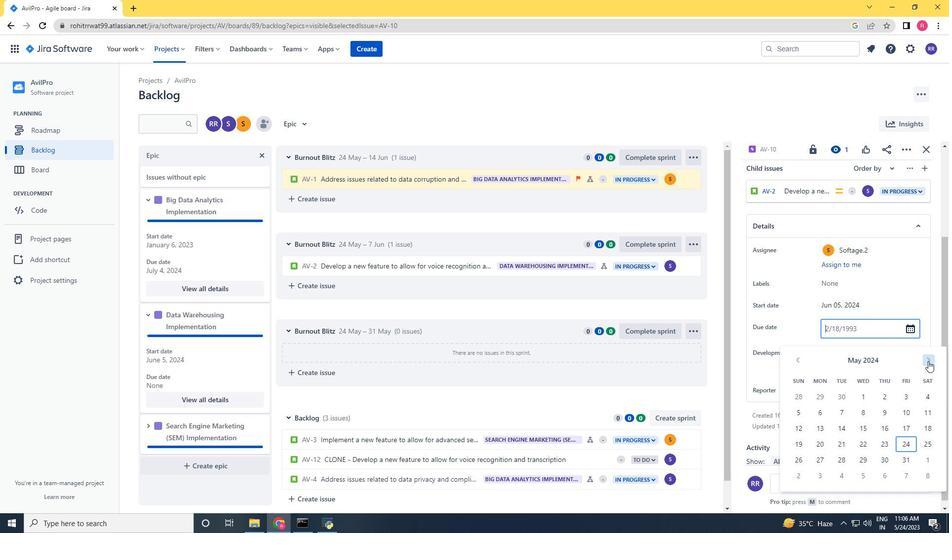 
Action: Mouse pressed left at (928, 361)
Screenshot: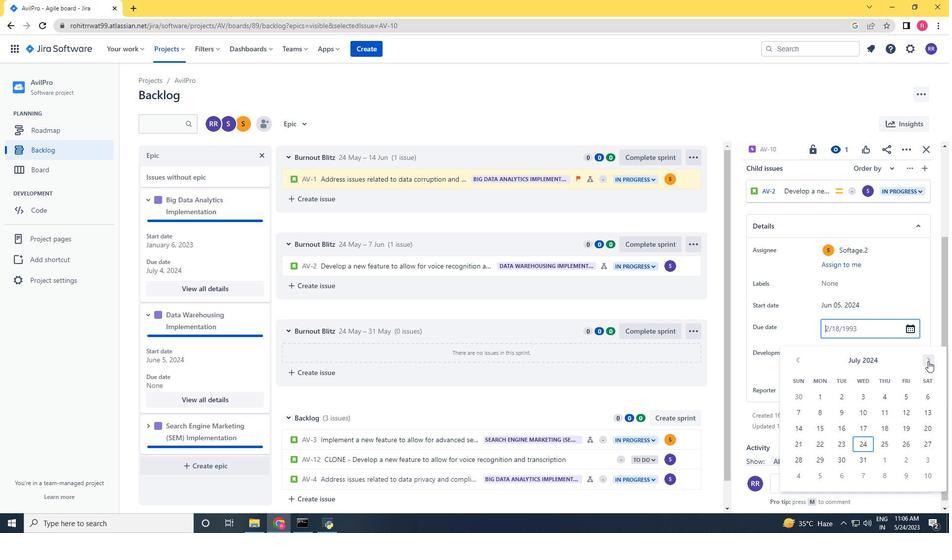 
Action: Mouse pressed left at (928, 361)
Screenshot: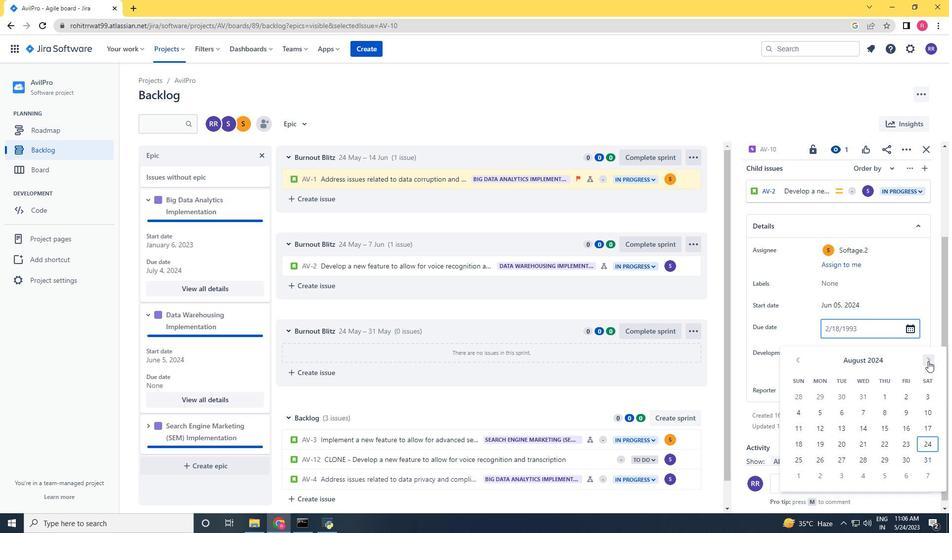 
Action: Mouse moved to (888, 410)
Screenshot: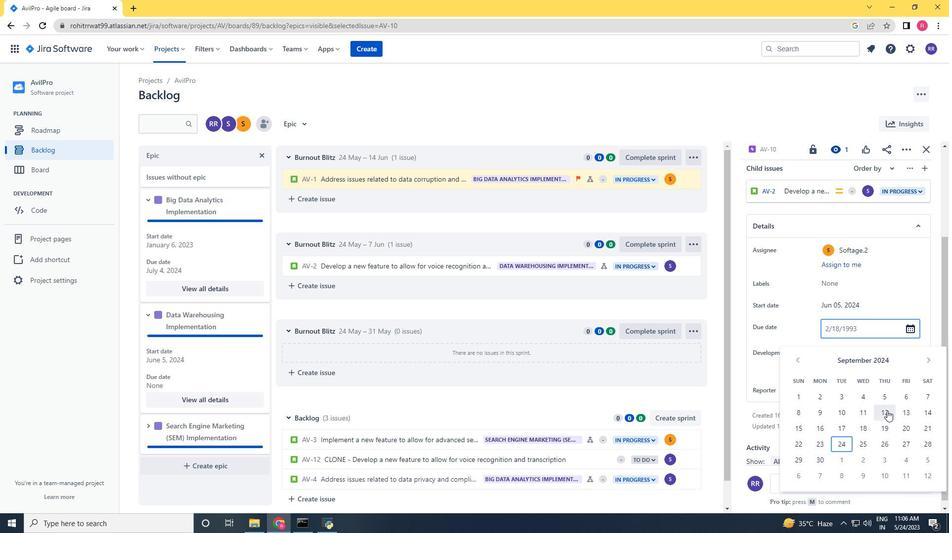 
Action: Mouse pressed left at (888, 410)
Screenshot: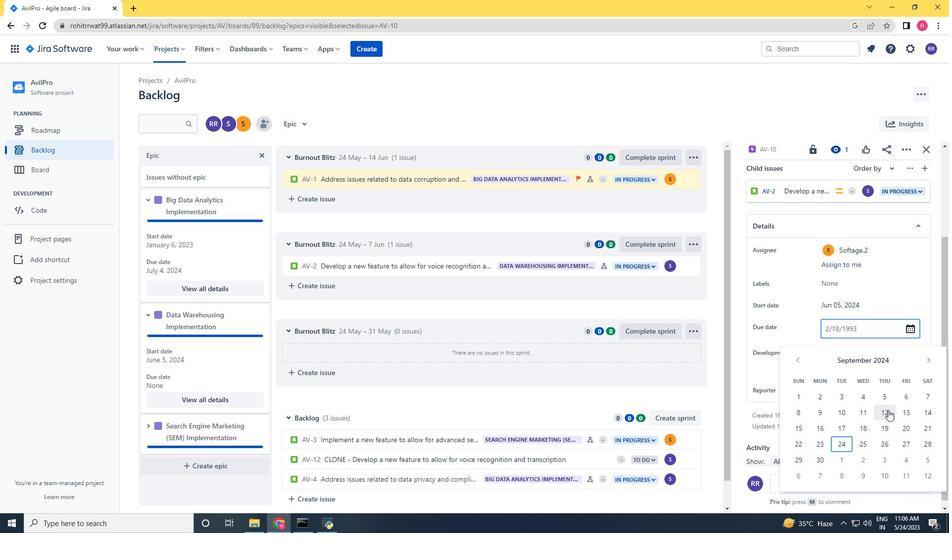 
Action: Mouse moved to (856, 418)
Screenshot: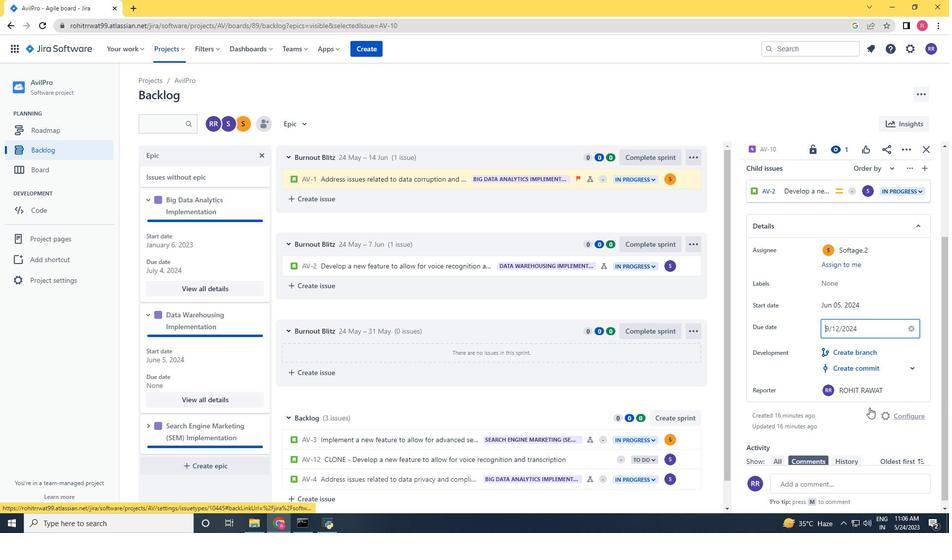 
Action: Mouse pressed left at (856, 418)
Screenshot: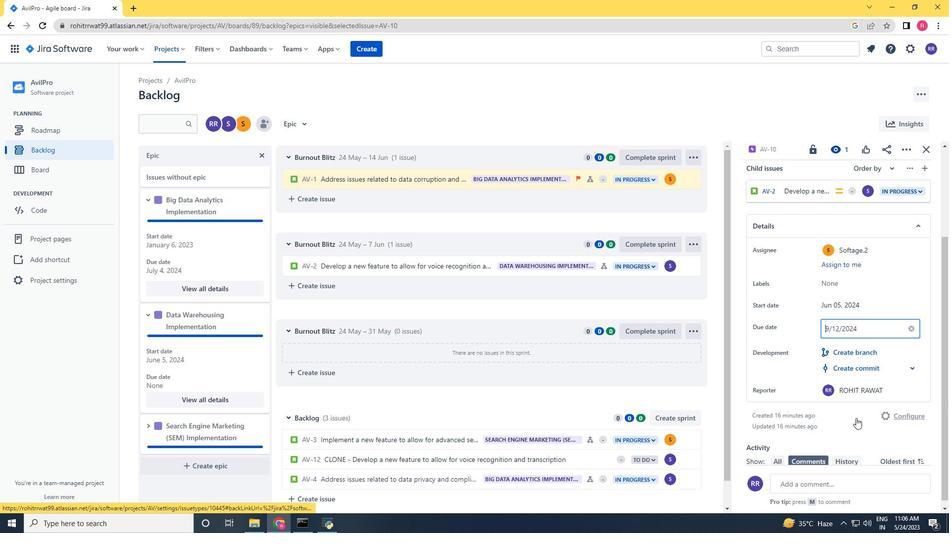 
Action: Mouse moved to (167, 432)
Screenshot: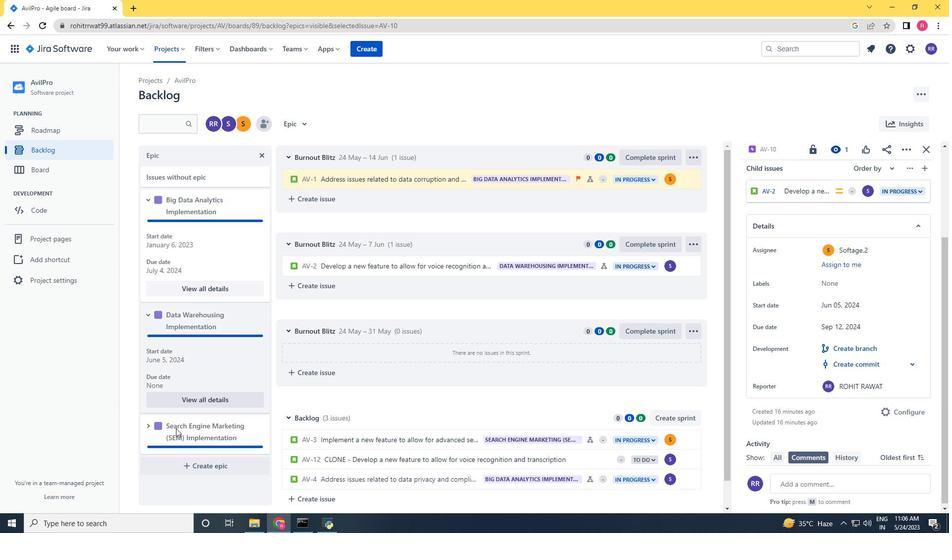 
Action: Mouse scrolled (167, 431) with delta (0, 0)
Screenshot: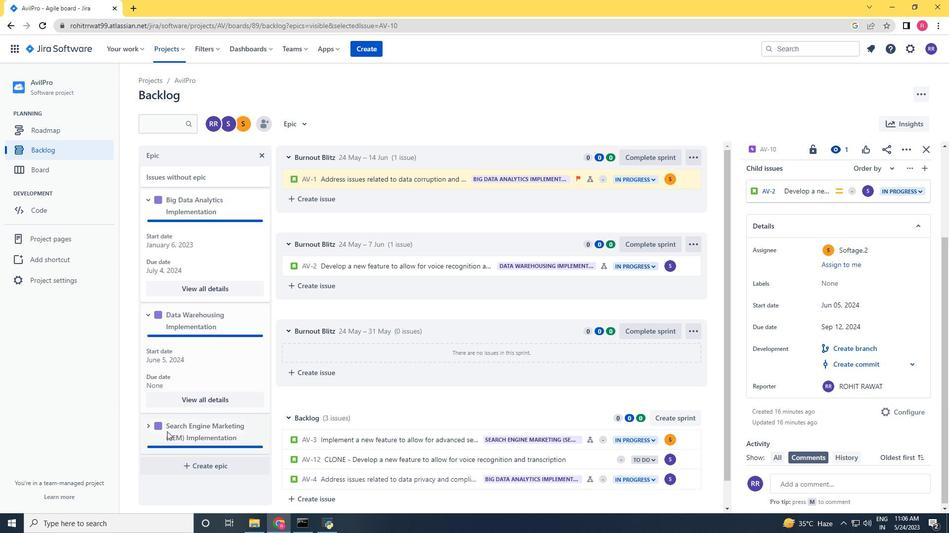 
Action: Mouse moved to (148, 424)
Screenshot: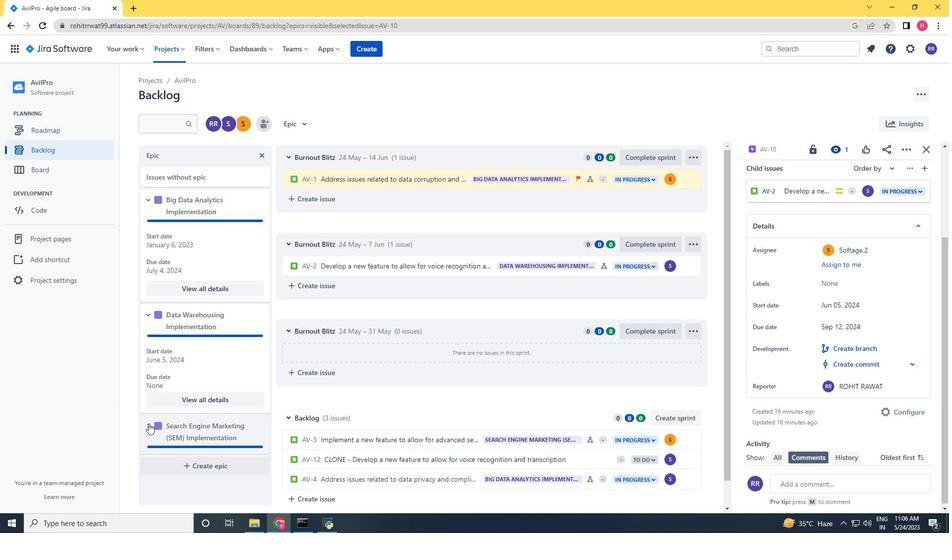 
Action: Mouse pressed left at (148, 424)
Screenshot: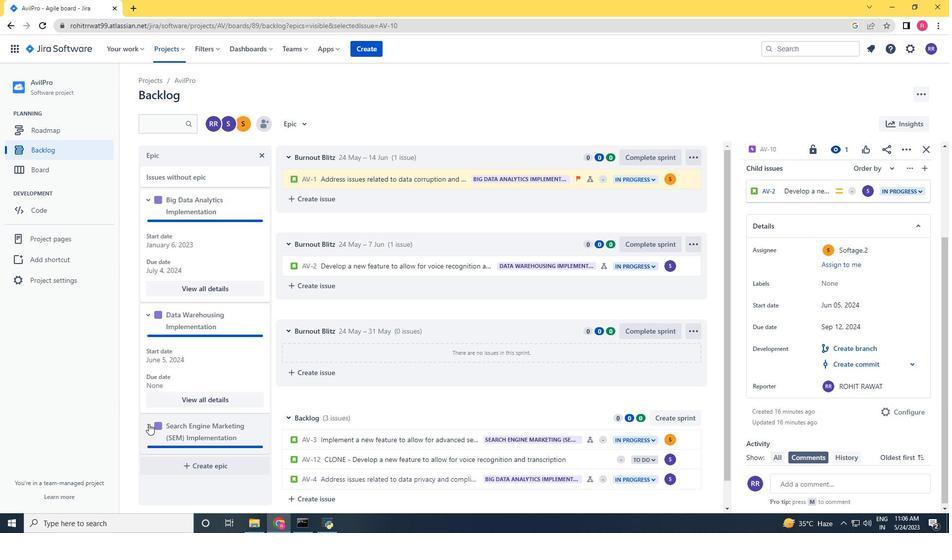
Action: Mouse moved to (154, 438)
Screenshot: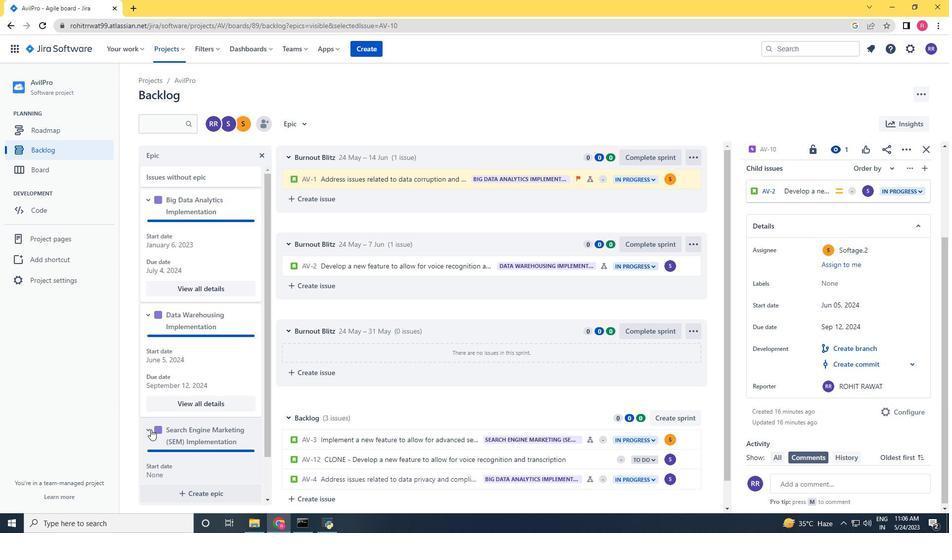 
Action: Mouse scrolled (154, 438) with delta (0, 0)
Screenshot: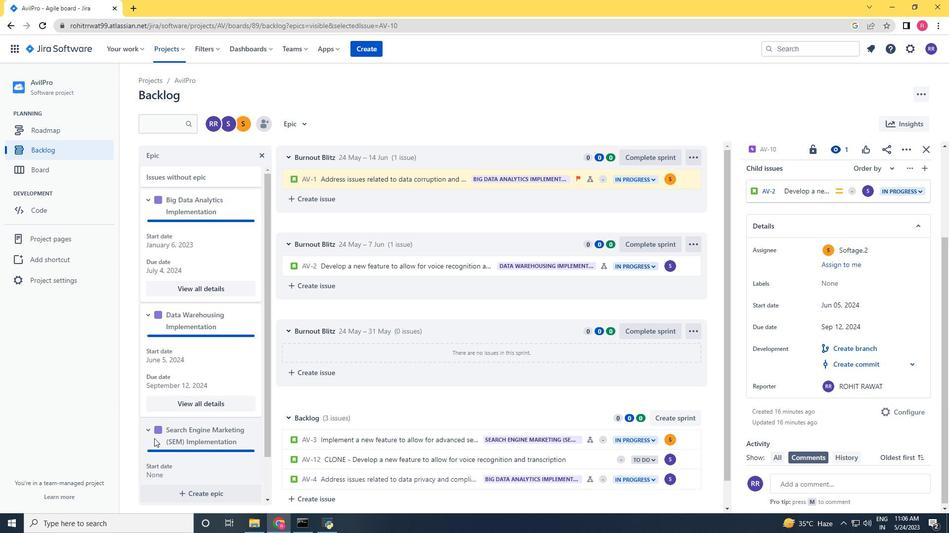
Action: Mouse moved to (157, 440)
Screenshot: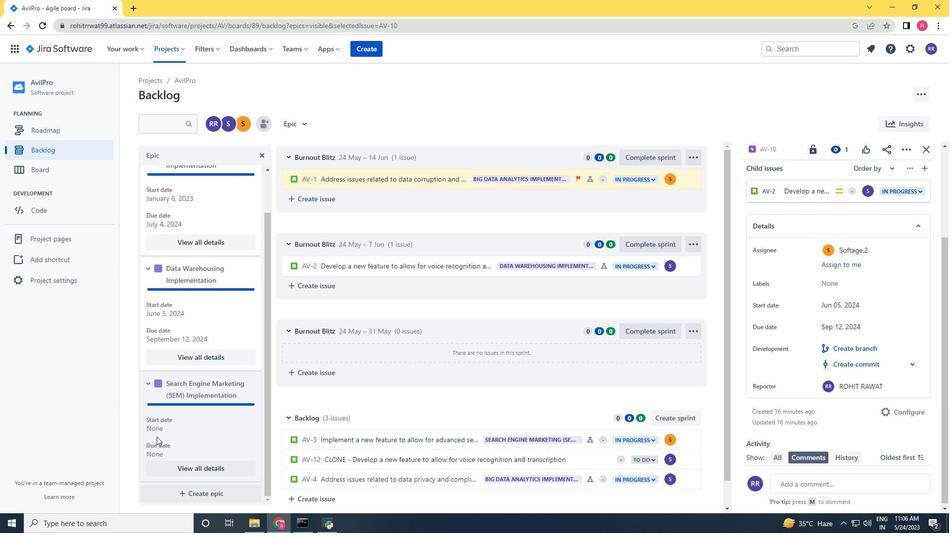 
Action: Mouse scrolled (157, 439) with delta (0, 0)
Screenshot: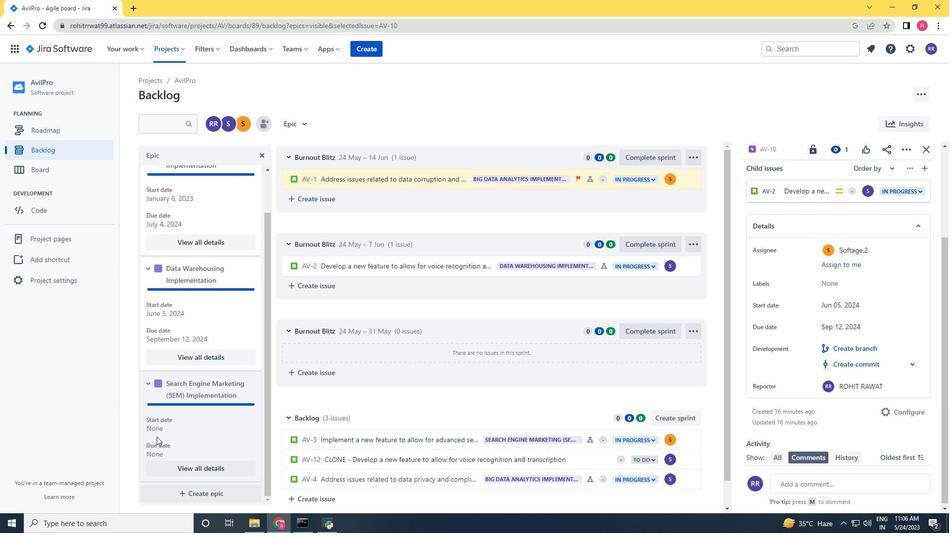 
Action: Mouse moved to (180, 466)
Screenshot: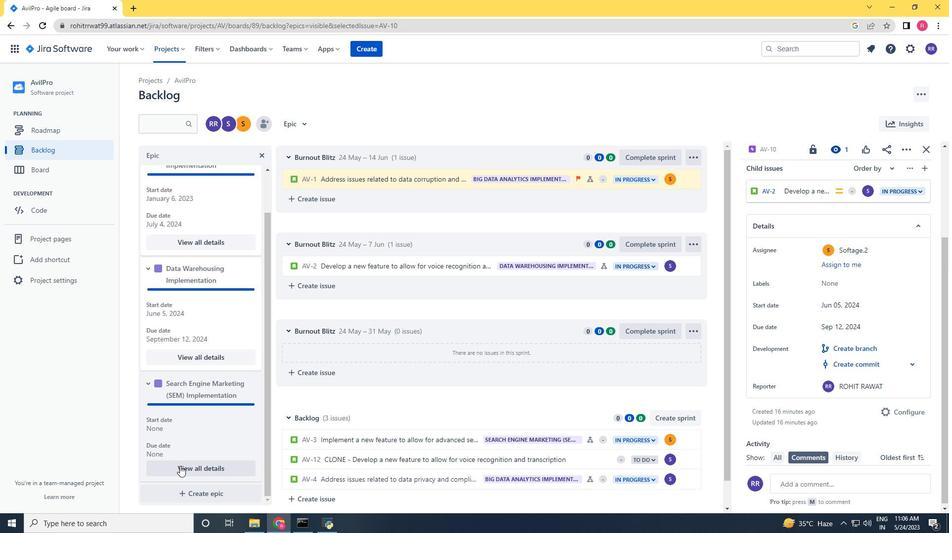 
Action: Mouse pressed left at (180, 466)
Screenshot: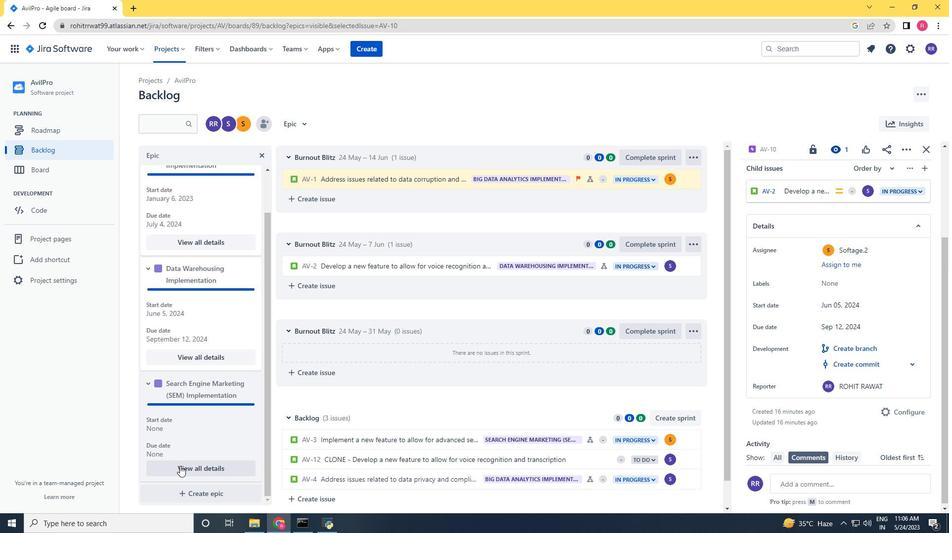 
Action: Mouse moved to (796, 428)
Screenshot: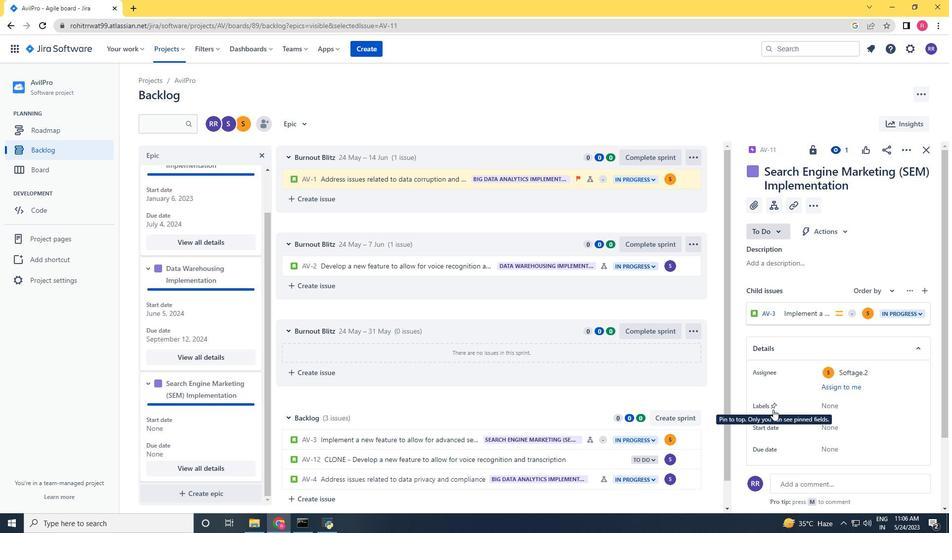 
Action: Mouse scrolled (796, 428) with delta (0, 0)
Screenshot: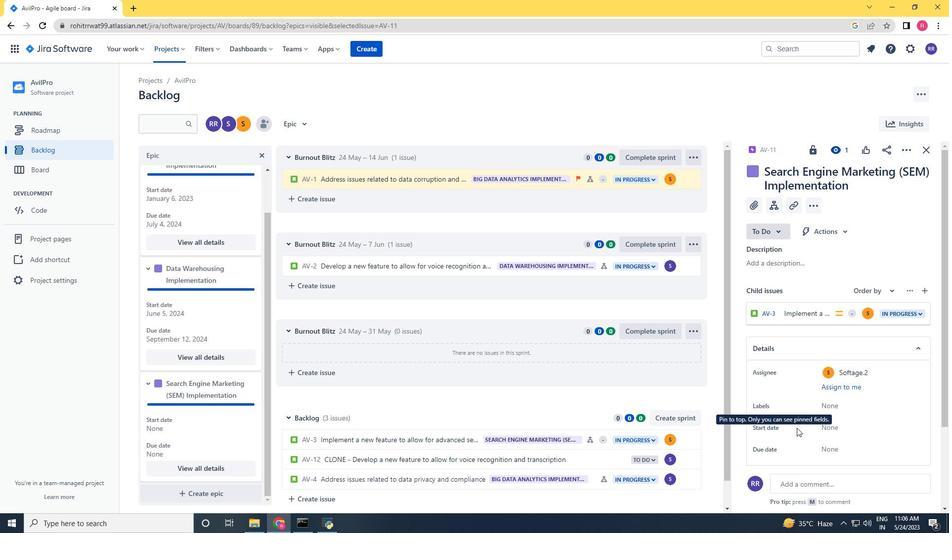 
Action: Mouse scrolled (796, 428) with delta (0, 0)
Screenshot: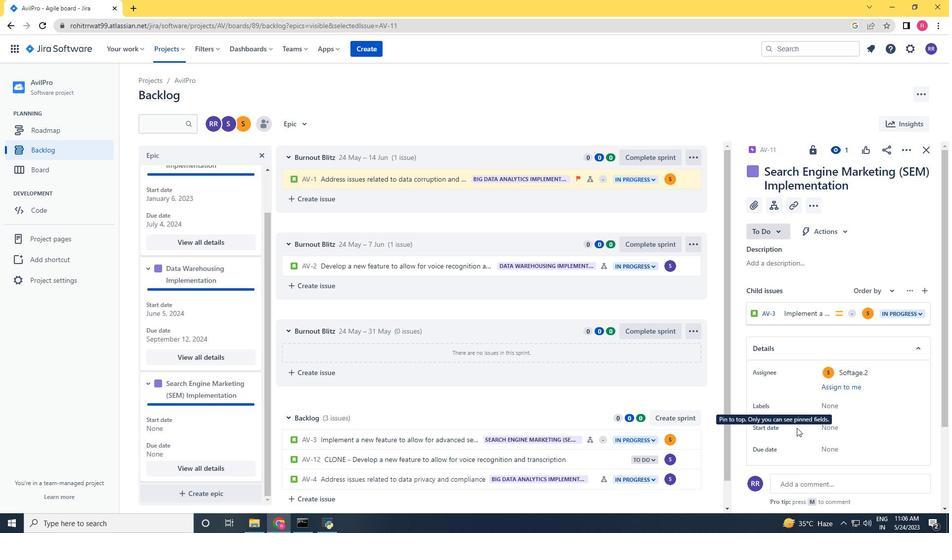 
Action: Mouse moved to (847, 330)
Screenshot: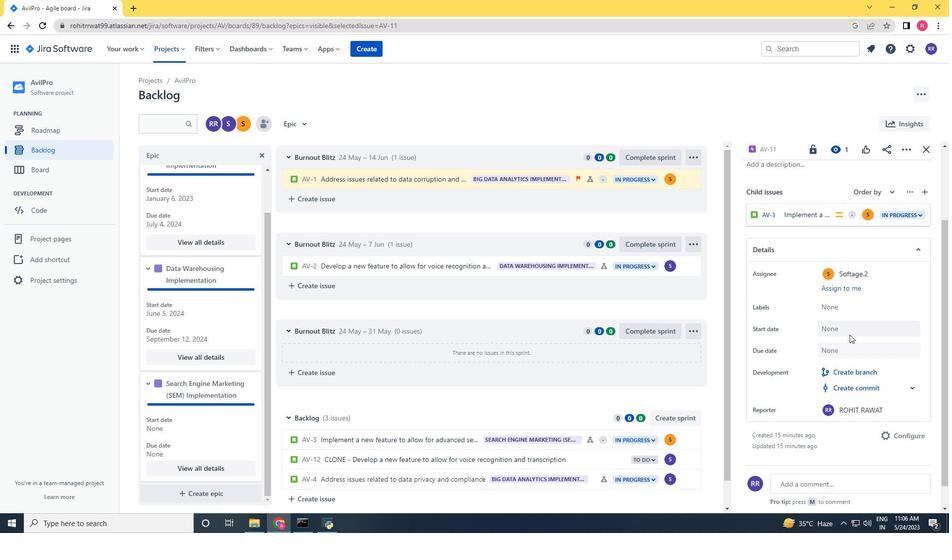 
Action: Mouse pressed left at (847, 330)
Screenshot: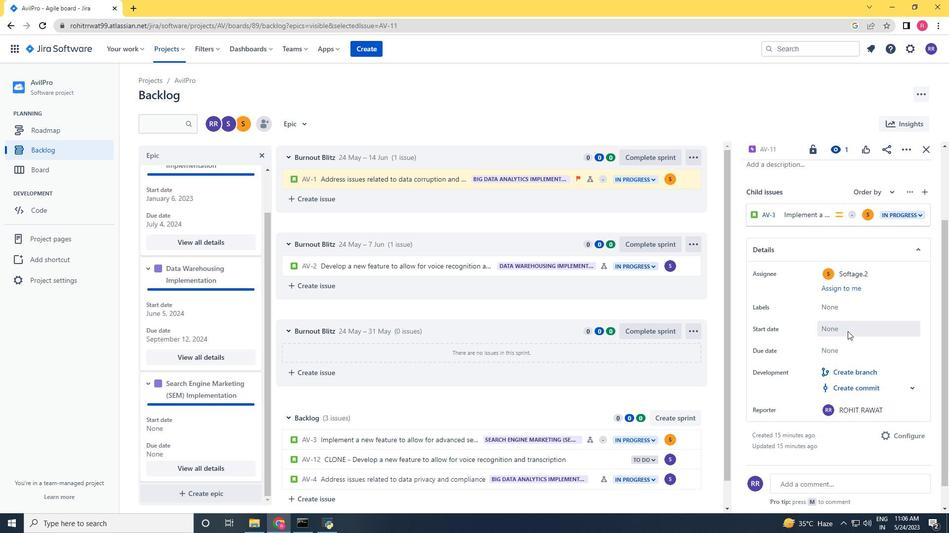 
Action: Mouse moved to (927, 358)
Screenshot: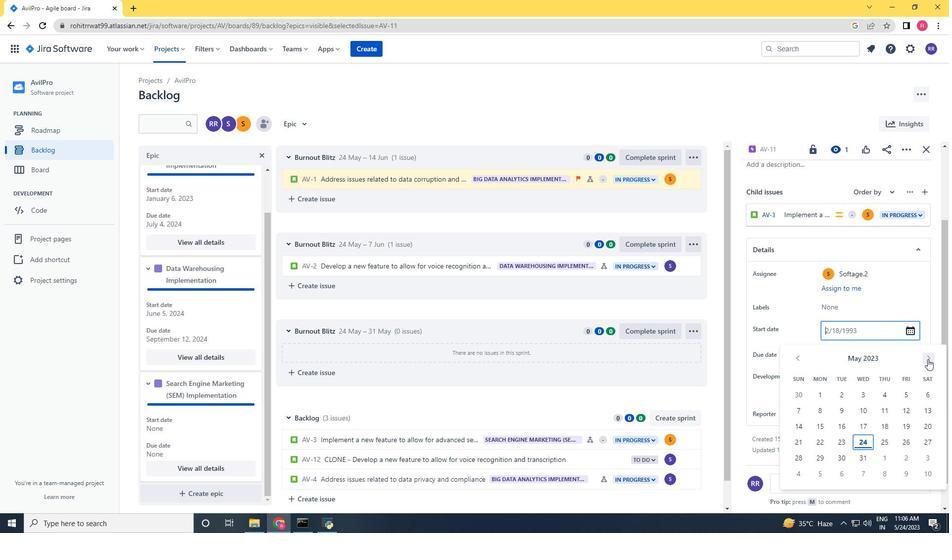 
Action: Mouse pressed left at (927, 358)
Screenshot: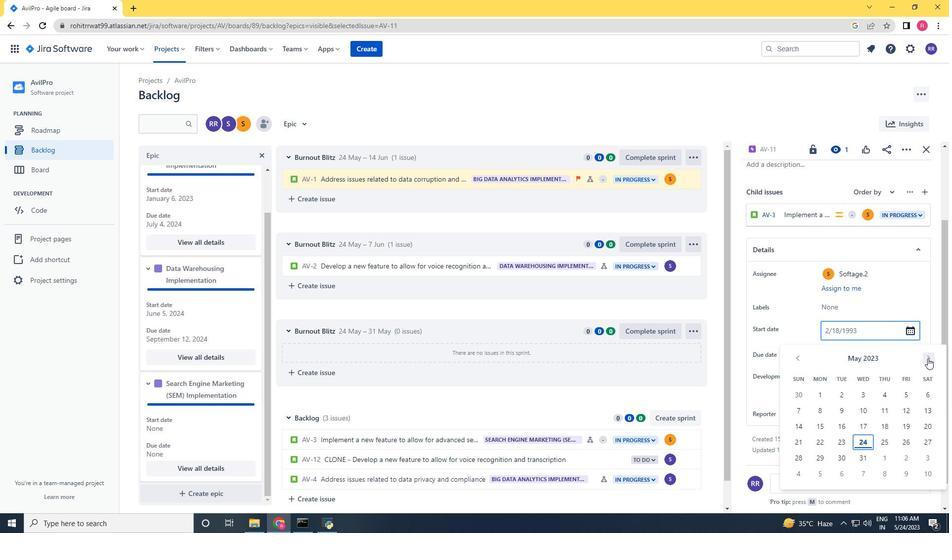
Action: Mouse pressed left at (927, 358)
Screenshot: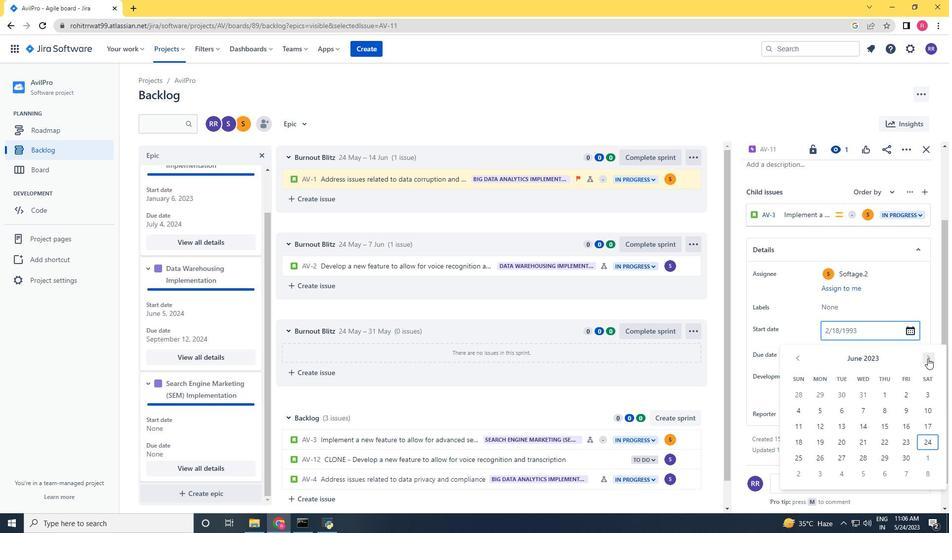 
Action: Mouse moved to (802, 362)
Screenshot: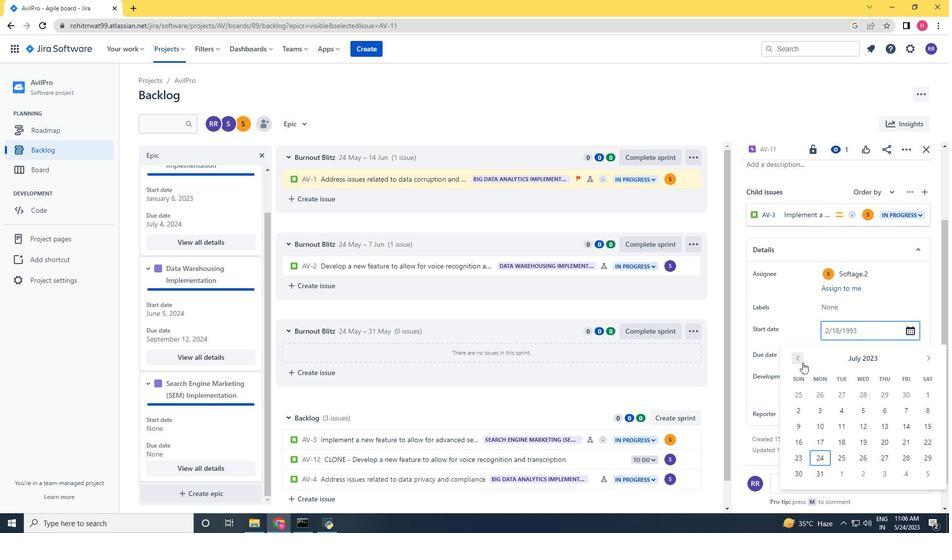 
Action: Mouse pressed left at (802, 362)
Screenshot: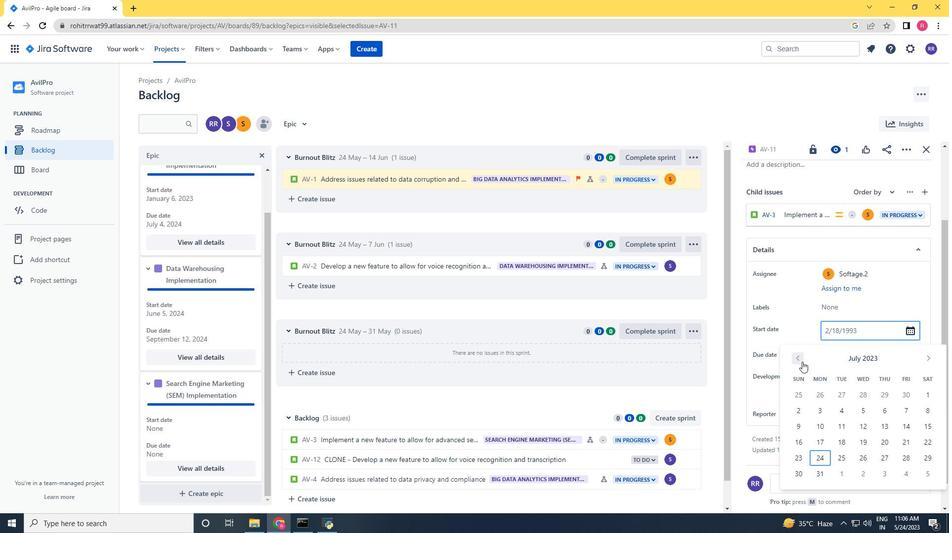 
Action: Mouse moved to (866, 448)
Screenshot: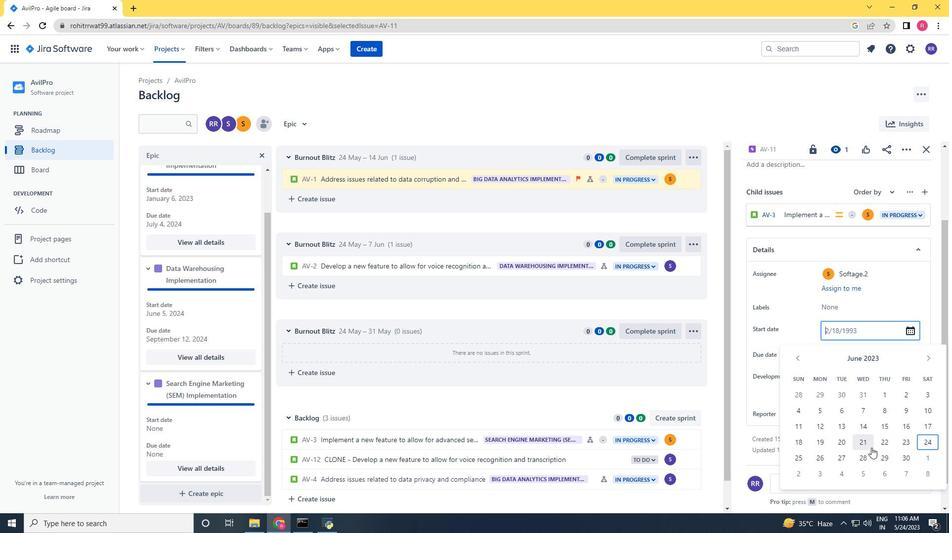 
Action: Mouse pressed left at (866, 448)
Screenshot: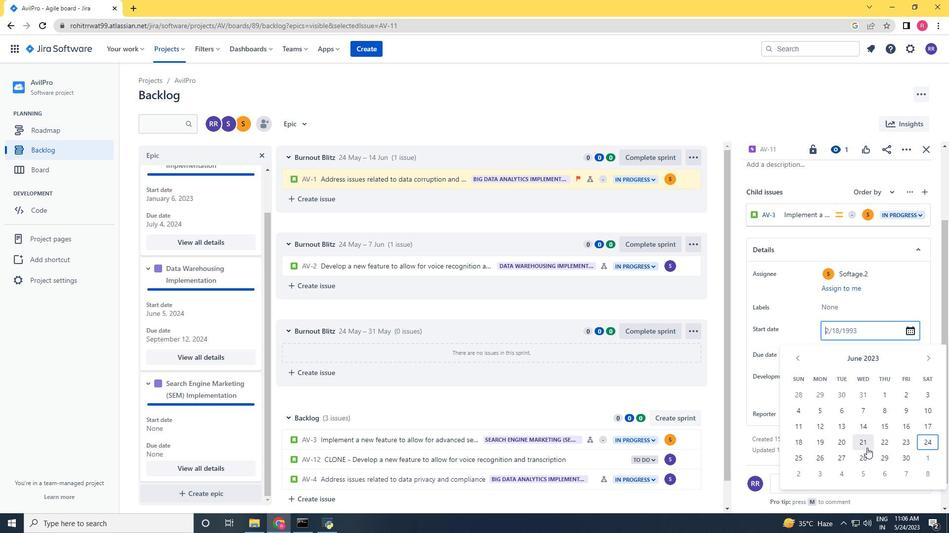 
Action: Mouse moved to (844, 348)
Screenshot: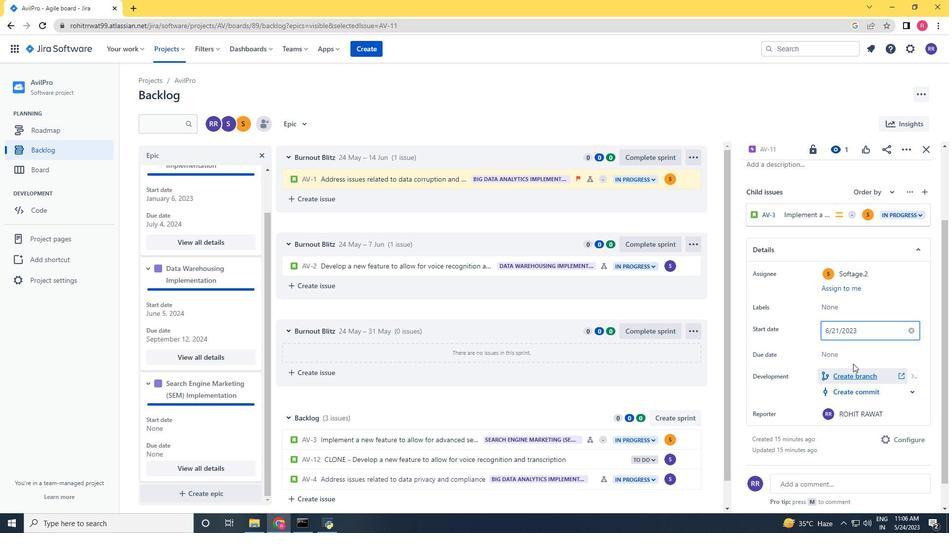 
Action: Mouse pressed left at (844, 348)
Screenshot: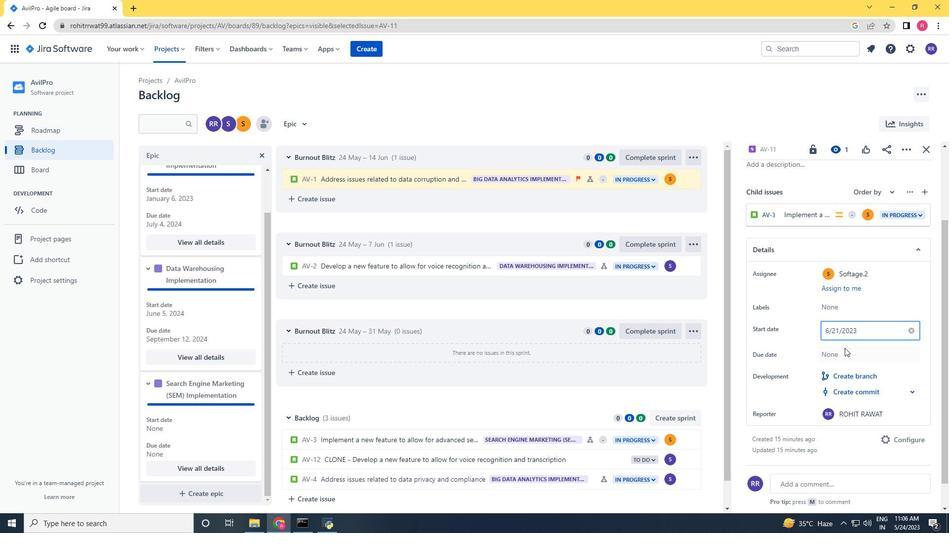 
Action: Mouse moved to (932, 213)
Screenshot: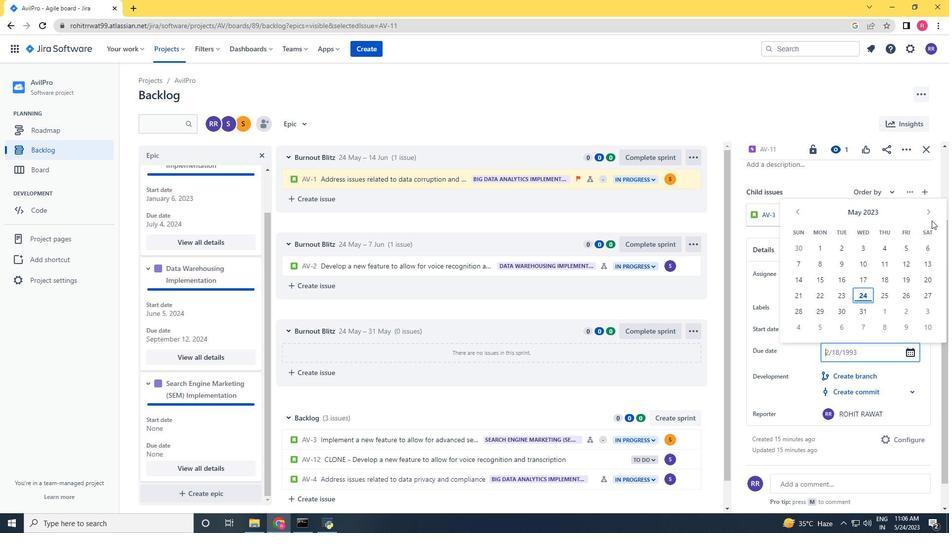 
Action: Mouse pressed left at (932, 213)
Screenshot: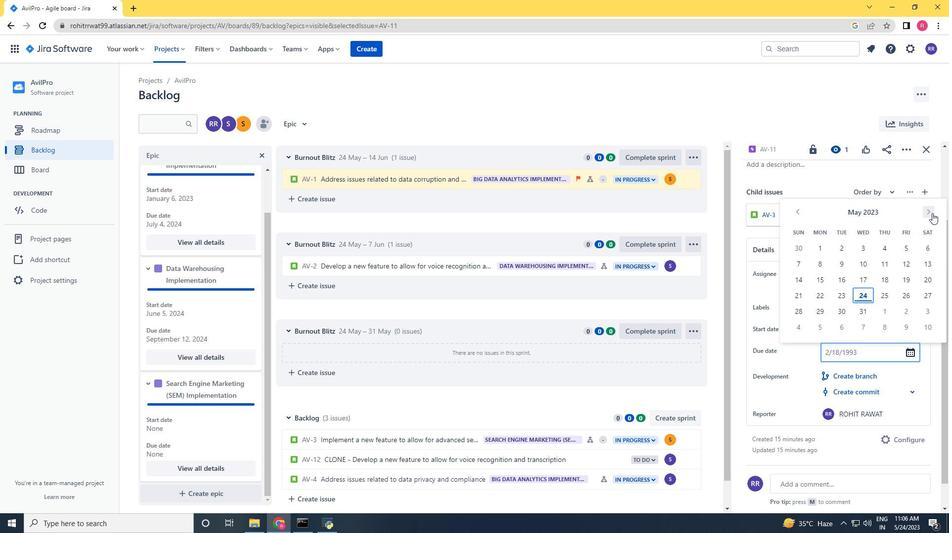 
Action: Mouse pressed left at (932, 213)
Screenshot: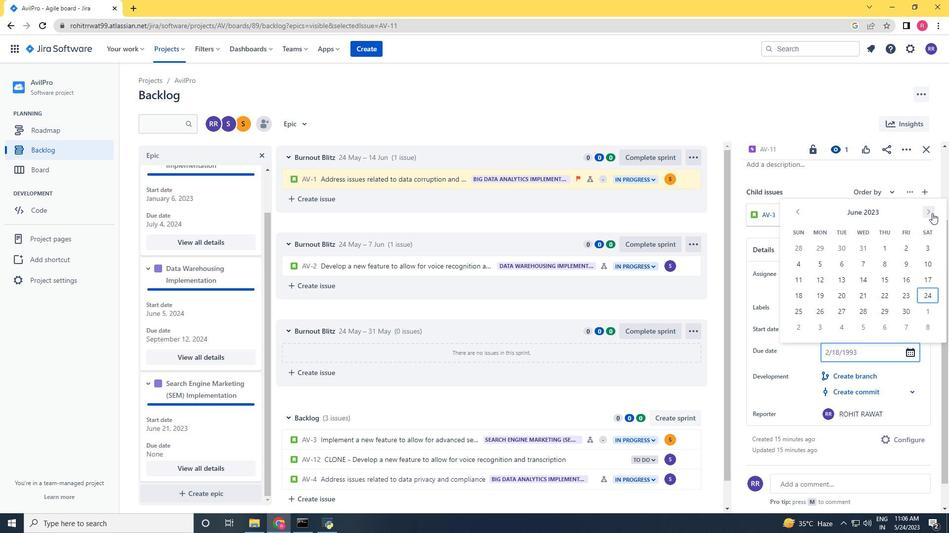 
Action: Mouse pressed left at (932, 213)
Screenshot: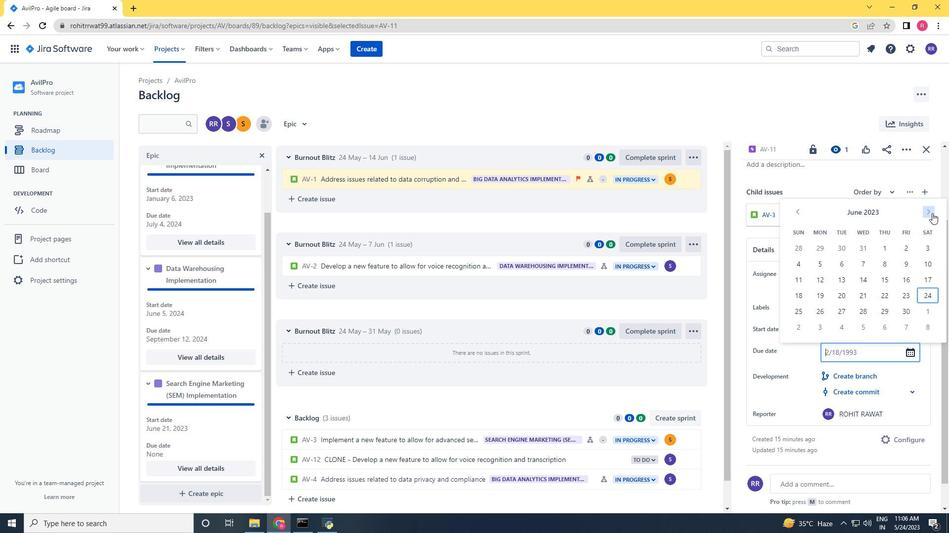 
Action: Mouse pressed left at (932, 213)
Screenshot: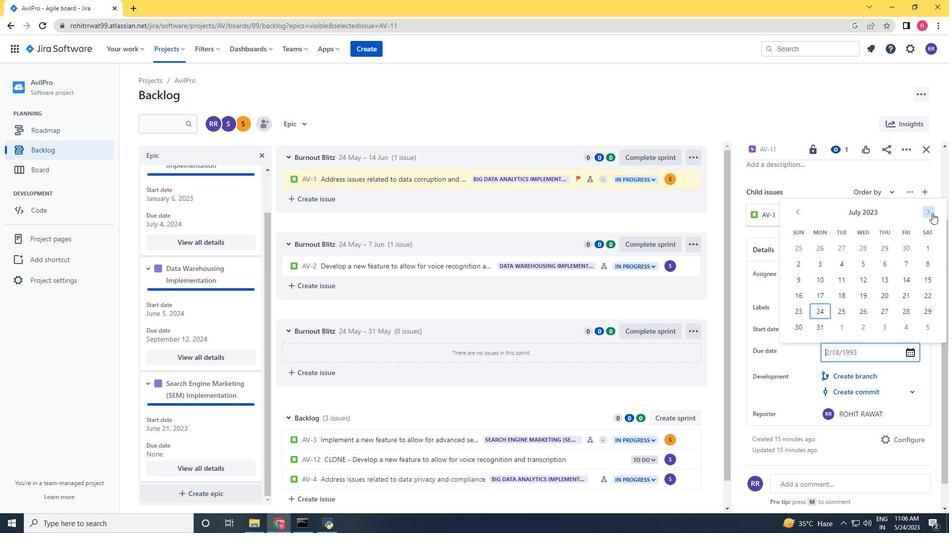 
Action: Mouse pressed left at (932, 213)
Screenshot: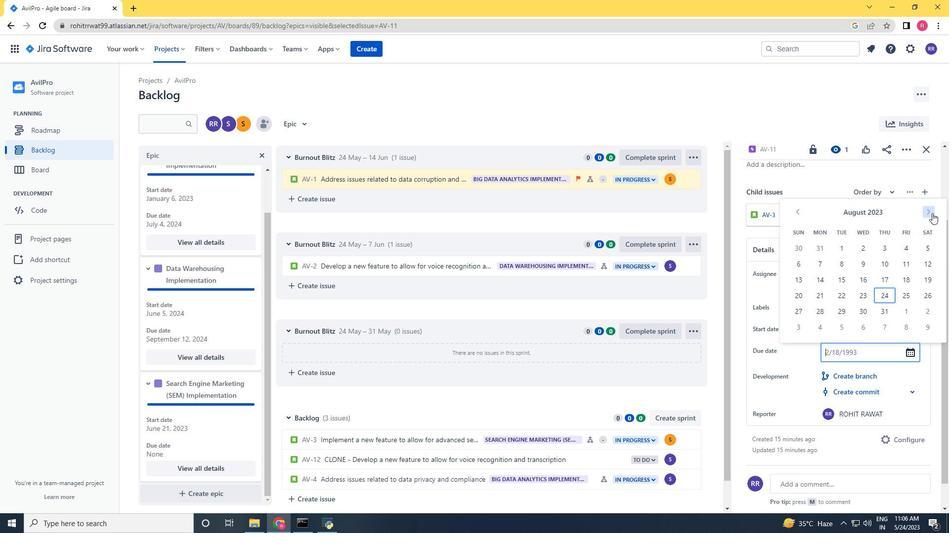 
Action: Mouse pressed left at (932, 213)
Screenshot: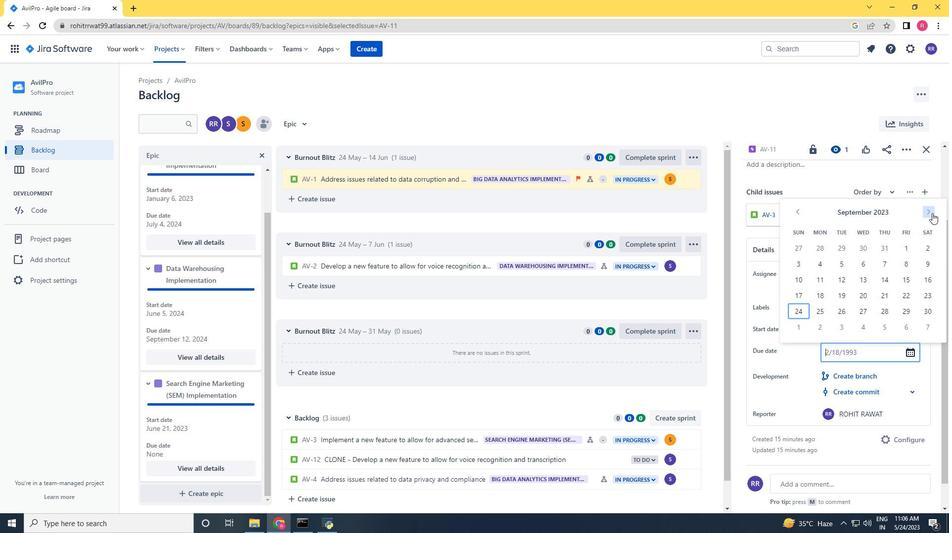 
Action: Mouse pressed left at (932, 213)
Screenshot: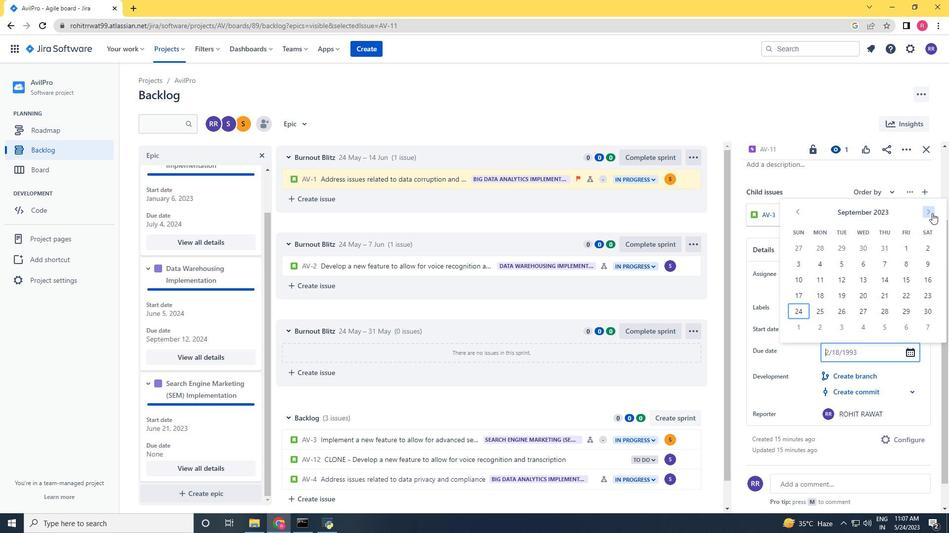 
Action: Mouse pressed left at (932, 213)
Screenshot: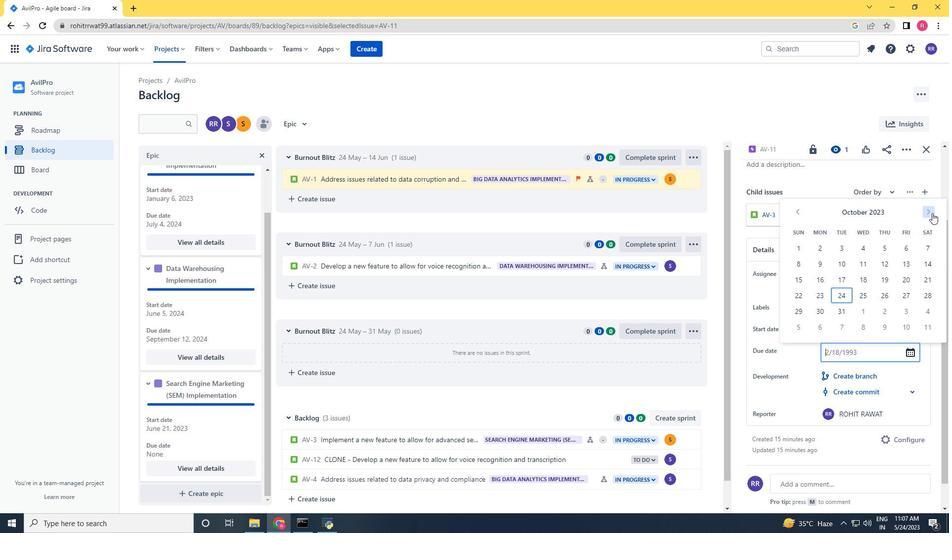 
Action: Mouse pressed left at (932, 213)
Screenshot: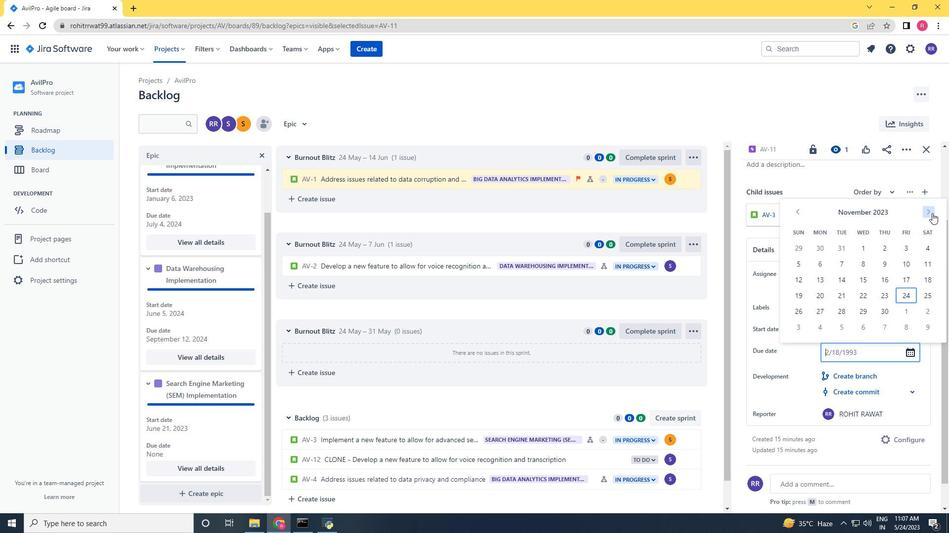 
Action: Mouse pressed left at (932, 213)
Screenshot: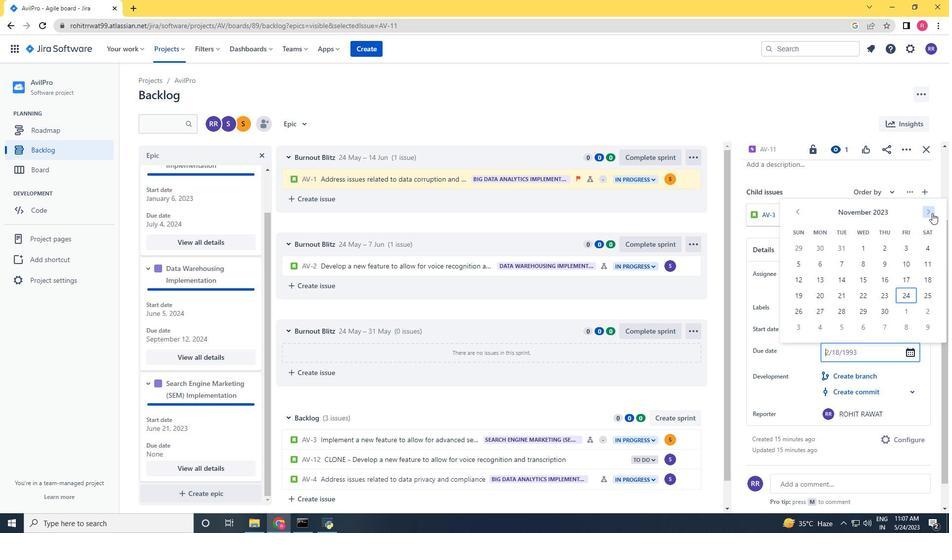 
Action: Mouse pressed left at (932, 213)
Screenshot: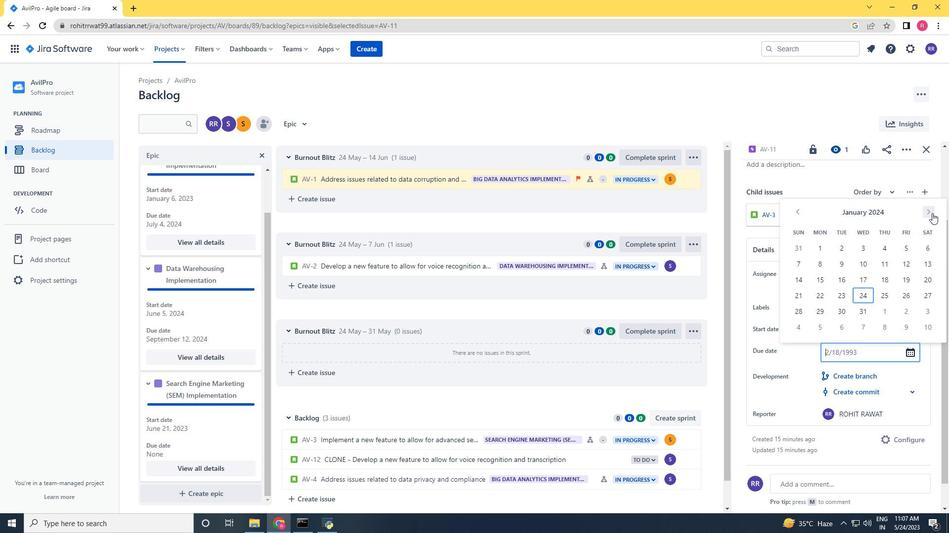
Action: Mouse pressed left at (932, 213)
Screenshot: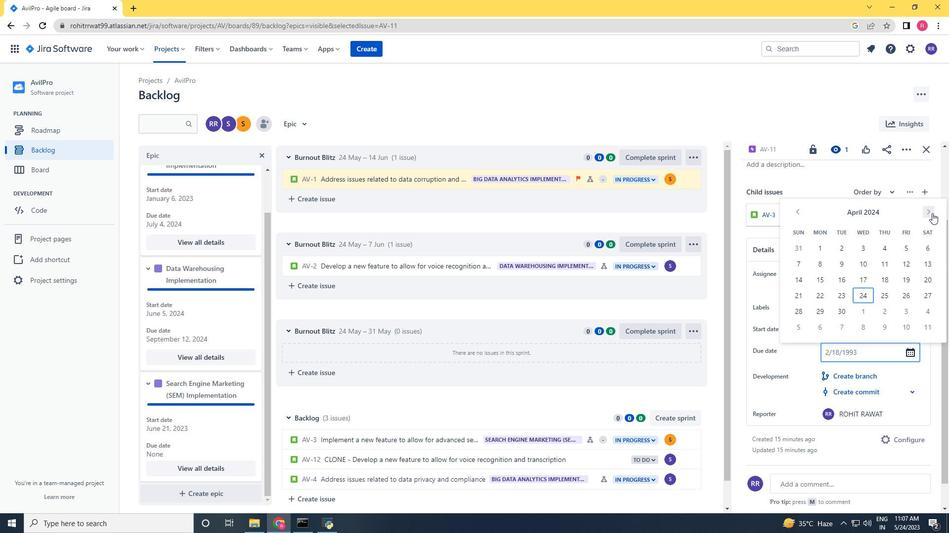 
Action: Mouse pressed left at (932, 213)
Screenshot: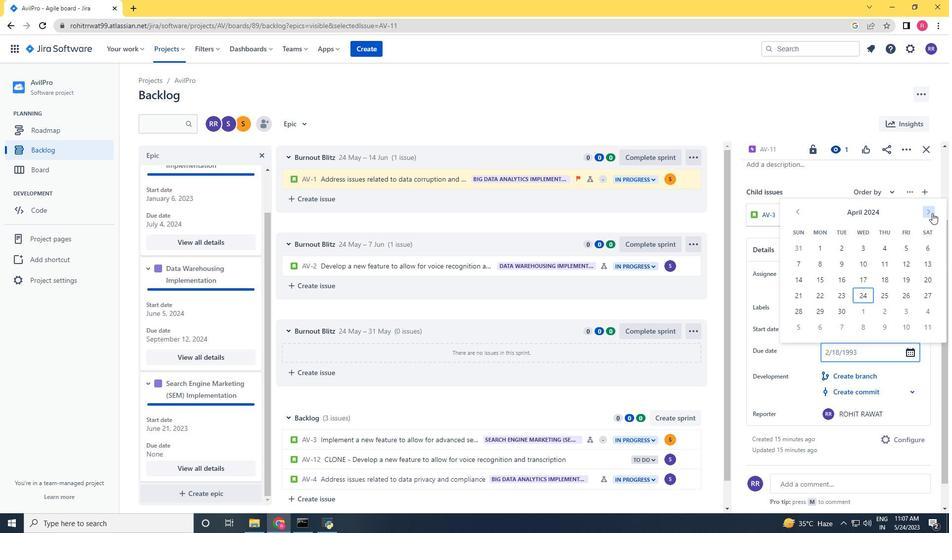 
Action: Mouse pressed left at (932, 213)
Screenshot: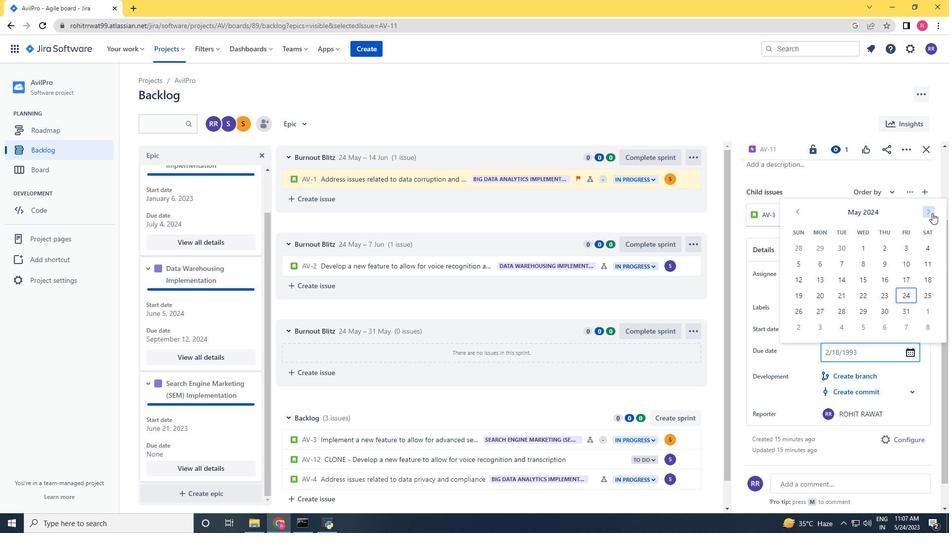 
Action: Mouse pressed left at (932, 213)
Screenshot: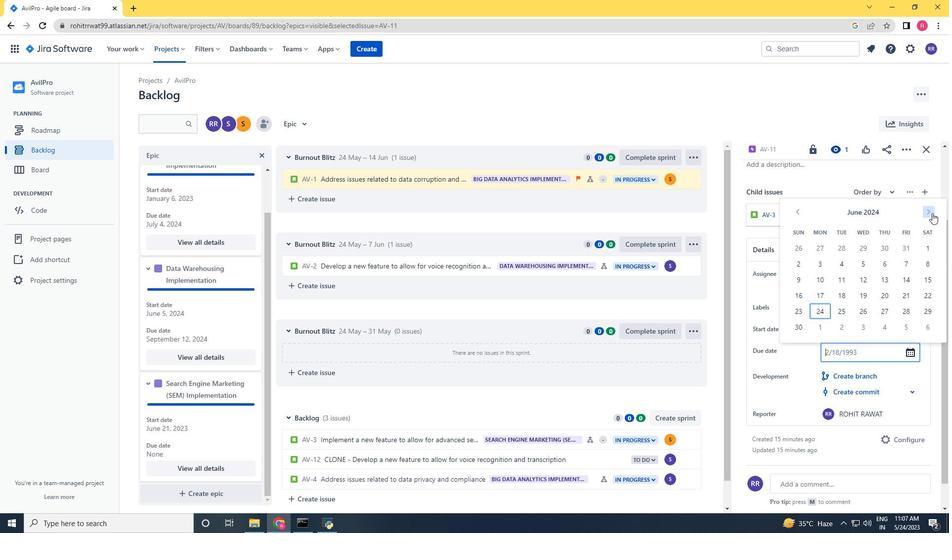 
Action: Mouse pressed left at (932, 213)
Screenshot: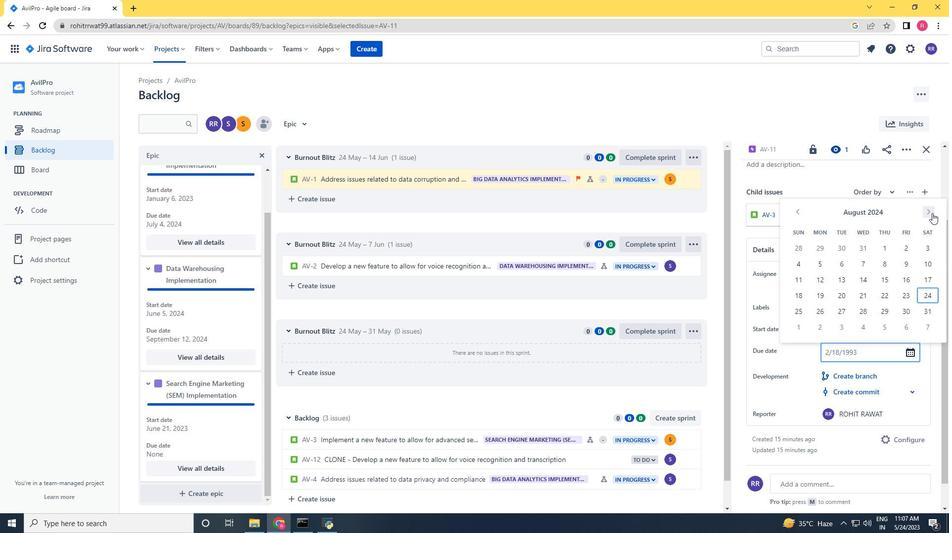 
Action: Mouse pressed left at (932, 213)
Screenshot: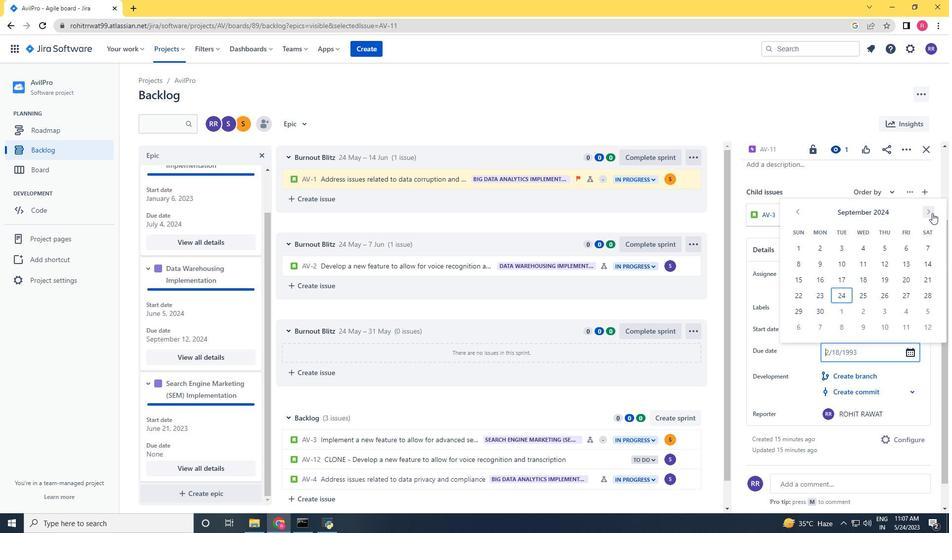 
Action: Mouse moved to (794, 209)
Screenshot: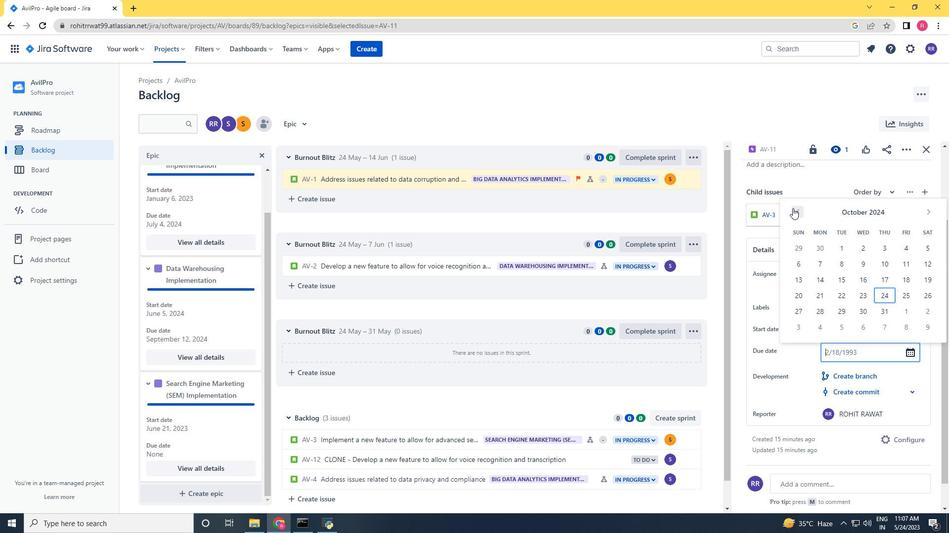 
Action: Mouse pressed left at (794, 209)
Screenshot: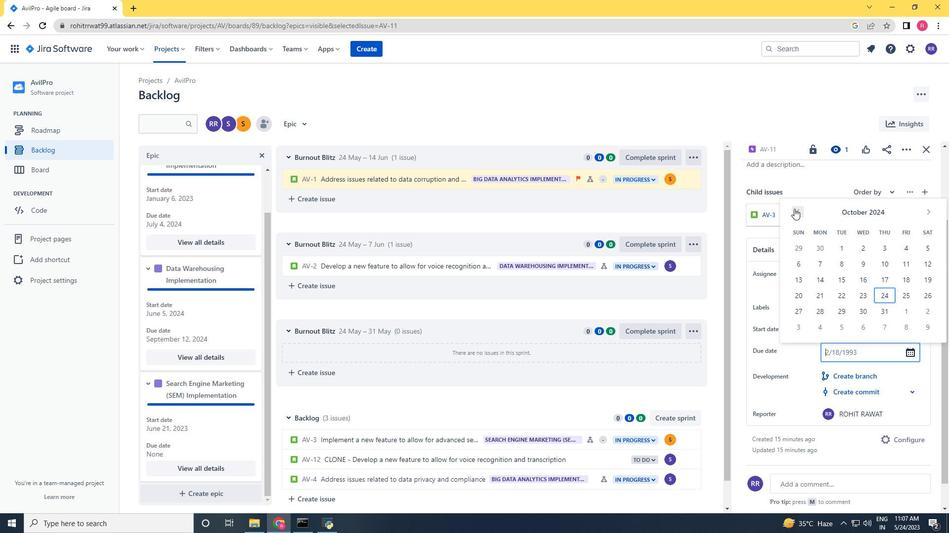
Action: Mouse moved to (805, 278)
Screenshot: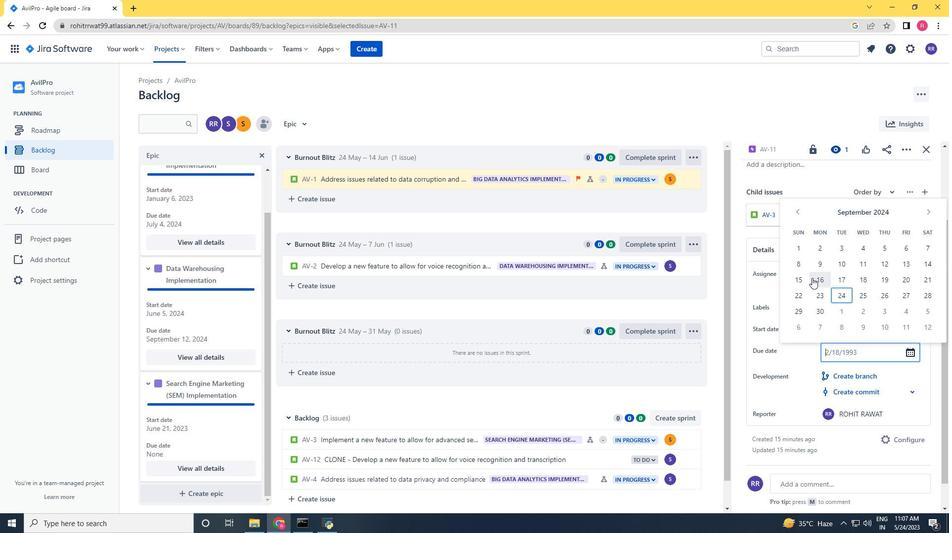 
Action: Mouse pressed left at (805, 278)
Screenshot: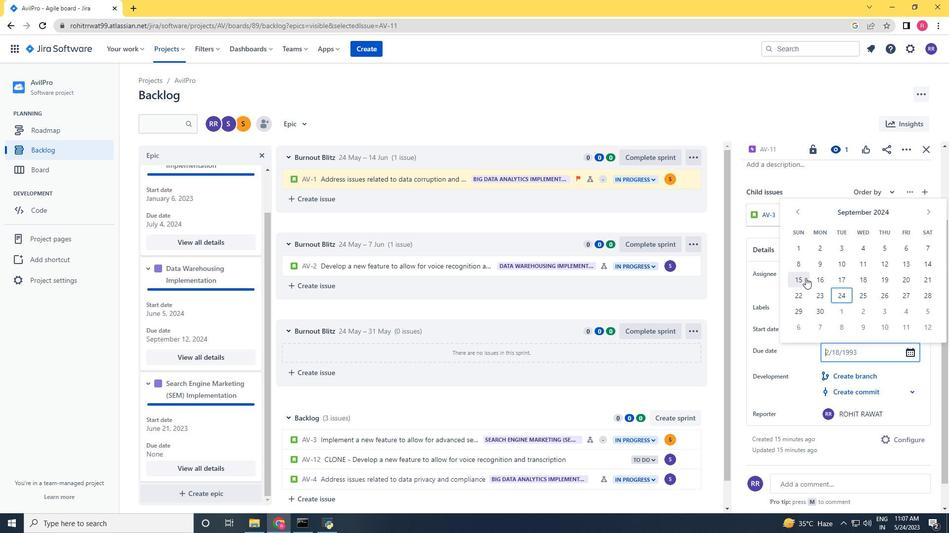 
Action: Mouse moved to (843, 435)
Screenshot: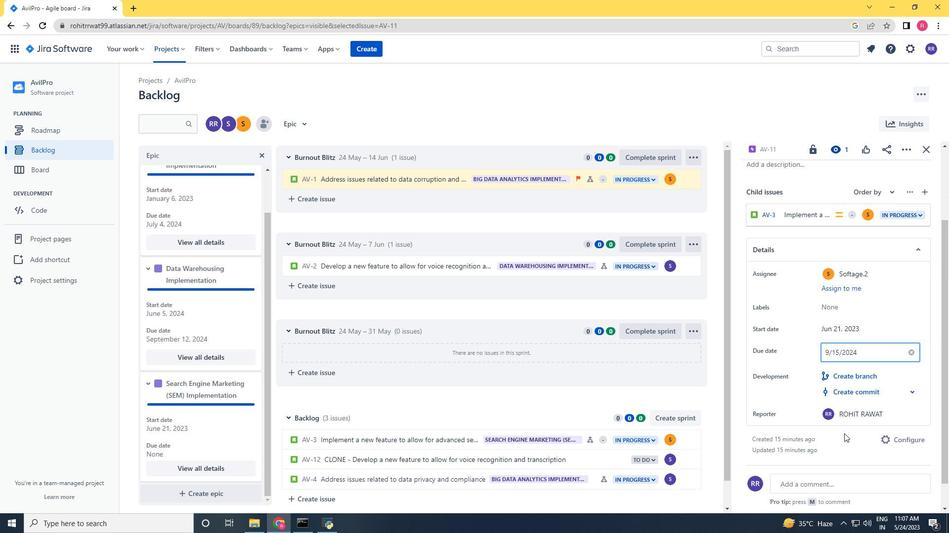 
Action: Mouse pressed left at (843, 435)
Screenshot: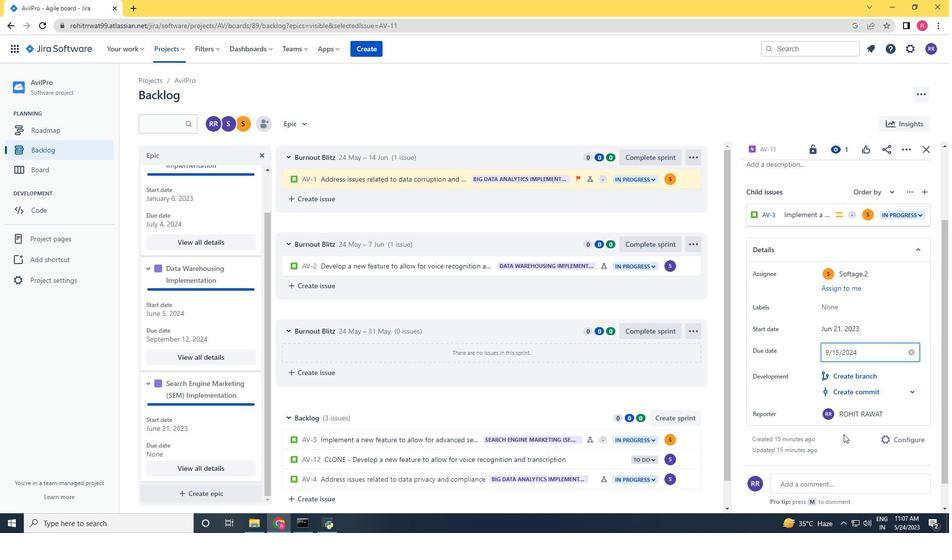 
